 Task: Find a one-way flight from Sacramento to Jackson for 3 adults in First class, departing on May 3, with 1 carry-on bag and a price limit of ₹200,000.
Action: Mouse moved to (214, 150)
Screenshot: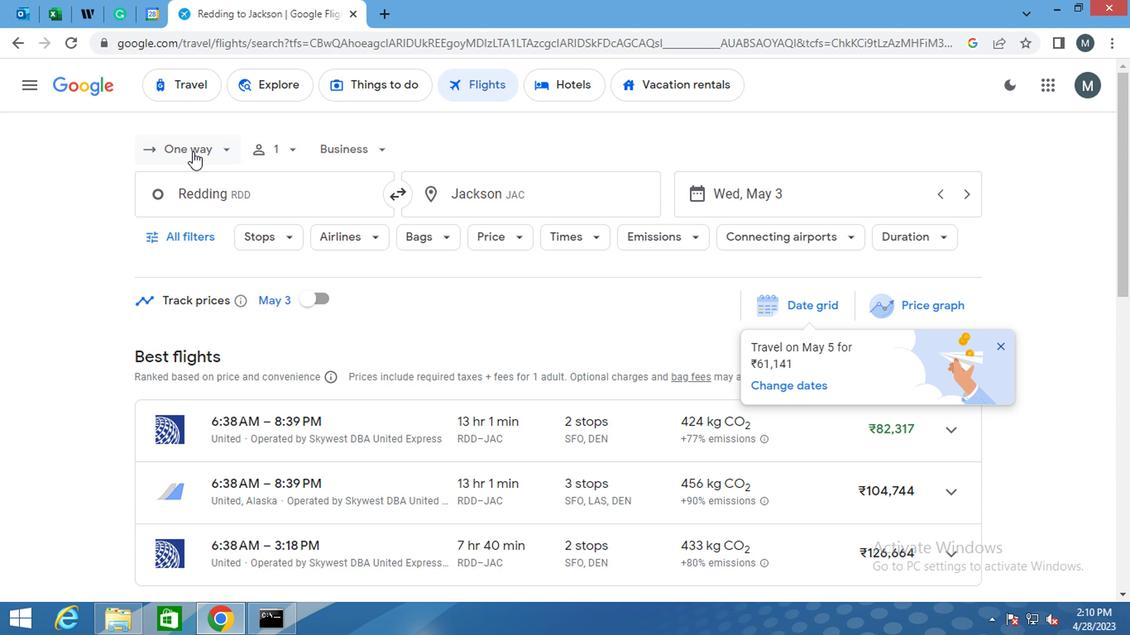 
Action: Mouse pressed left at (214, 150)
Screenshot: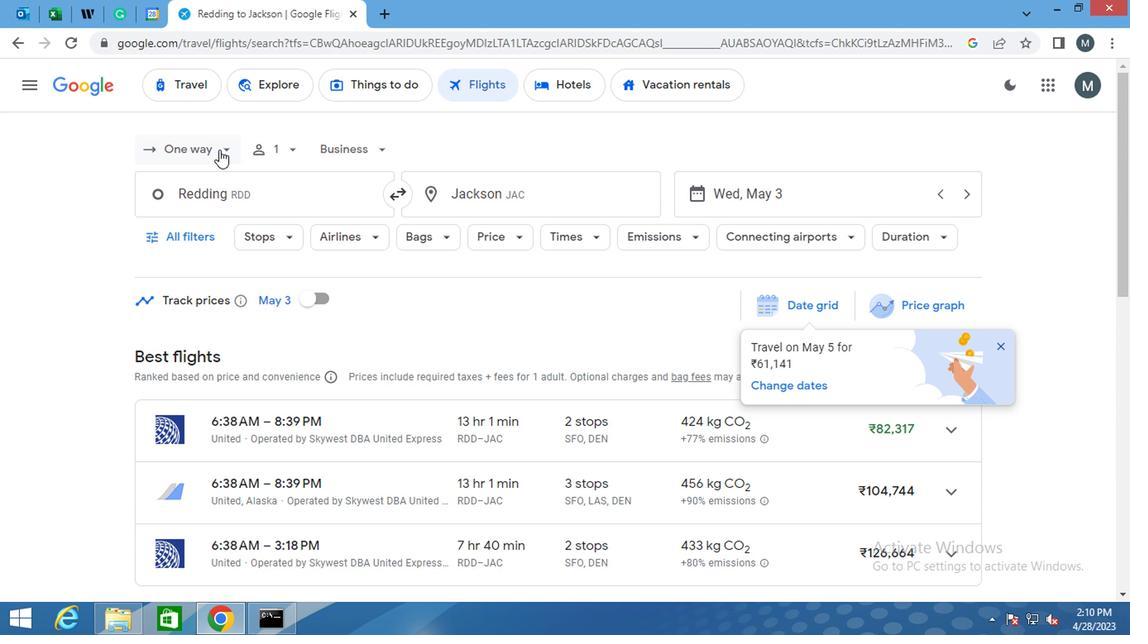 
Action: Mouse moved to (220, 230)
Screenshot: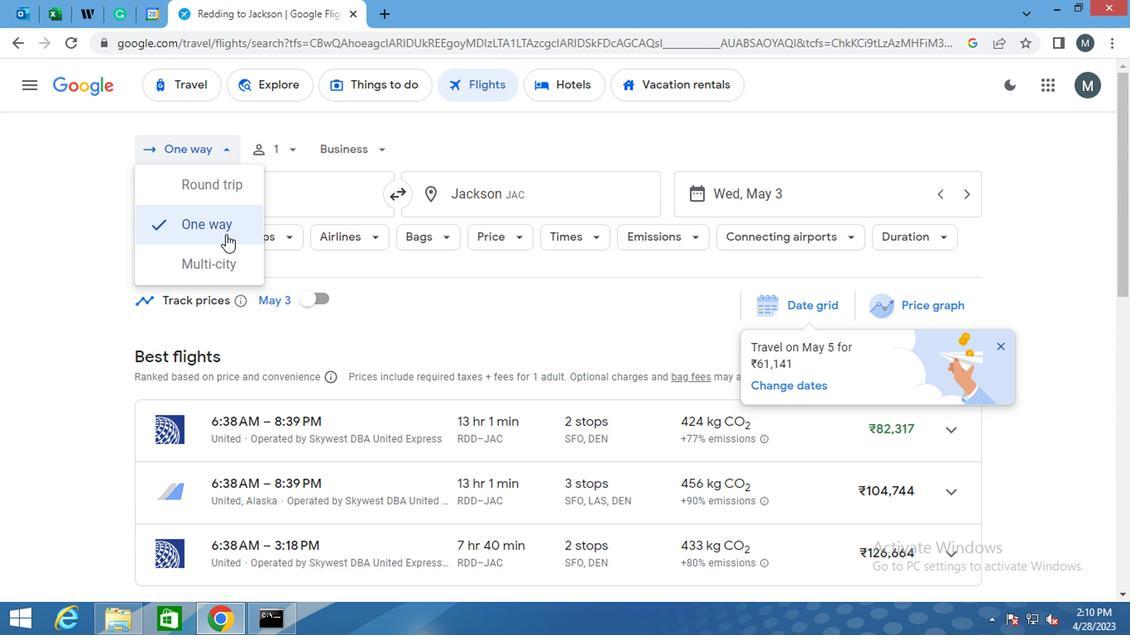 
Action: Mouse pressed left at (220, 230)
Screenshot: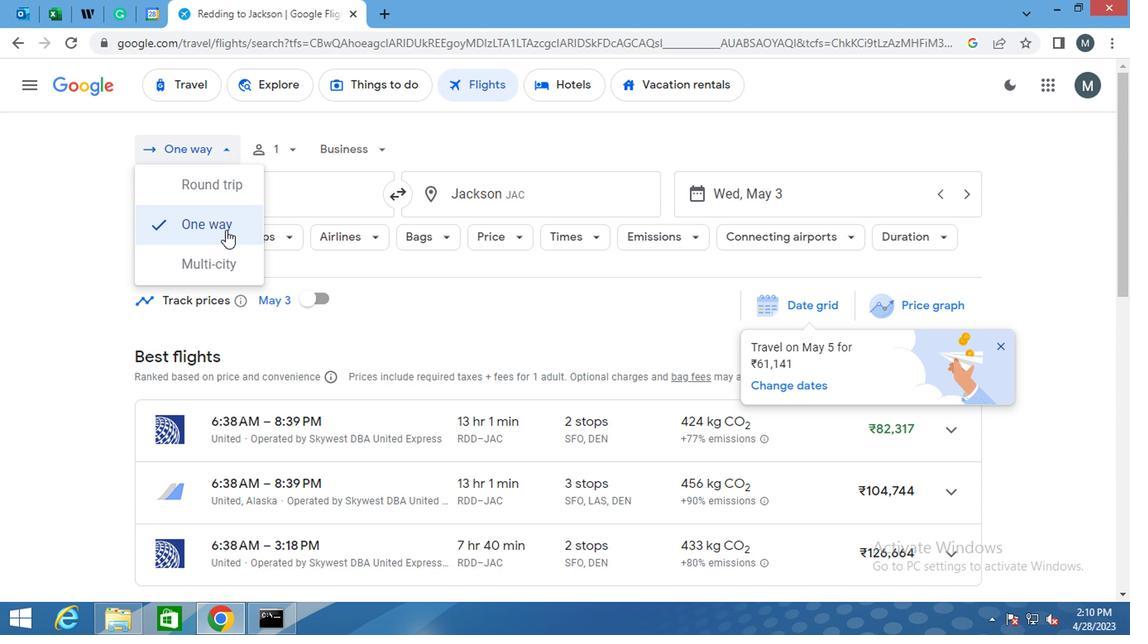 
Action: Mouse moved to (286, 148)
Screenshot: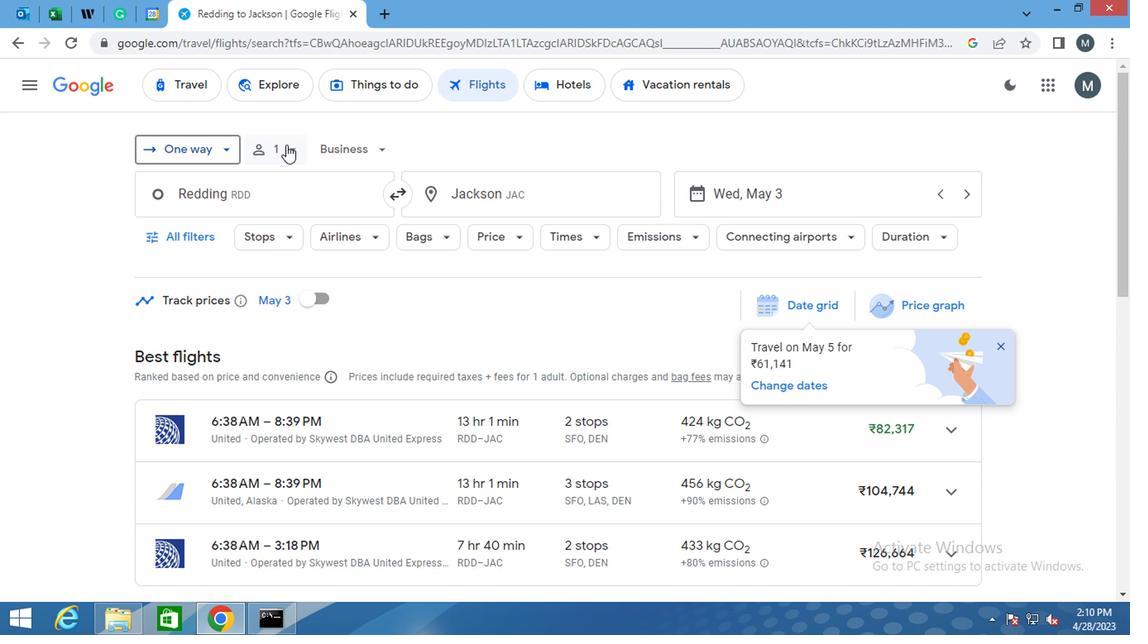 
Action: Mouse pressed left at (286, 148)
Screenshot: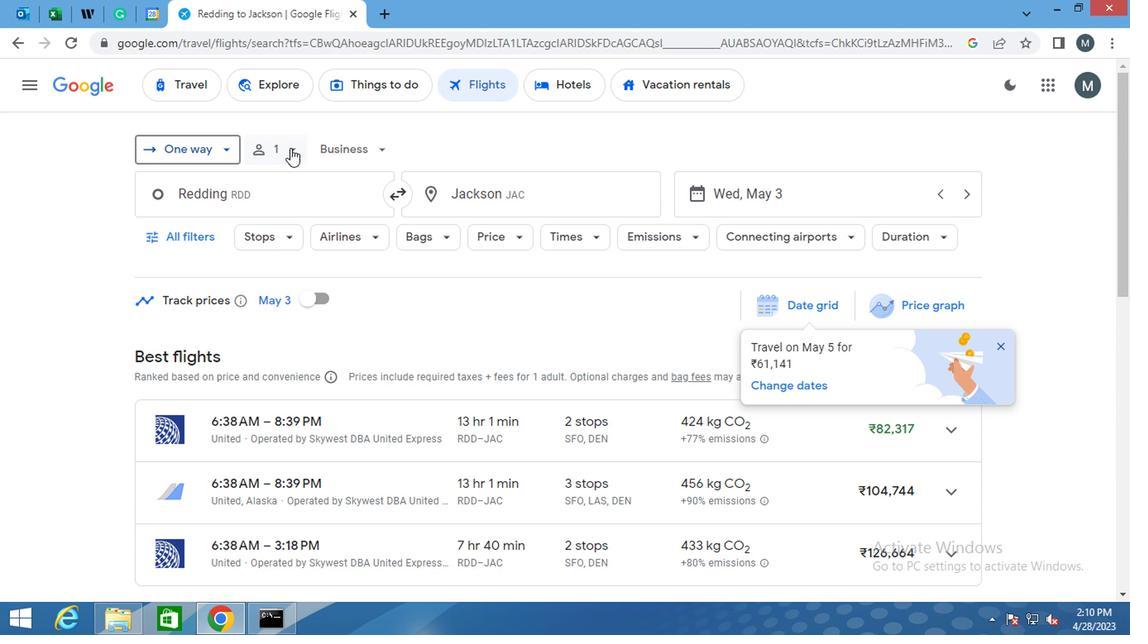 
Action: Mouse moved to (408, 196)
Screenshot: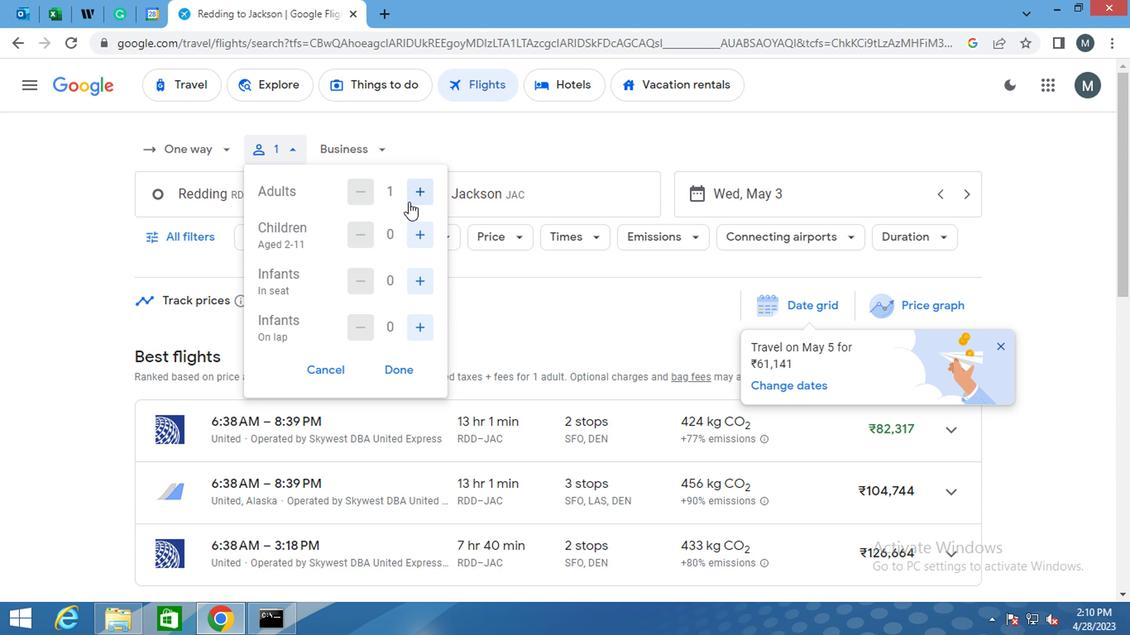 
Action: Mouse pressed left at (408, 196)
Screenshot: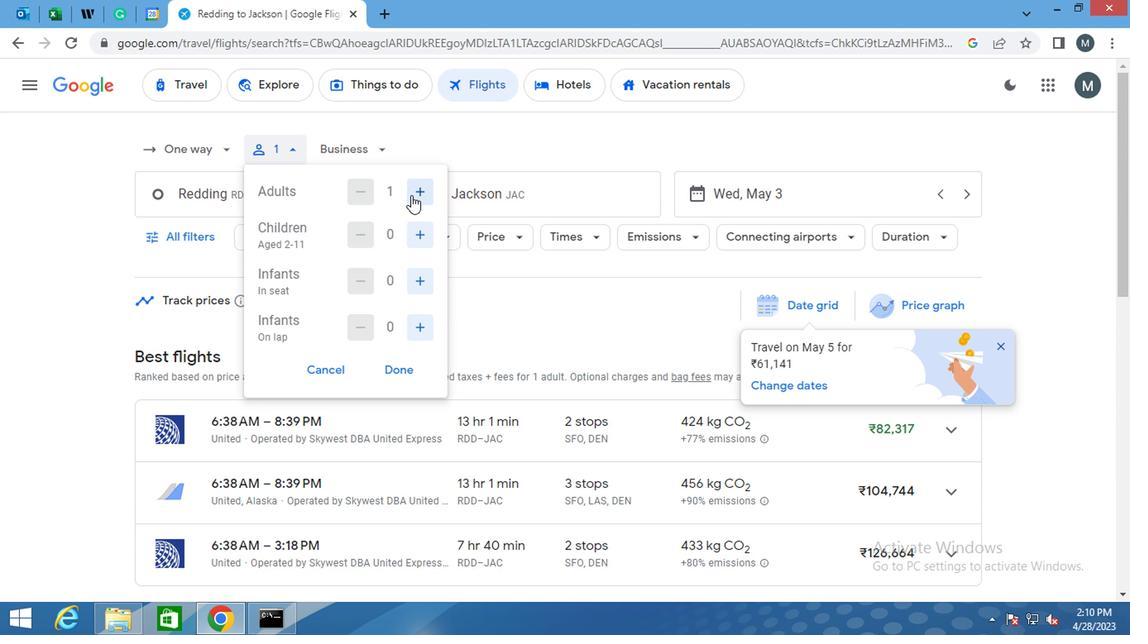 
Action: Mouse pressed left at (408, 196)
Screenshot: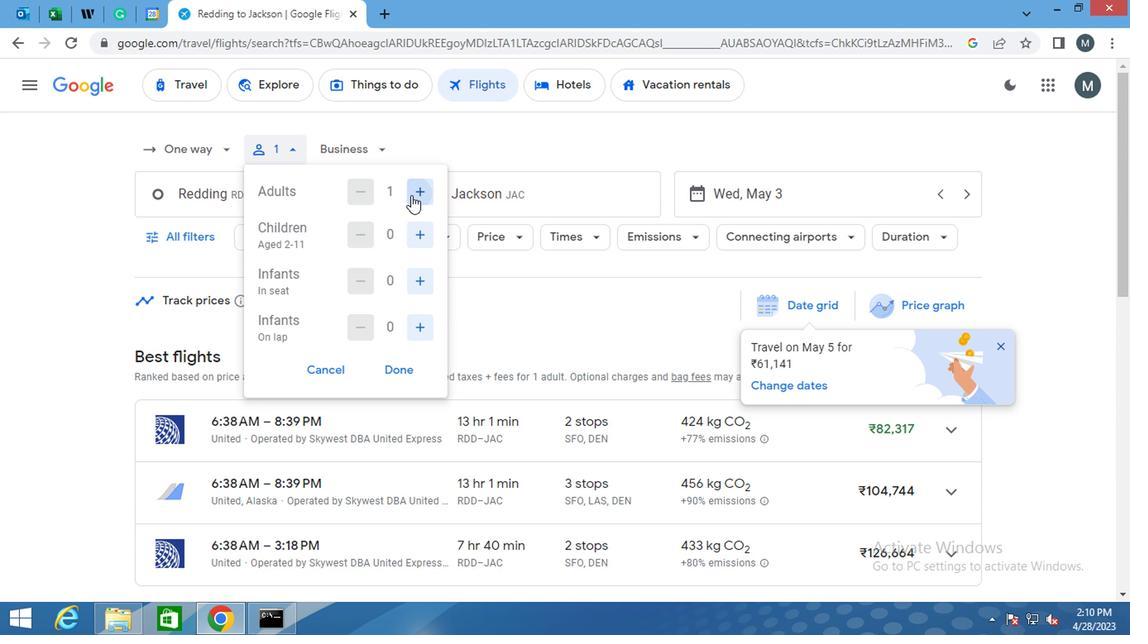 
Action: Mouse moved to (411, 367)
Screenshot: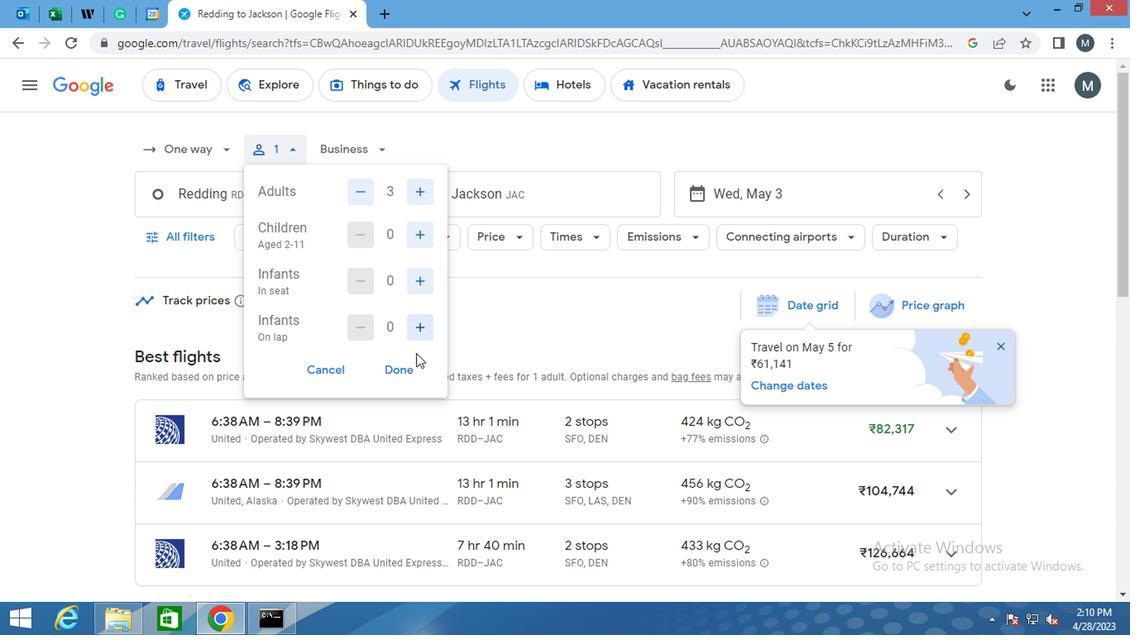
Action: Mouse pressed left at (411, 367)
Screenshot: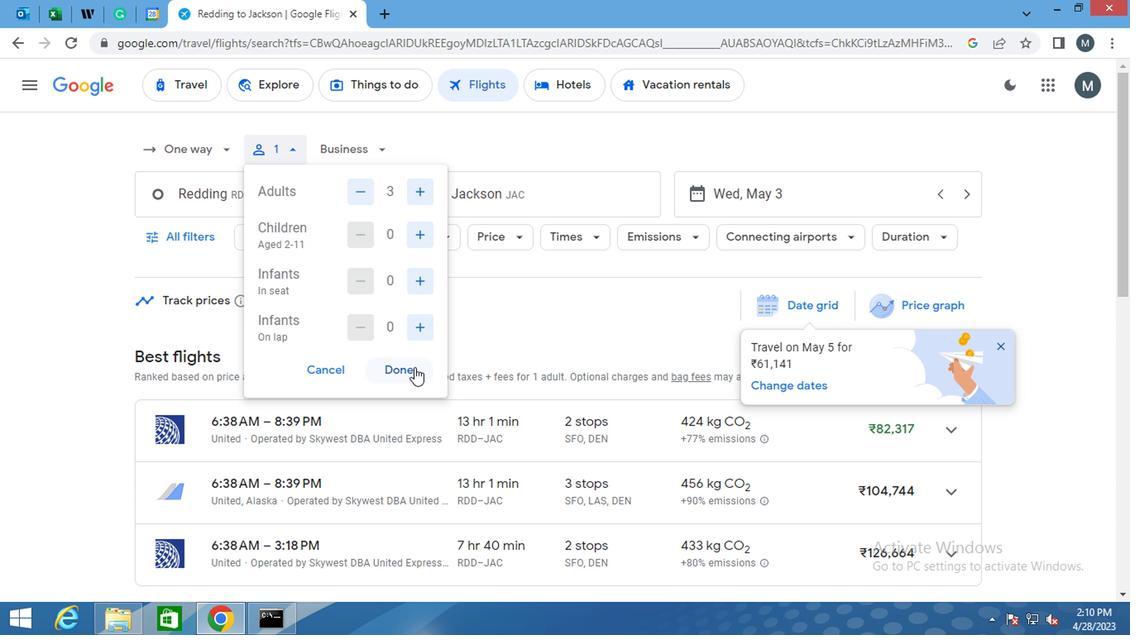 
Action: Mouse moved to (368, 153)
Screenshot: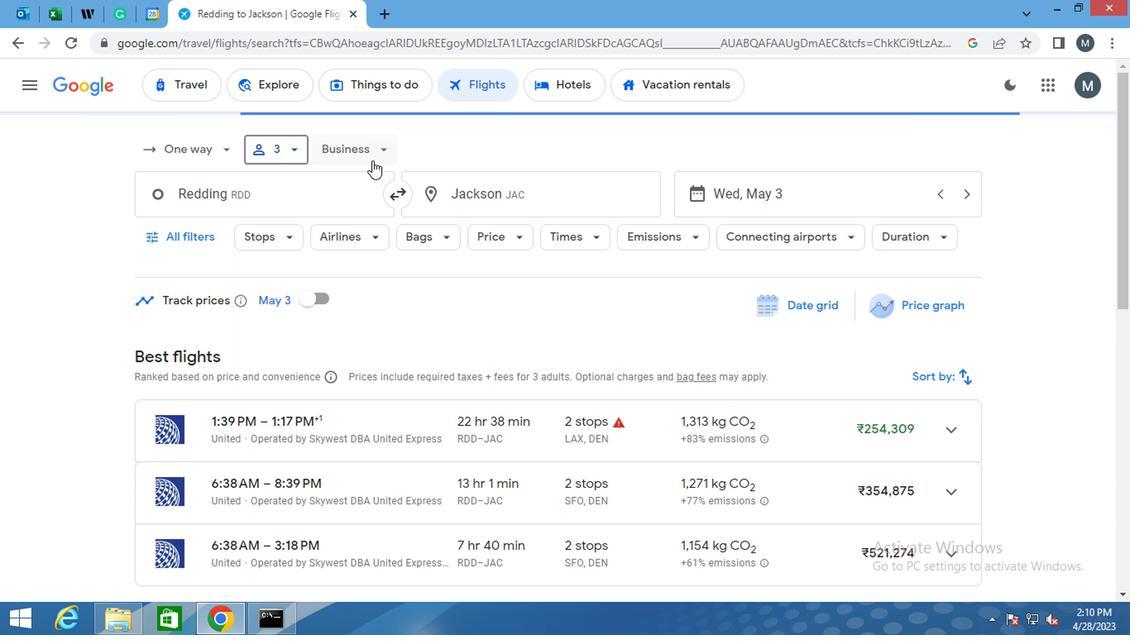 
Action: Mouse pressed left at (368, 153)
Screenshot: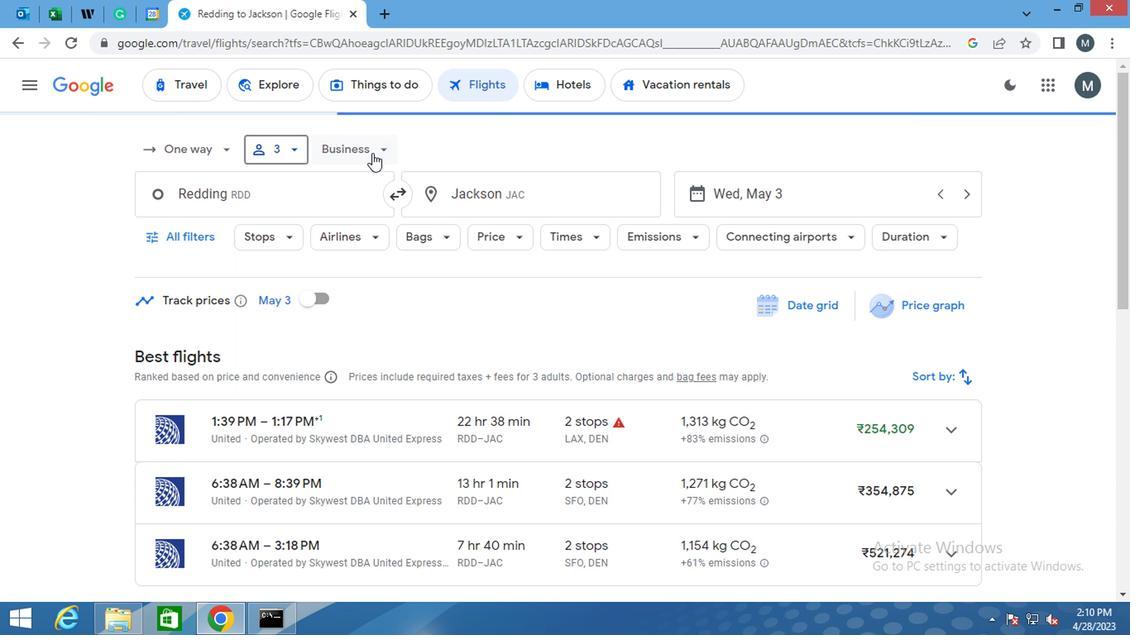 
Action: Mouse moved to (377, 297)
Screenshot: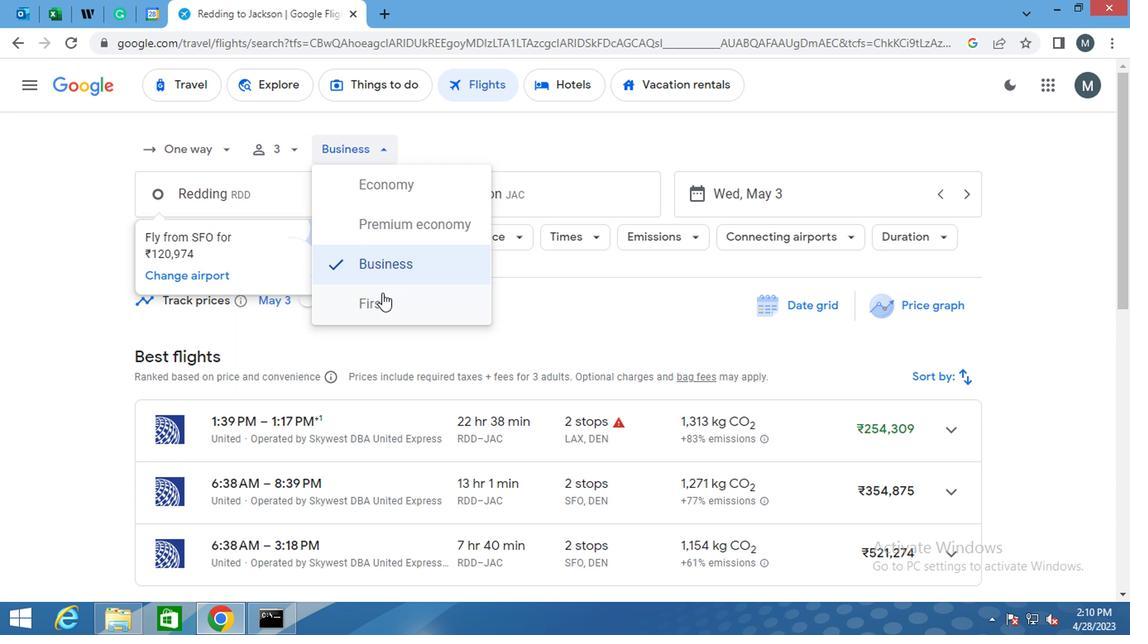 
Action: Mouse pressed left at (377, 297)
Screenshot: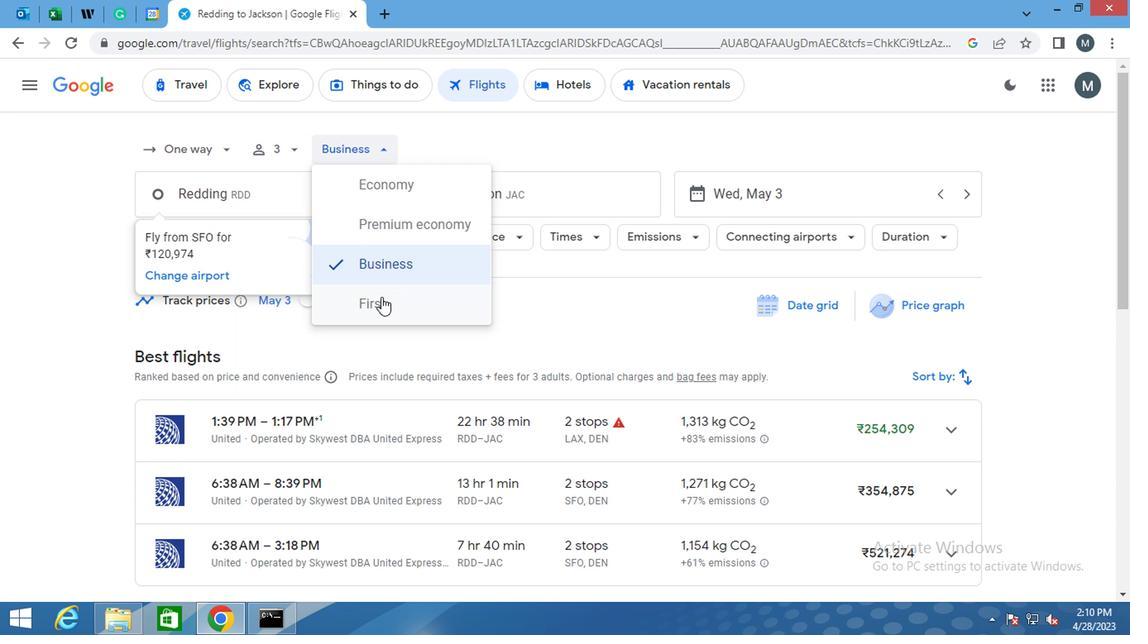 
Action: Mouse moved to (213, 197)
Screenshot: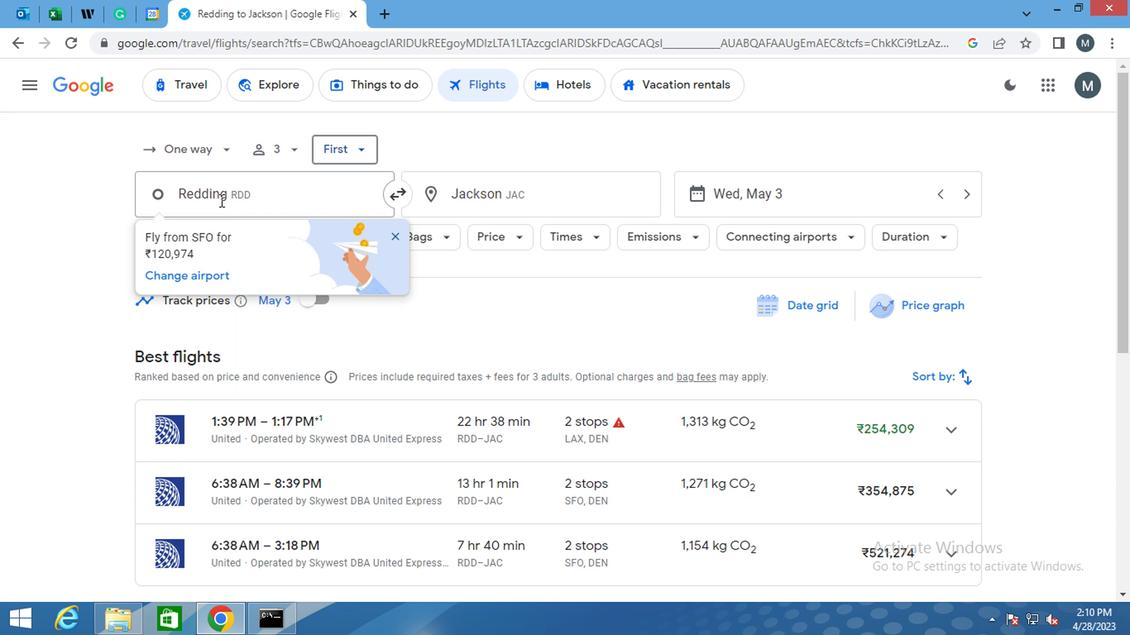 
Action: Mouse pressed left at (213, 197)
Screenshot: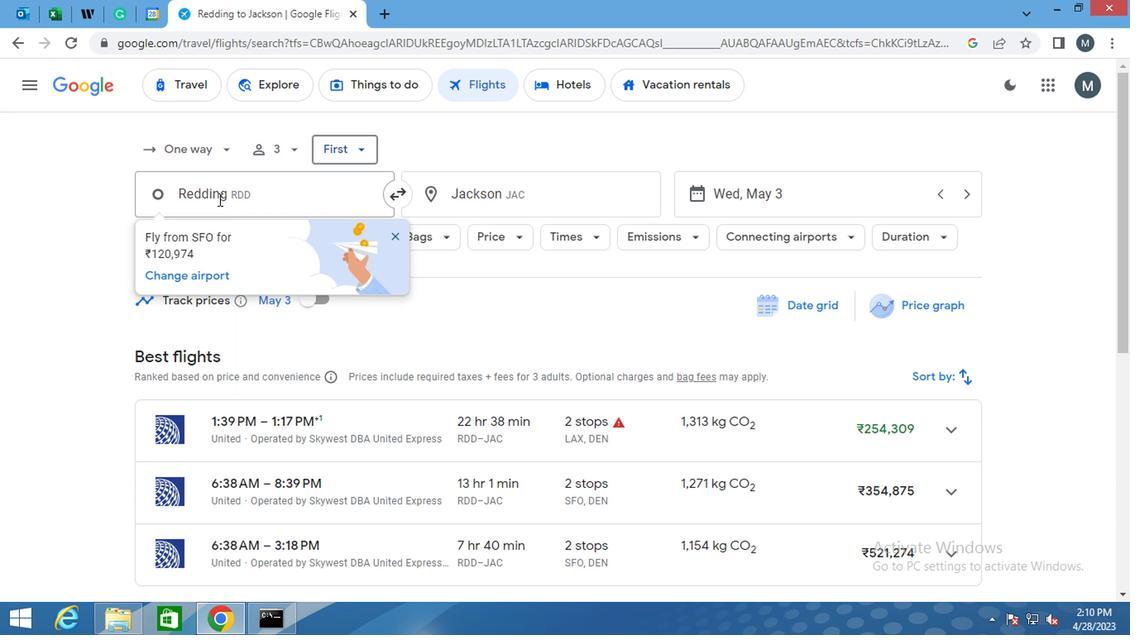 
Action: Mouse moved to (224, 218)
Screenshot: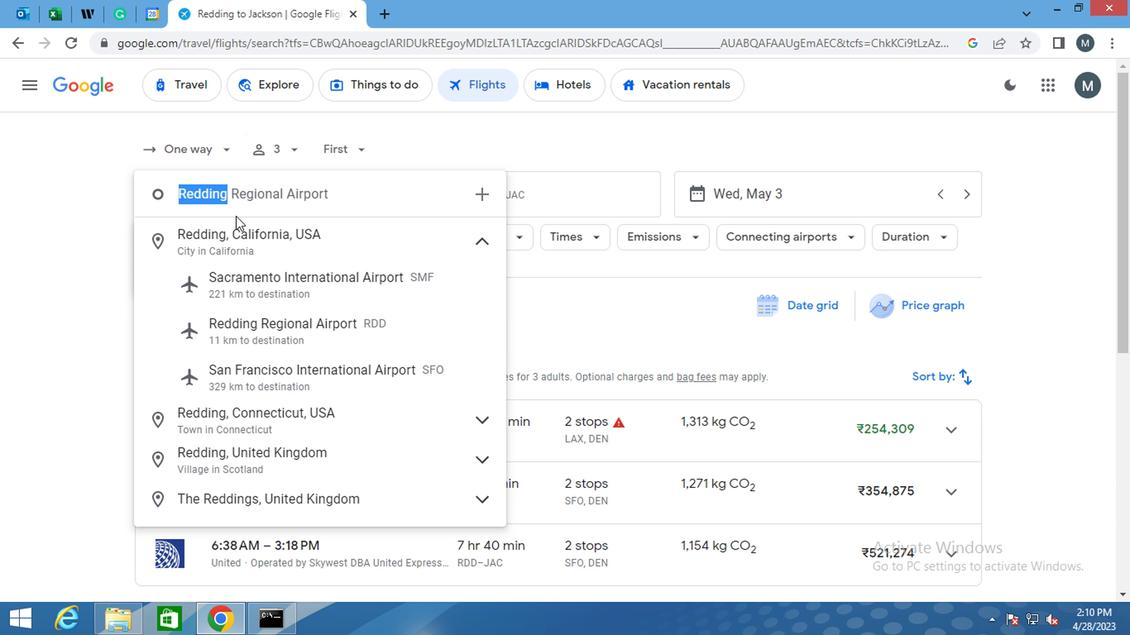 
Action: Key pressed <Key.shift>SACRMENTO<Key.space>N<Key.backspace>
Screenshot: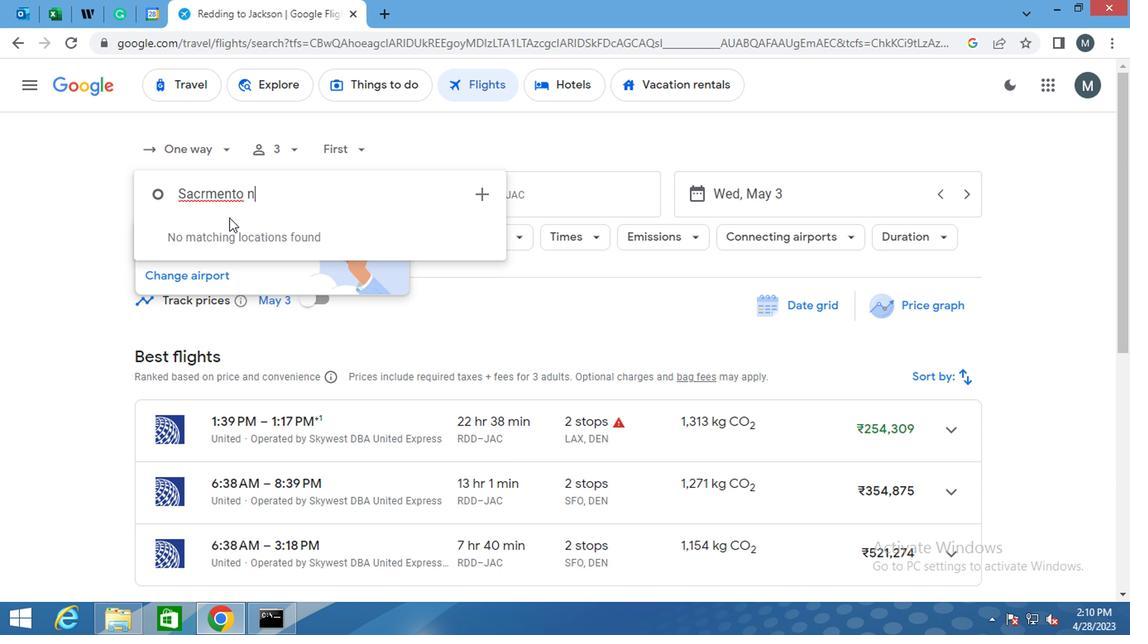 
Action: Mouse moved to (283, 293)
Screenshot: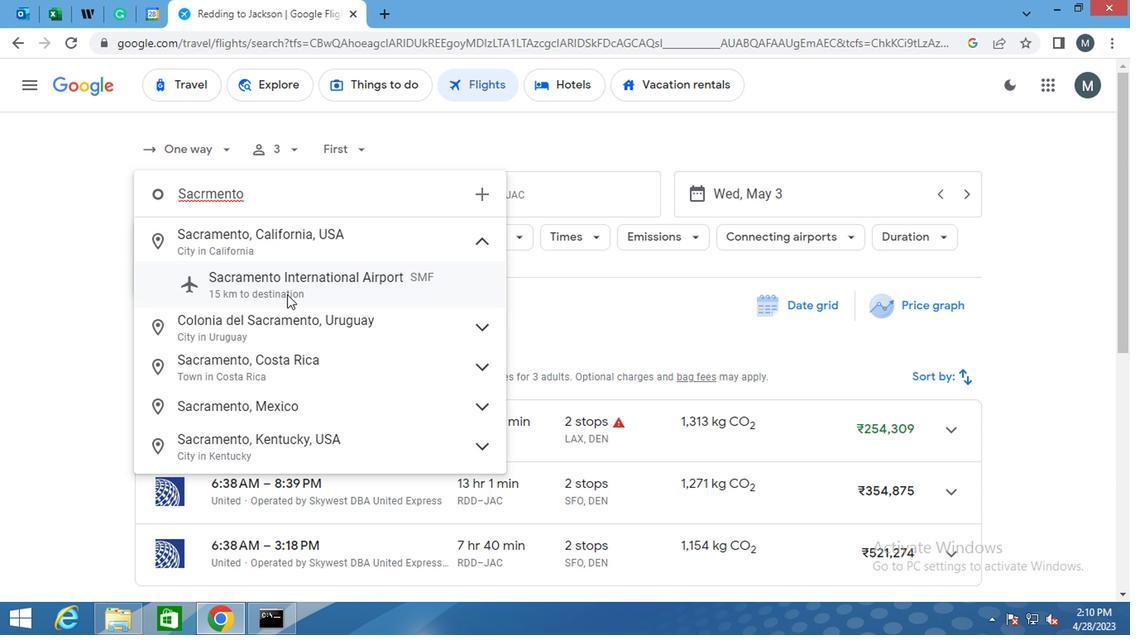 
Action: Mouse pressed left at (283, 293)
Screenshot: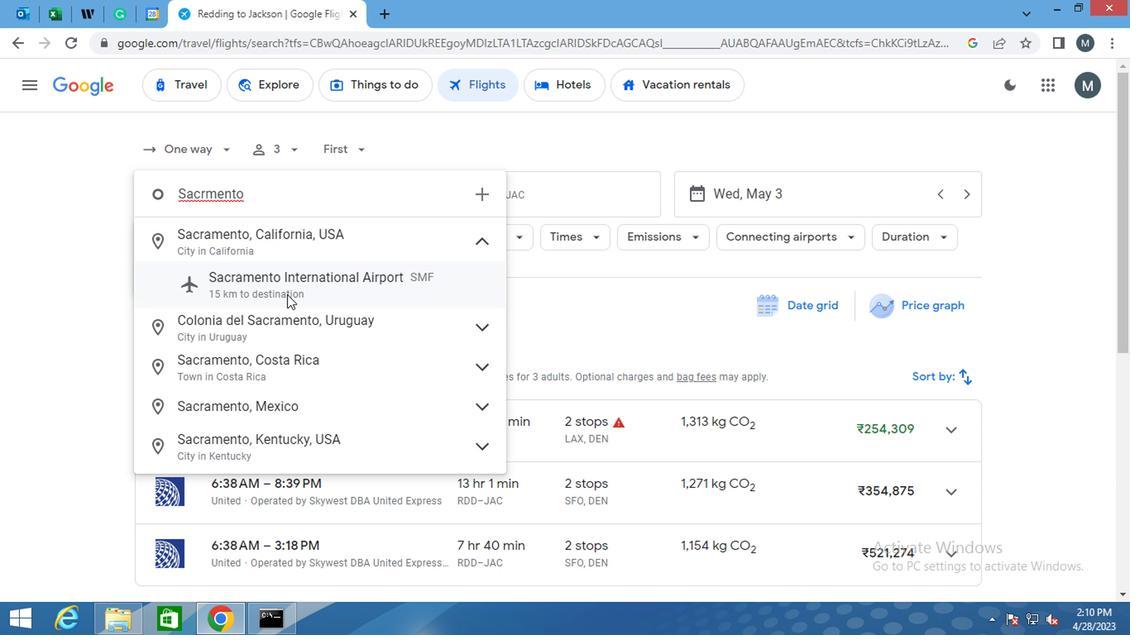 
Action: Mouse moved to (470, 194)
Screenshot: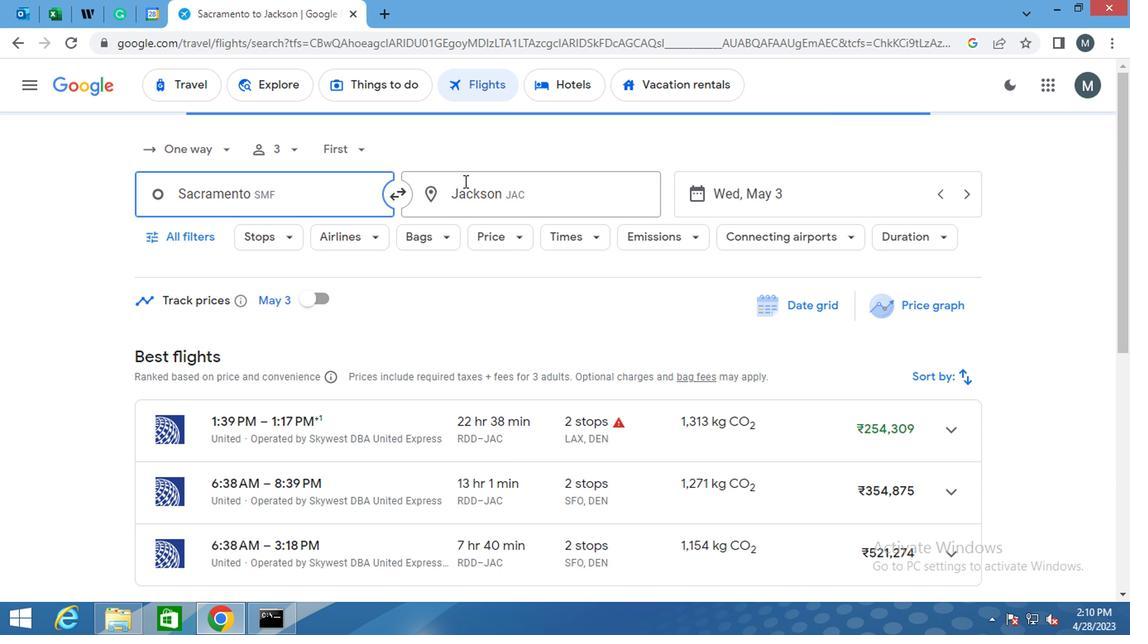 
Action: Mouse pressed left at (470, 194)
Screenshot: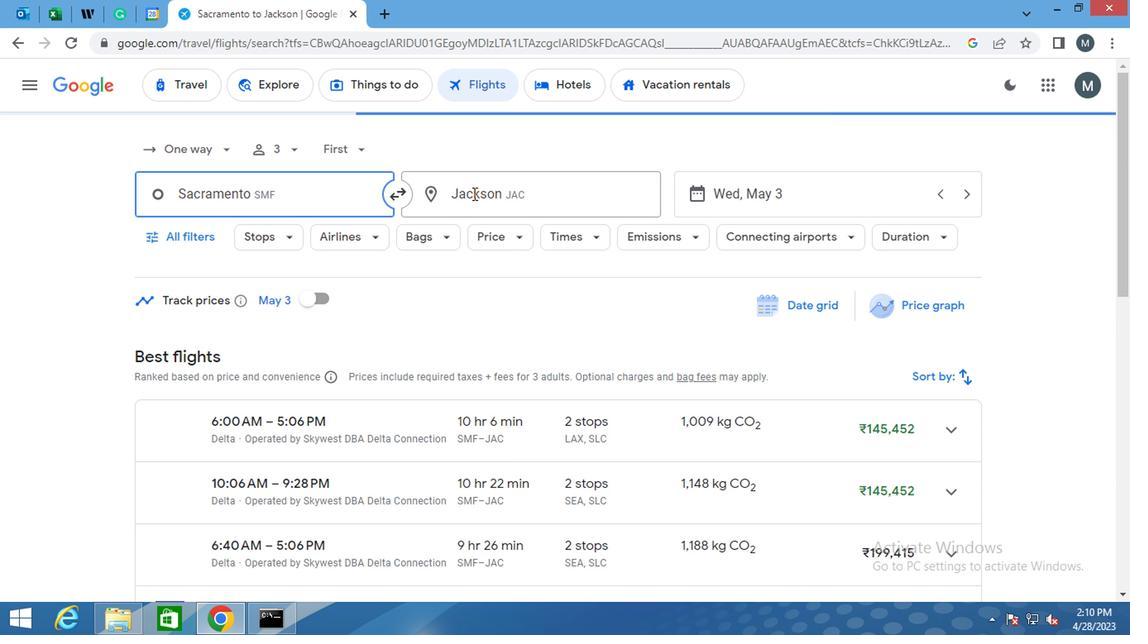 
Action: Mouse moved to (485, 207)
Screenshot: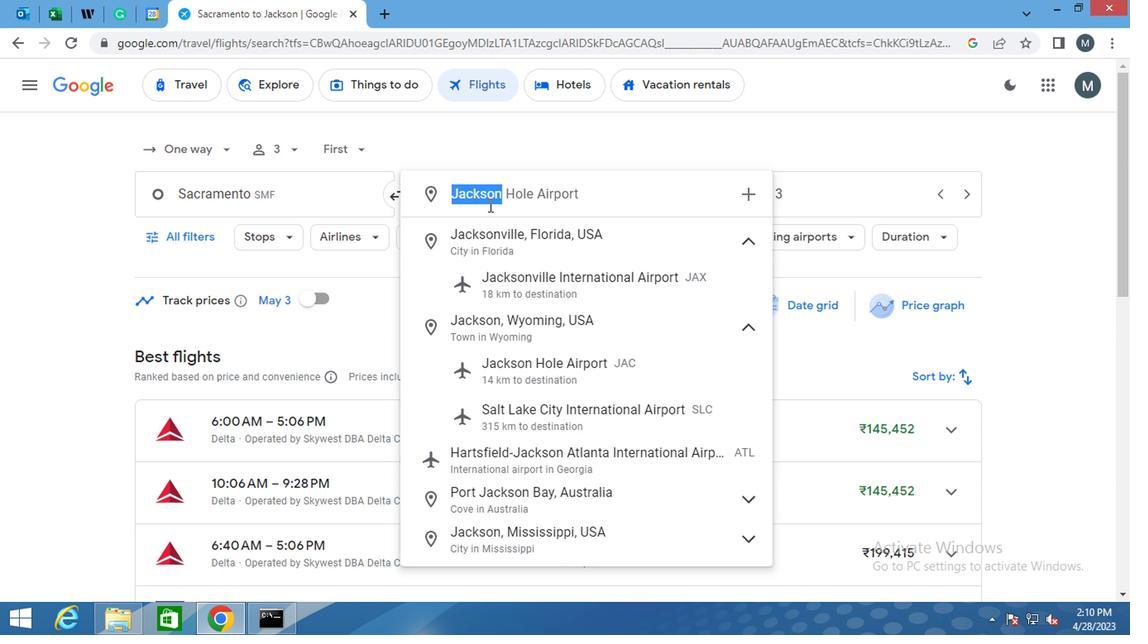 
Action: Key pressed <Key.shift>SPRINGFIELD<Key.space>L
Screenshot: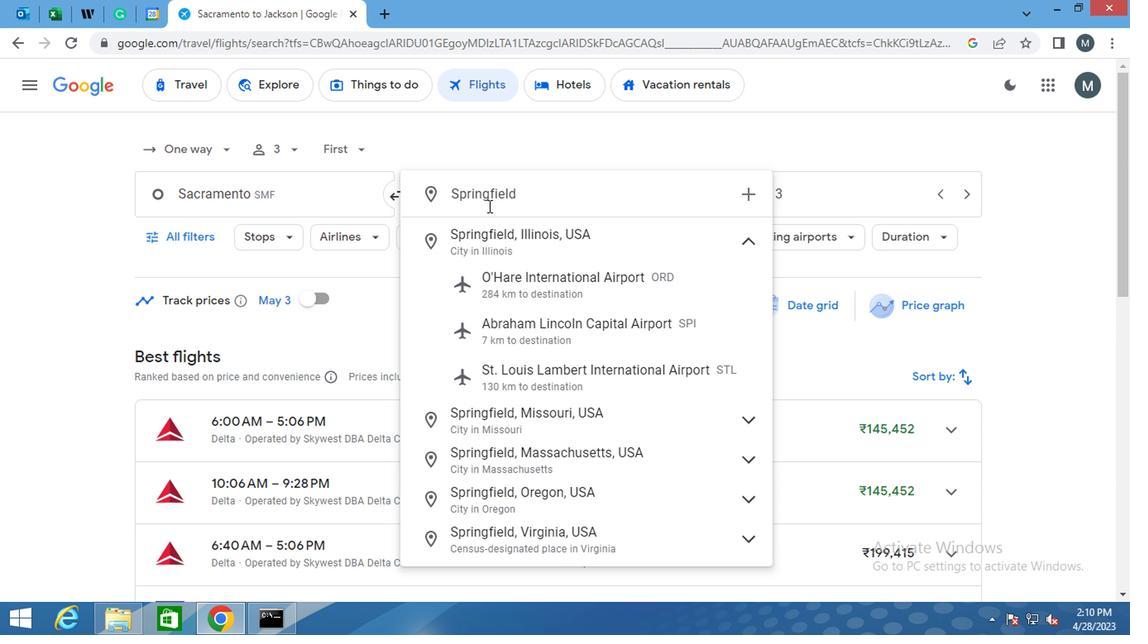 
Action: Mouse moved to (485, 207)
Screenshot: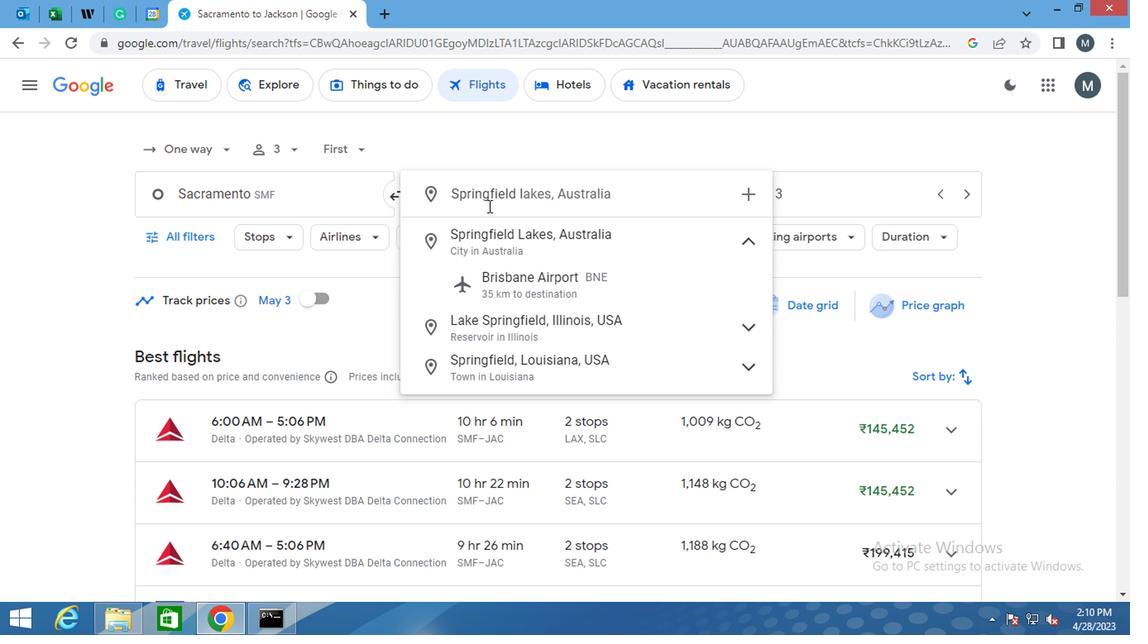
Action: Key pressed <Key.backspace>
Screenshot: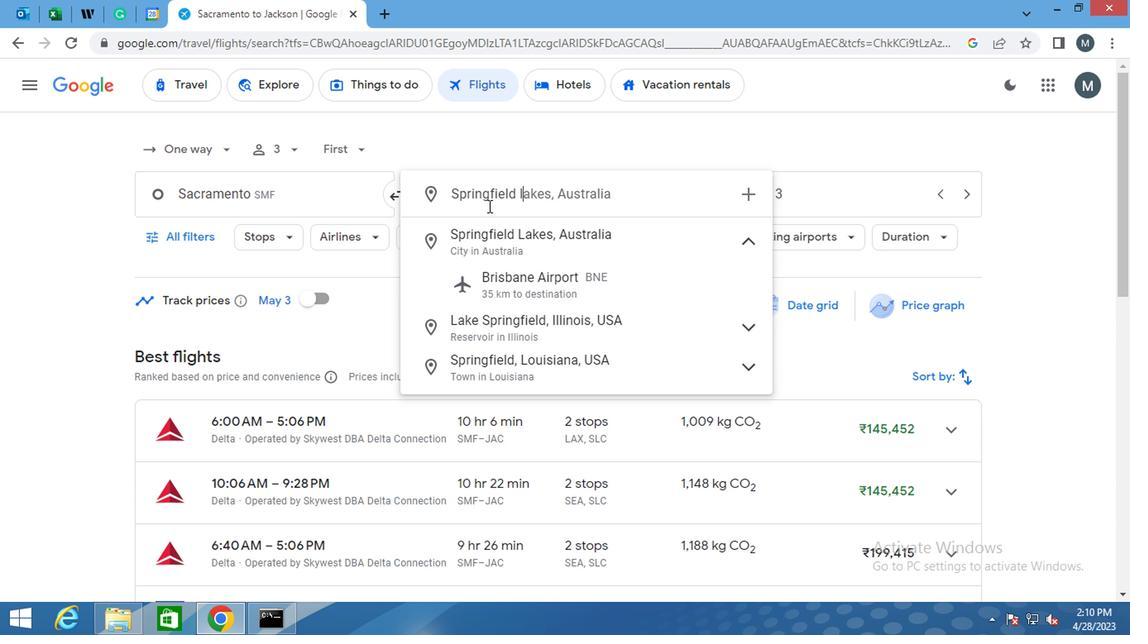 
Action: Mouse moved to (600, 336)
Screenshot: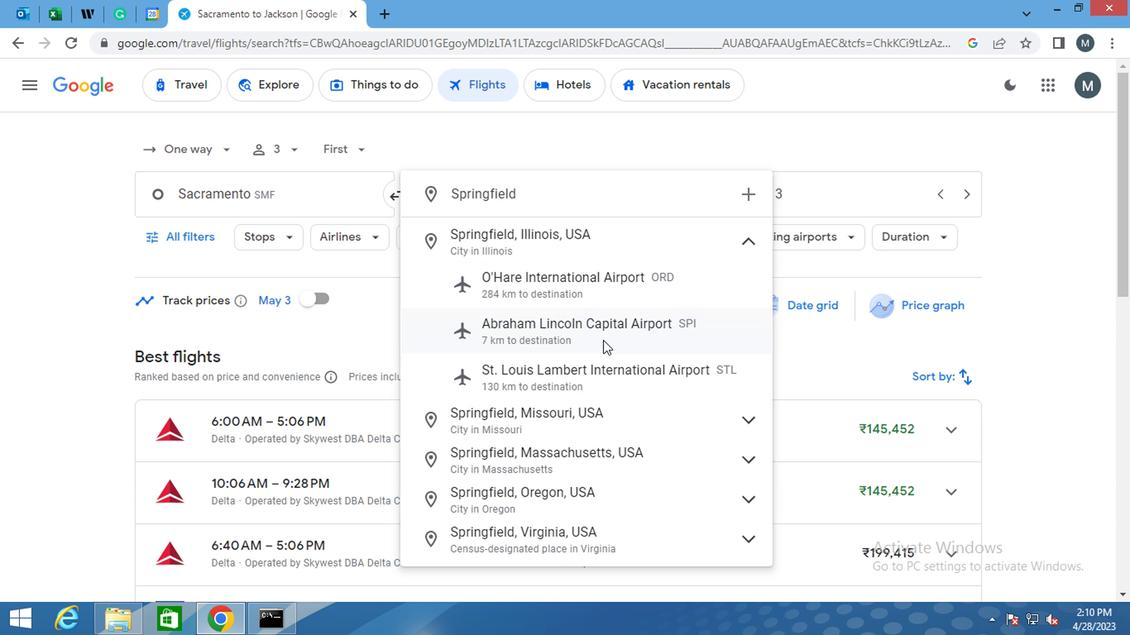 
Action: Mouse pressed left at (600, 336)
Screenshot: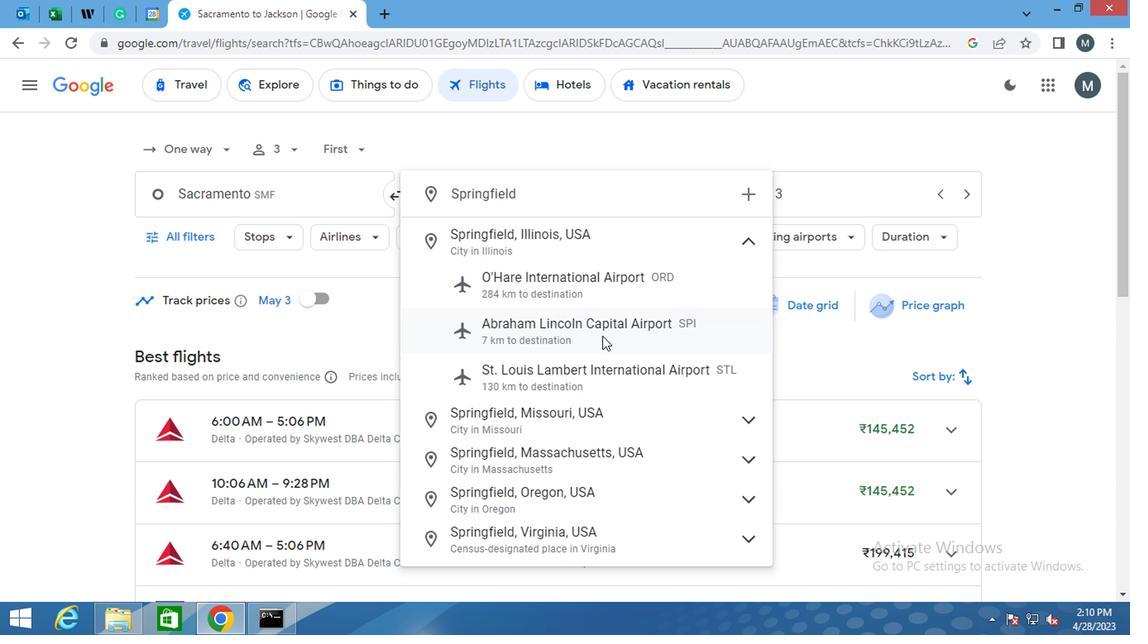
Action: Mouse moved to (769, 195)
Screenshot: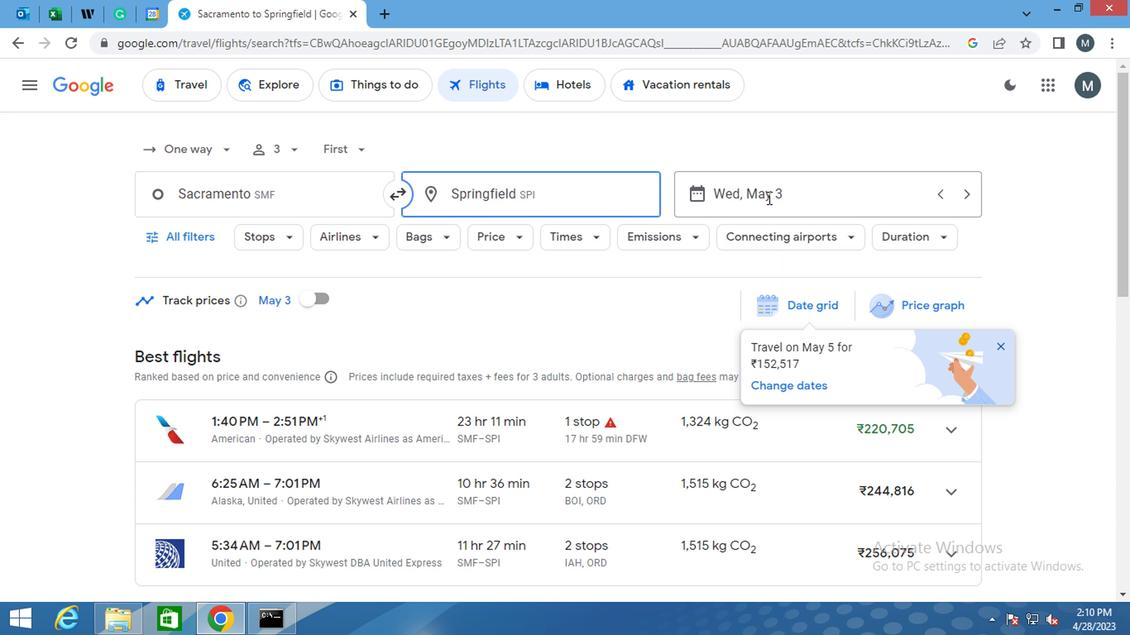 
Action: Mouse pressed left at (769, 195)
Screenshot: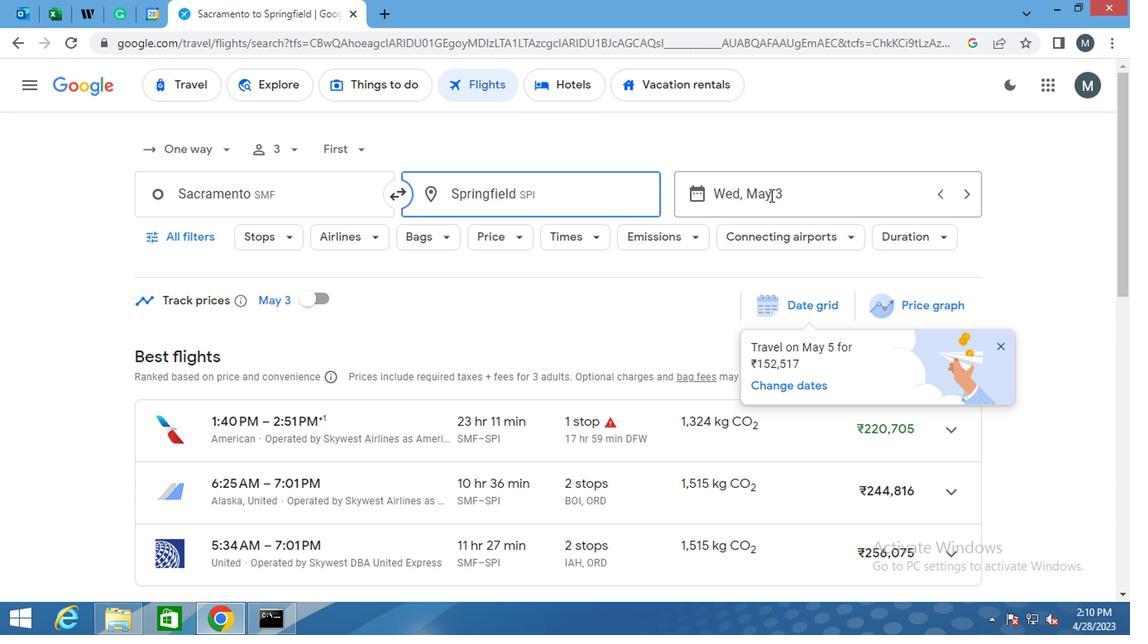 
Action: Mouse moved to (787, 289)
Screenshot: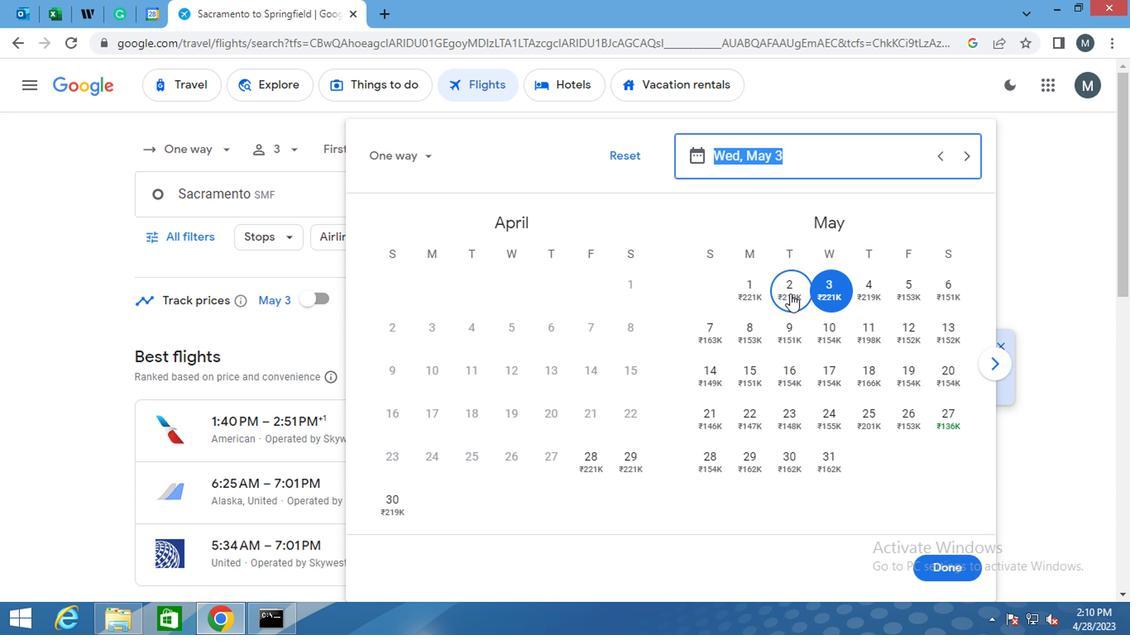 
Action: Mouse pressed left at (787, 289)
Screenshot: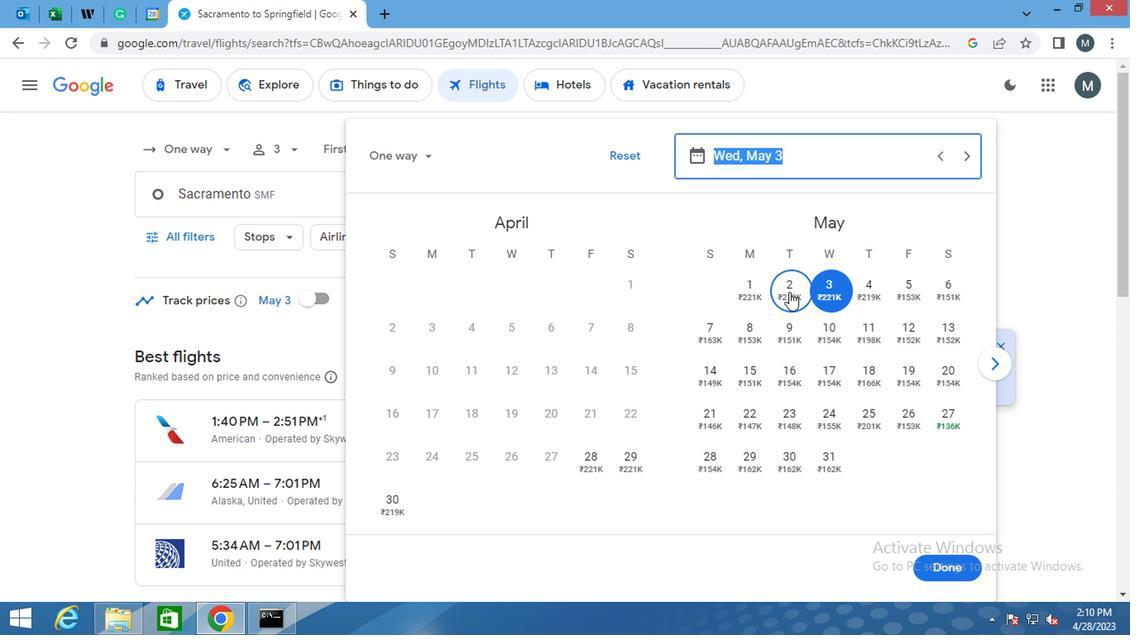 
Action: Mouse moved to (942, 561)
Screenshot: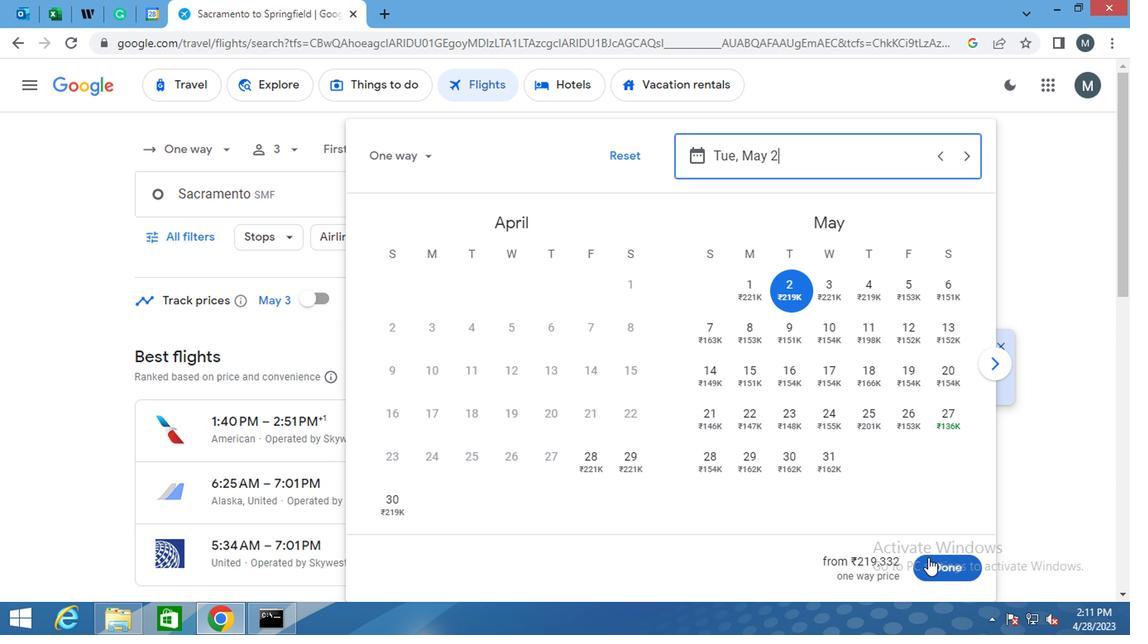 
Action: Mouse pressed left at (942, 561)
Screenshot: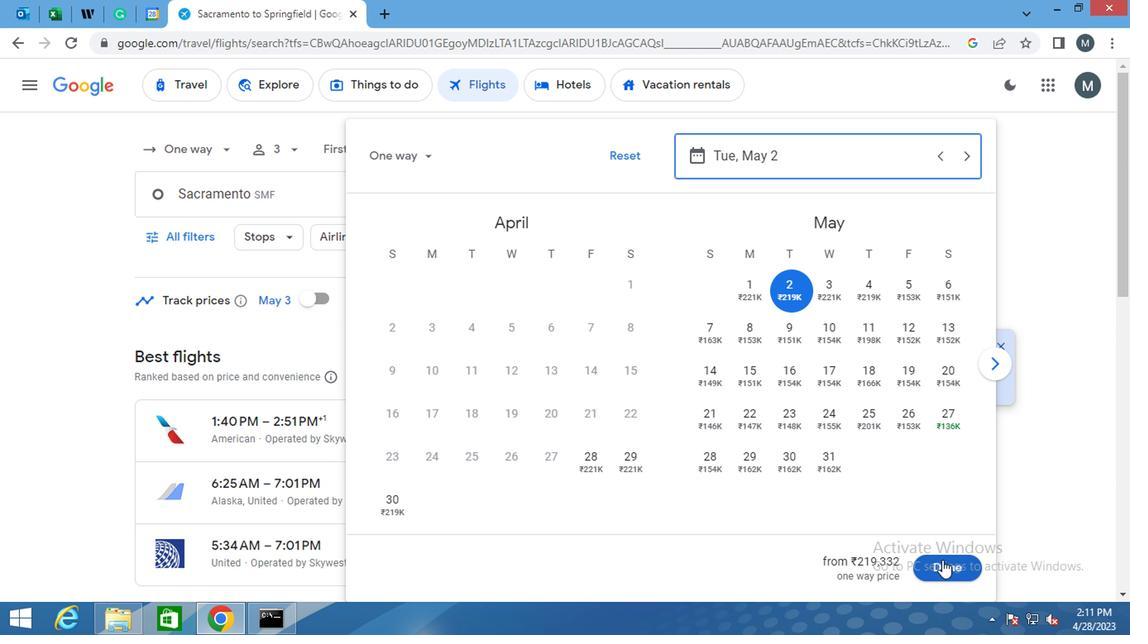 
Action: Mouse moved to (364, 265)
Screenshot: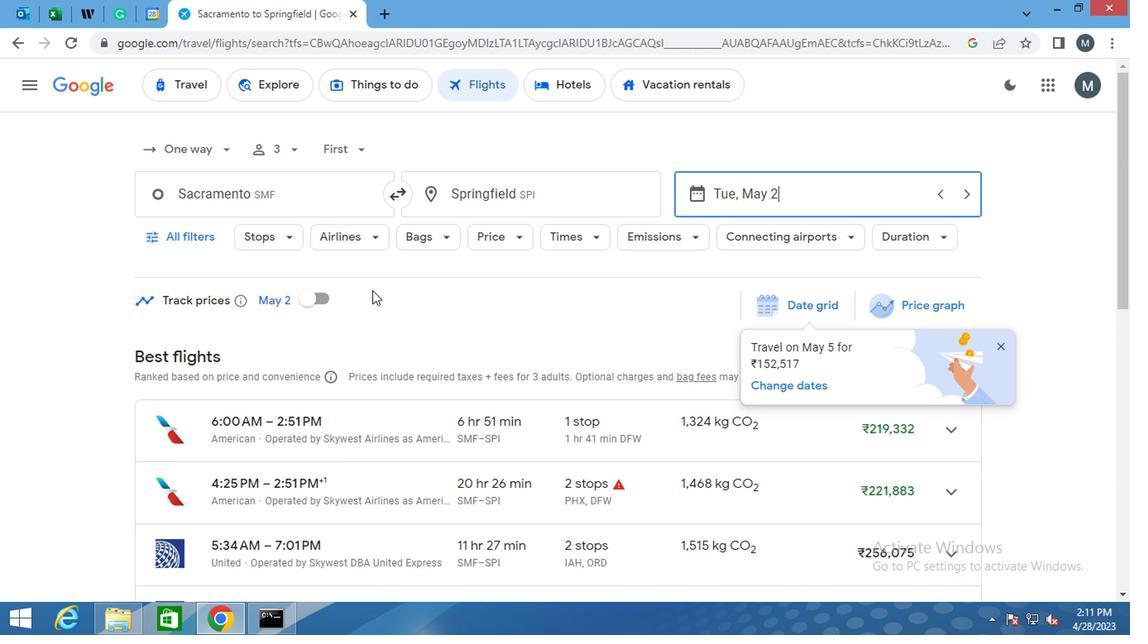 
Action: Mouse scrolled (364, 264) with delta (0, 0)
Screenshot: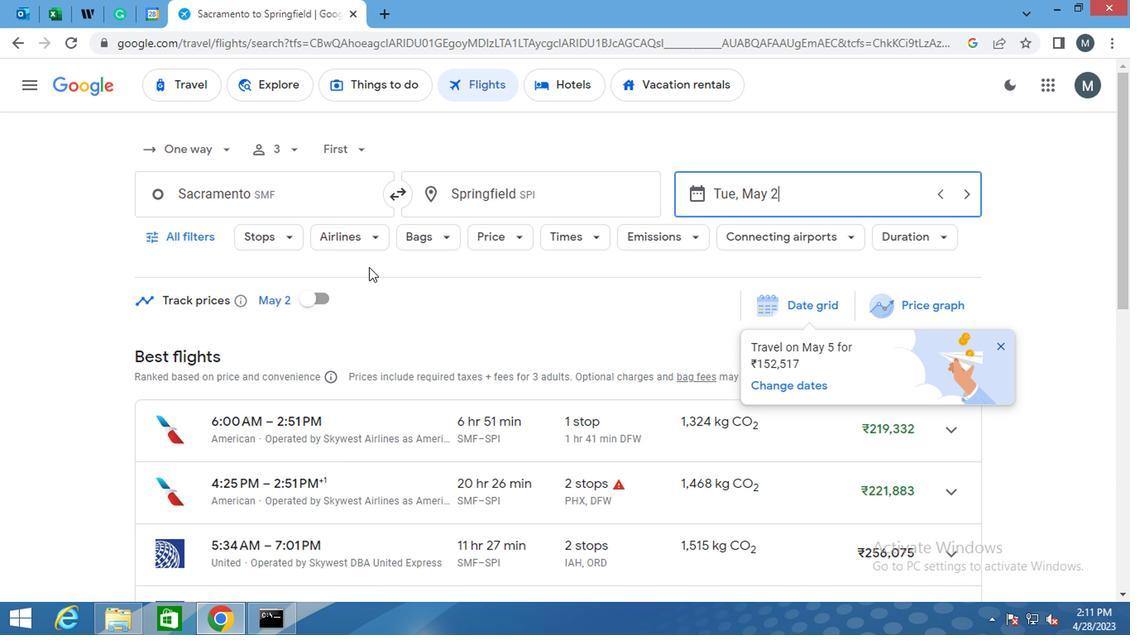
Action: Mouse moved to (354, 268)
Screenshot: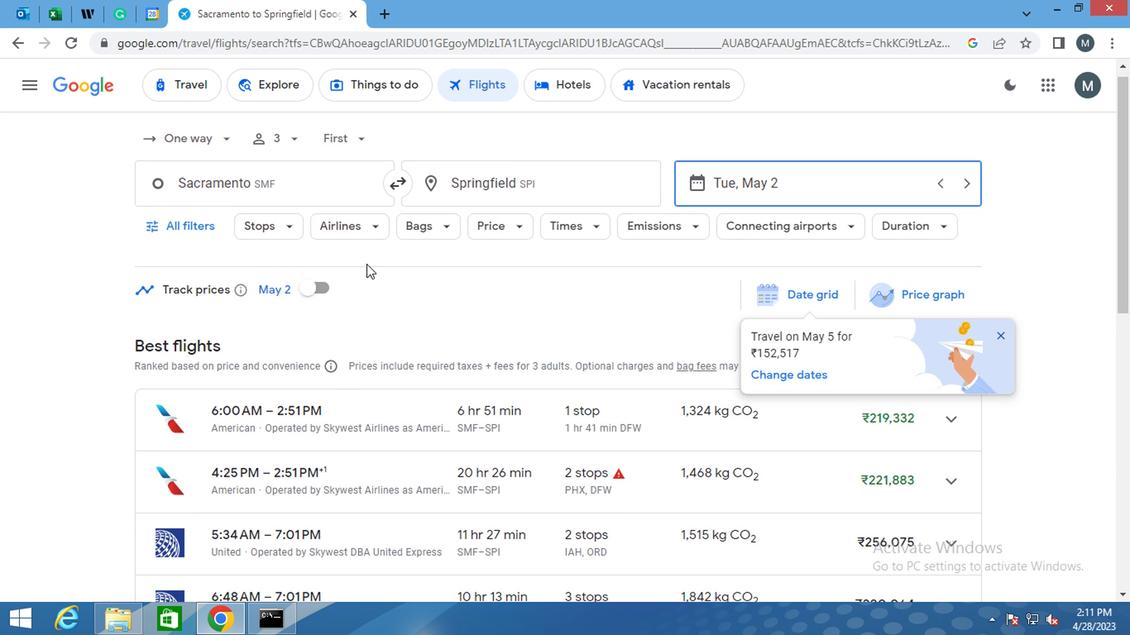 
Action: Mouse scrolled (354, 269) with delta (0, 0)
Screenshot: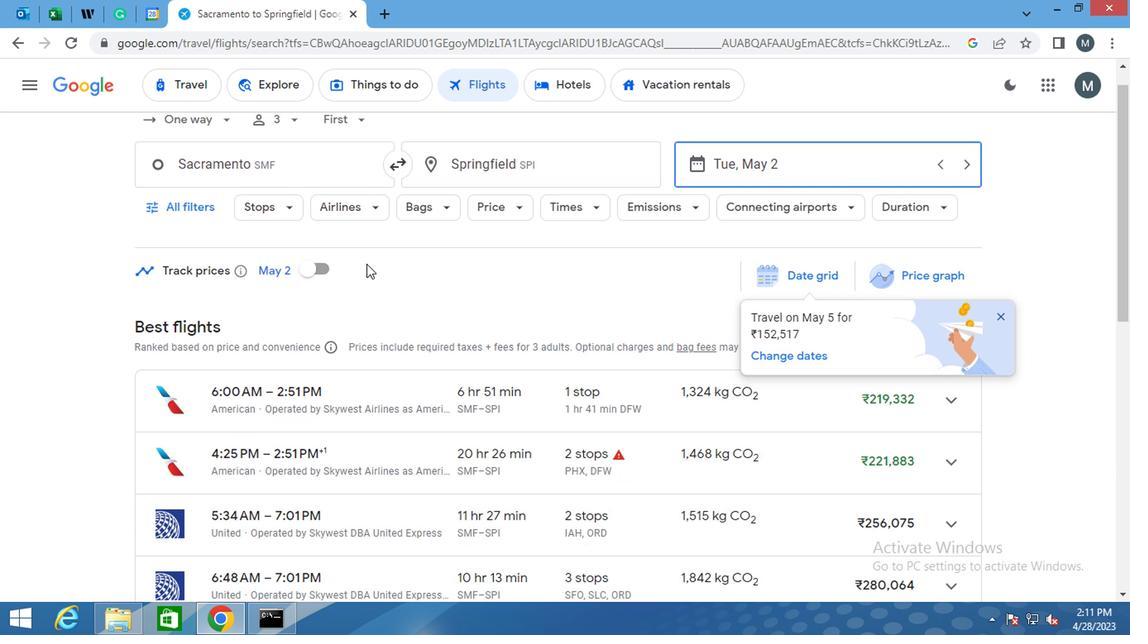 
Action: Mouse moved to (351, 269)
Screenshot: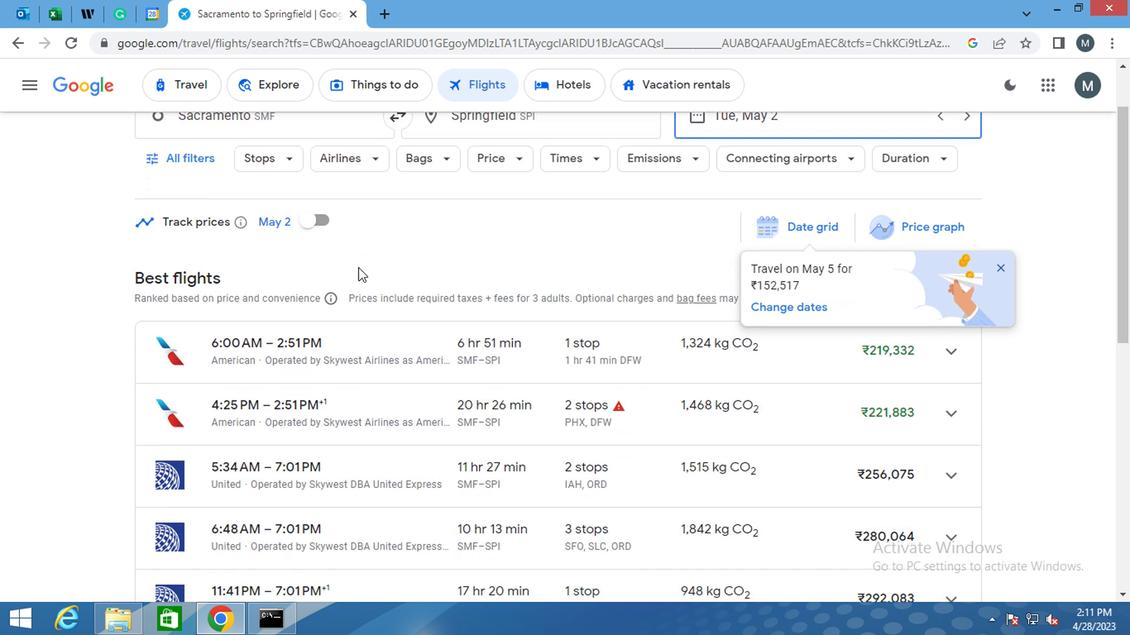 
Action: Mouse scrolled (351, 270) with delta (0, 1)
Screenshot: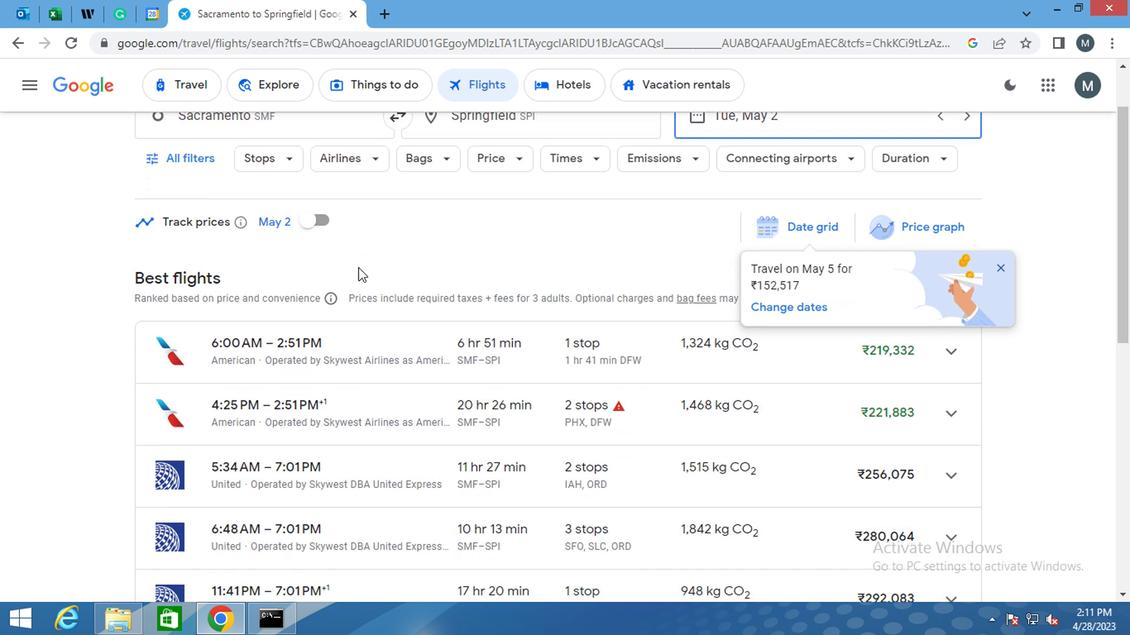 
Action: Mouse moved to (200, 236)
Screenshot: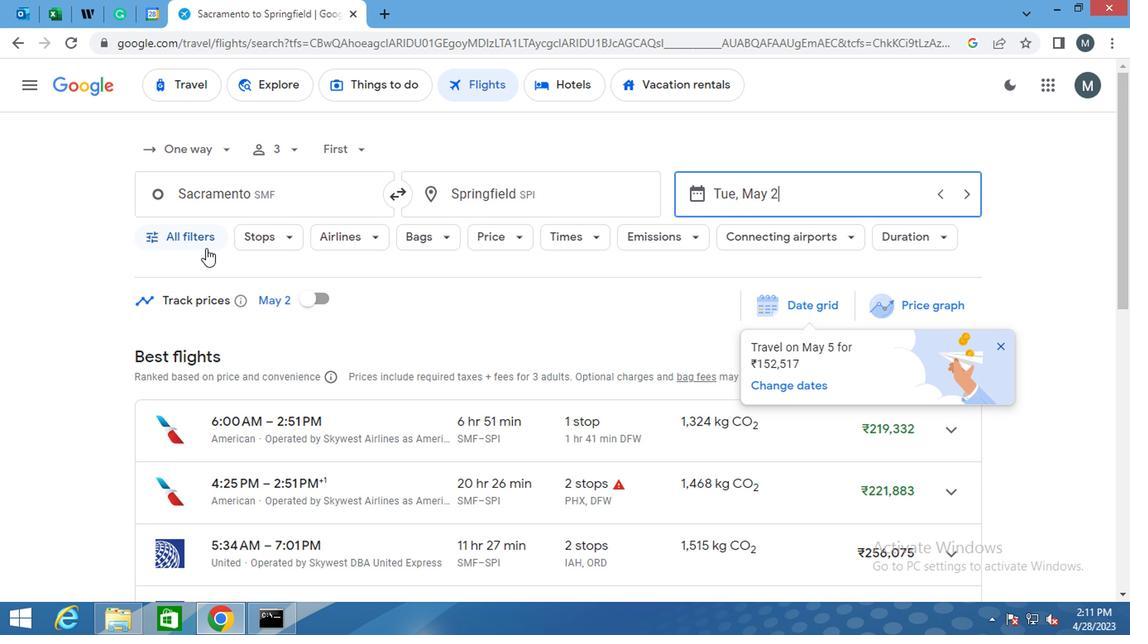 
Action: Mouse pressed left at (200, 236)
Screenshot: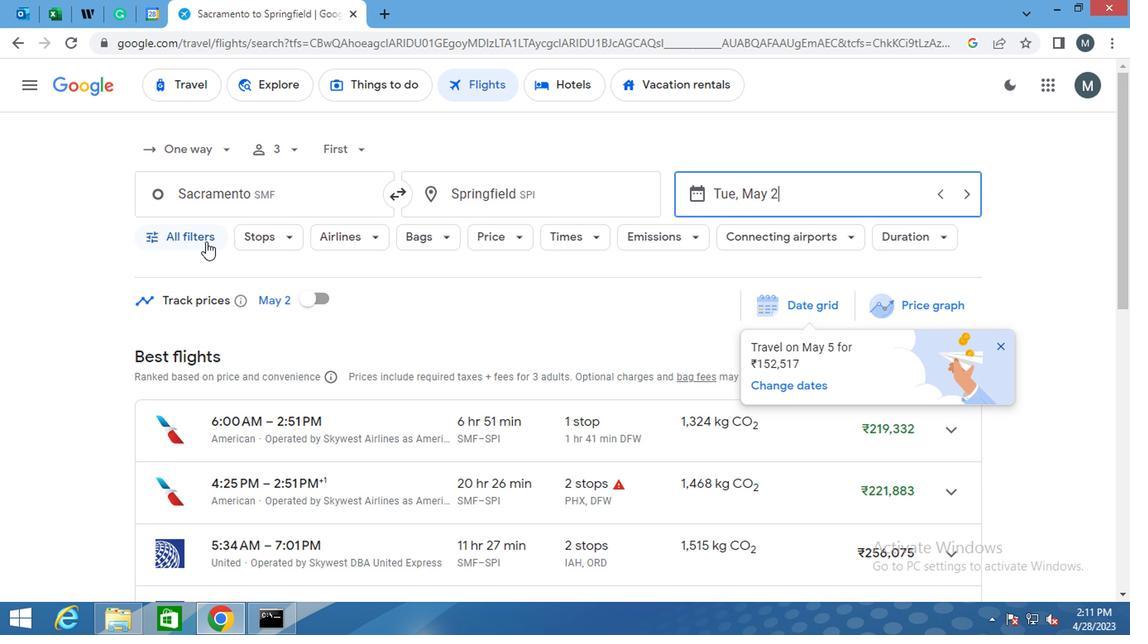 
Action: Mouse moved to (234, 345)
Screenshot: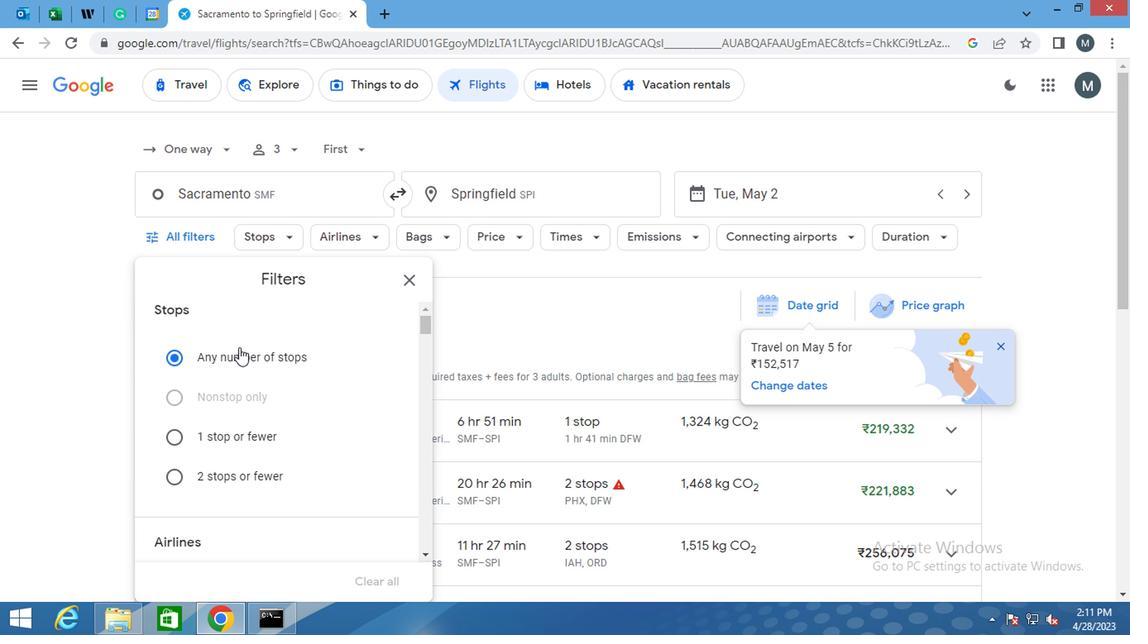 
Action: Mouse scrolled (234, 344) with delta (0, 0)
Screenshot: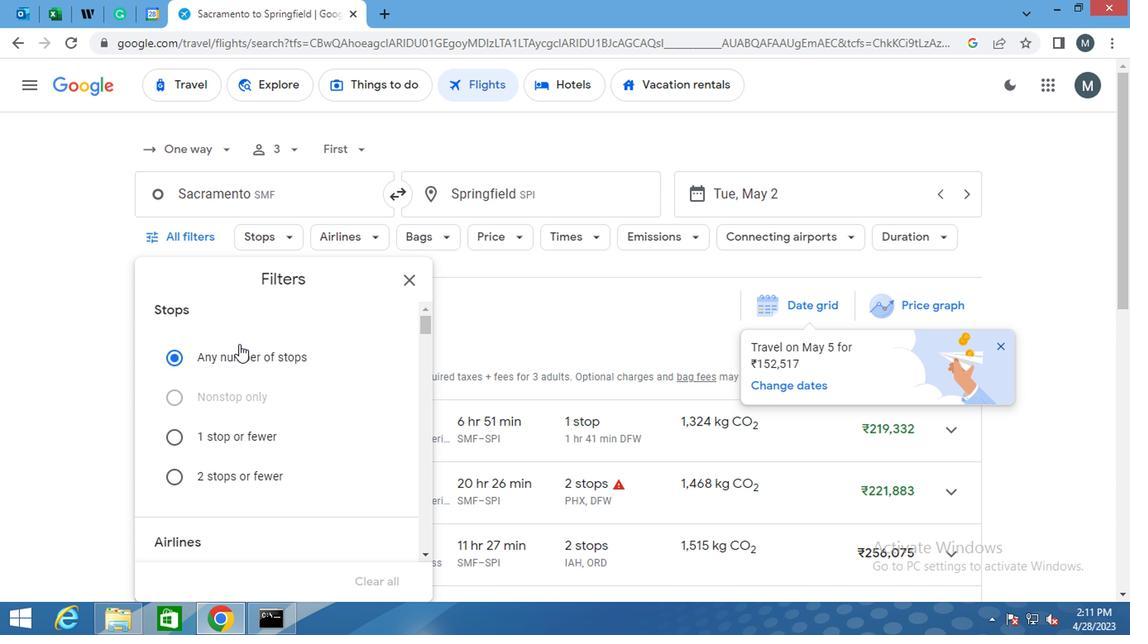 
Action: Mouse moved to (237, 350)
Screenshot: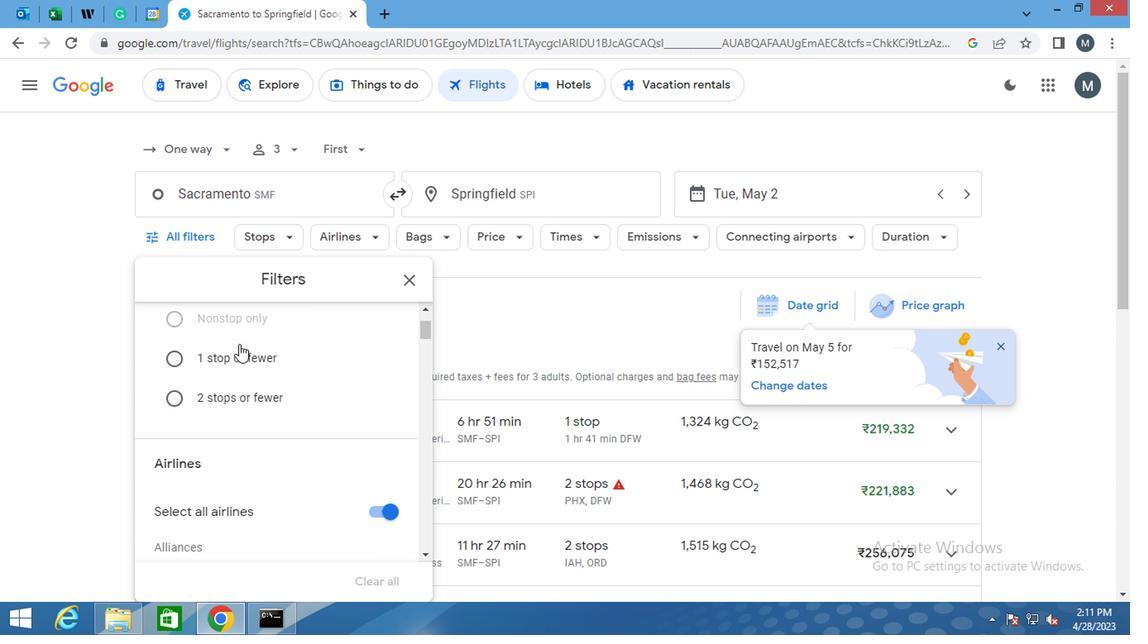 
Action: Mouse scrolled (237, 349) with delta (0, -1)
Screenshot: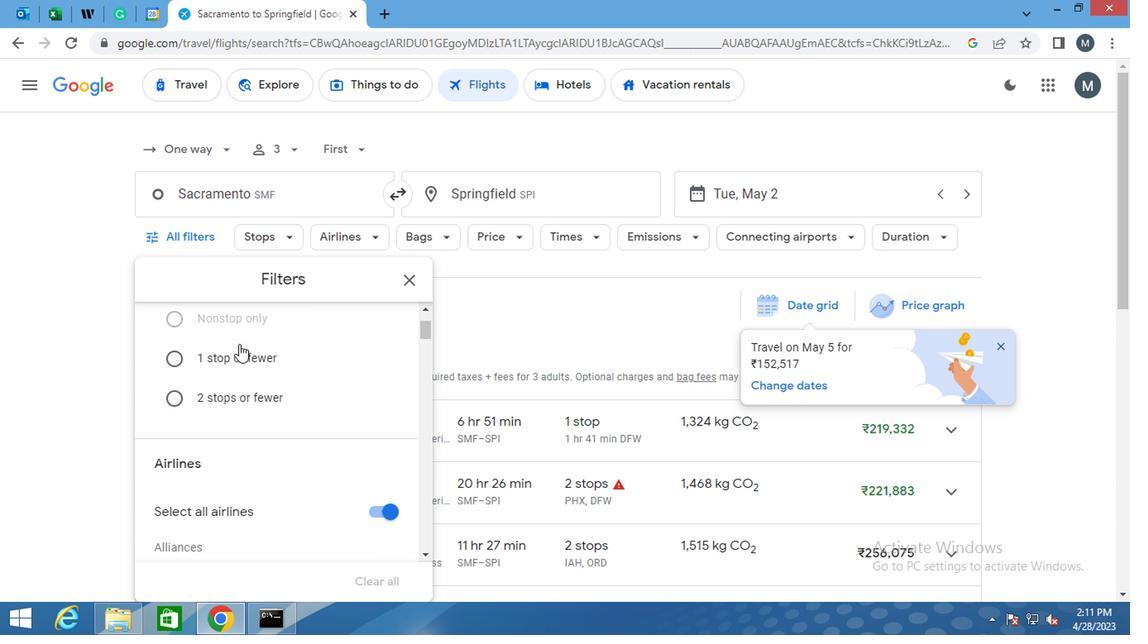 
Action: Mouse moved to (374, 426)
Screenshot: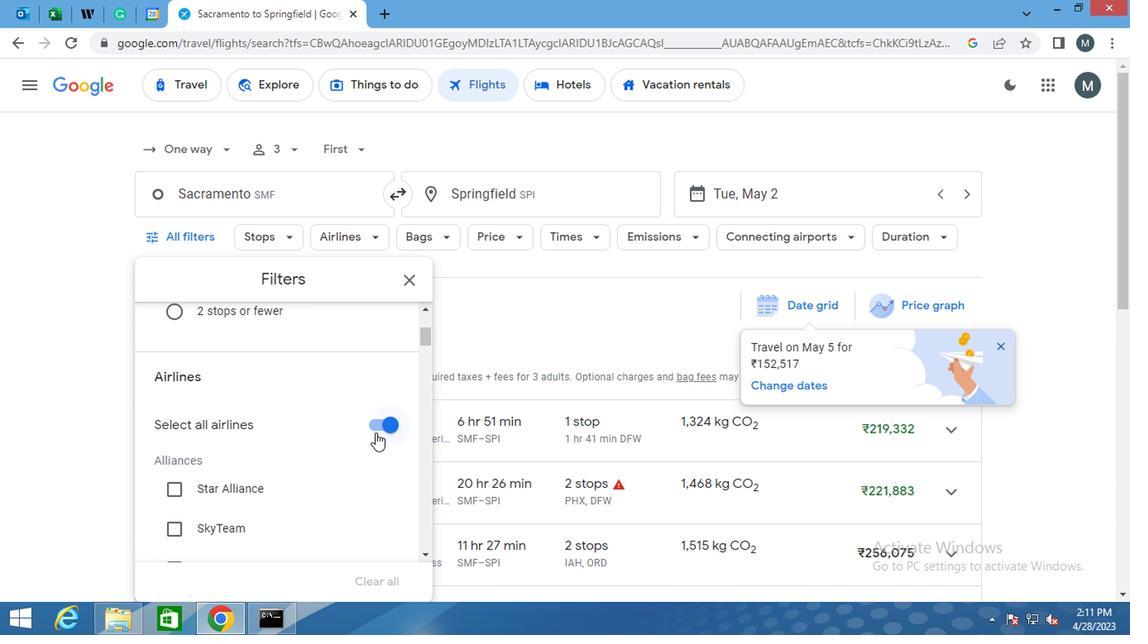 
Action: Mouse pressed left at (374, 426)
Screenshot: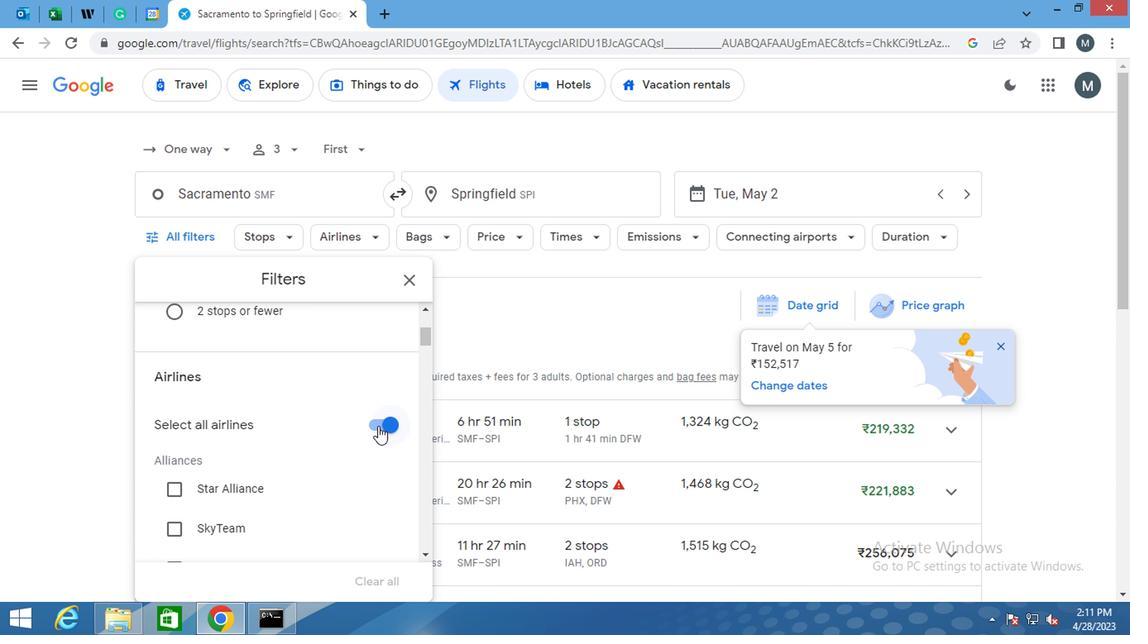 
Action: Mouse moved to (293, 428)
Screenshot: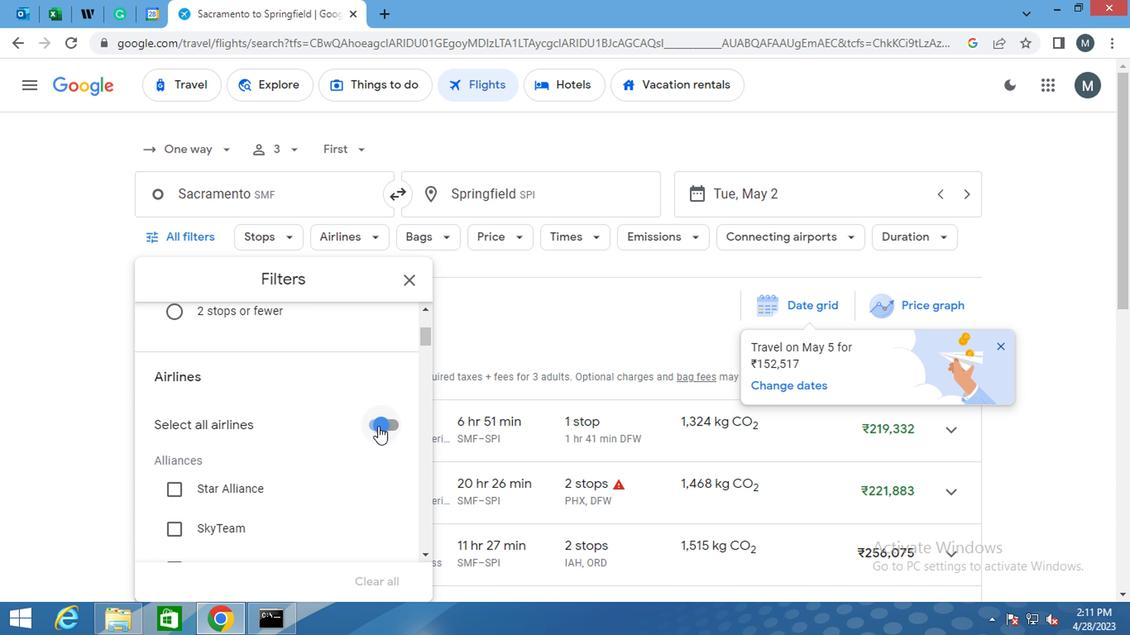 
Action: Mouse scrolled (293, 426) with delta (0, -1)
Screenshot: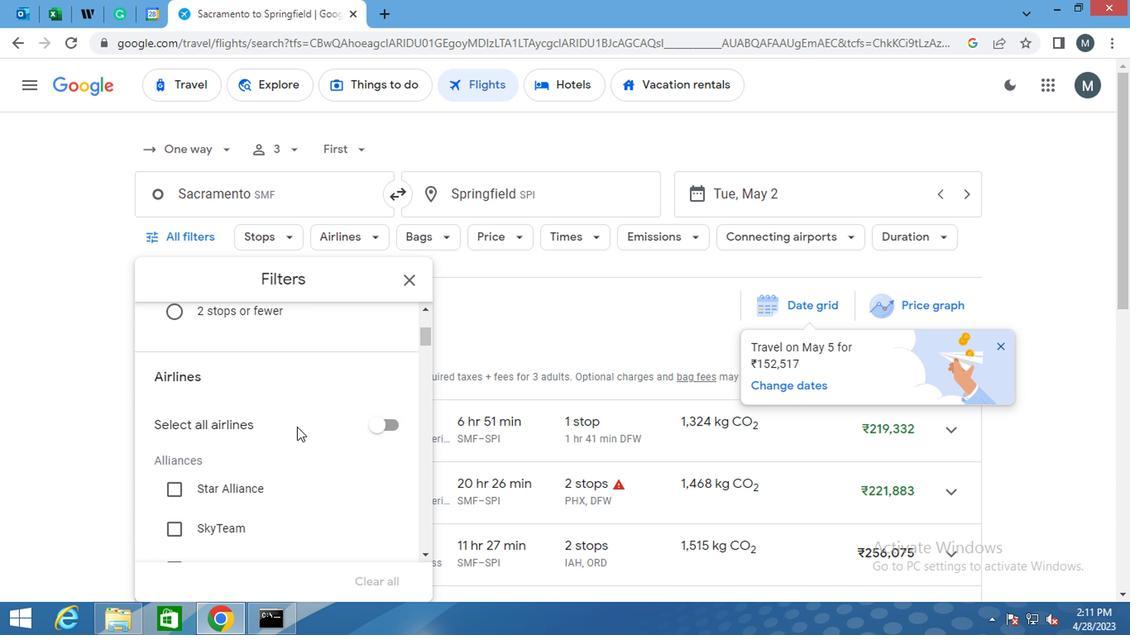 
Action: Mouse moved to (270, 429)
Screenshot: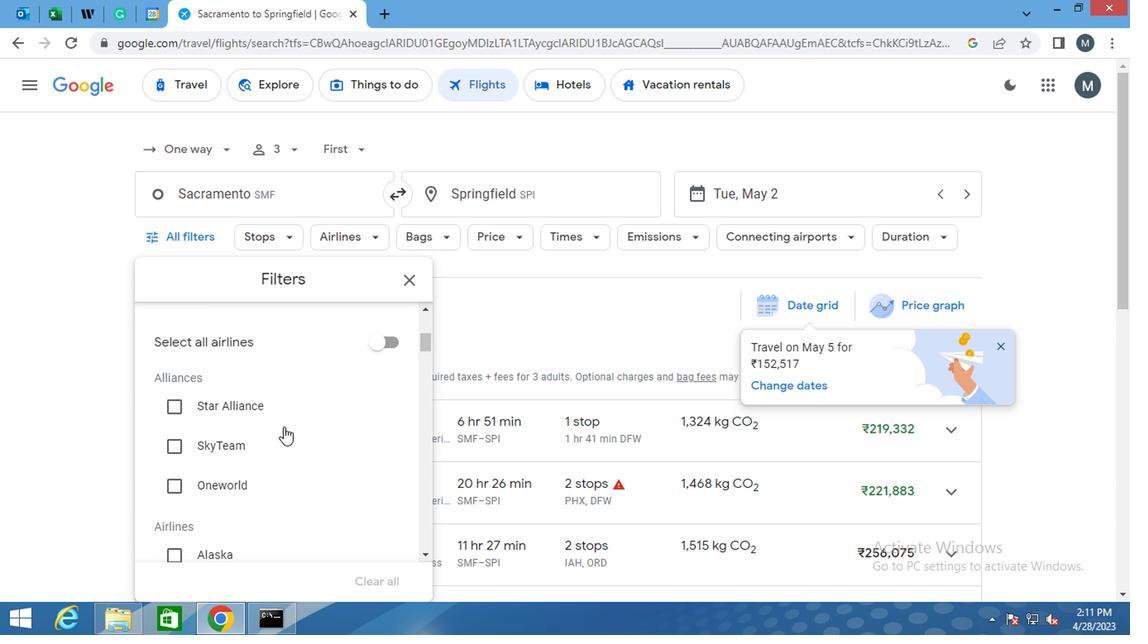 
Action: Mouse scrolled (270, 428) with delta (0, 0)
Screenshot: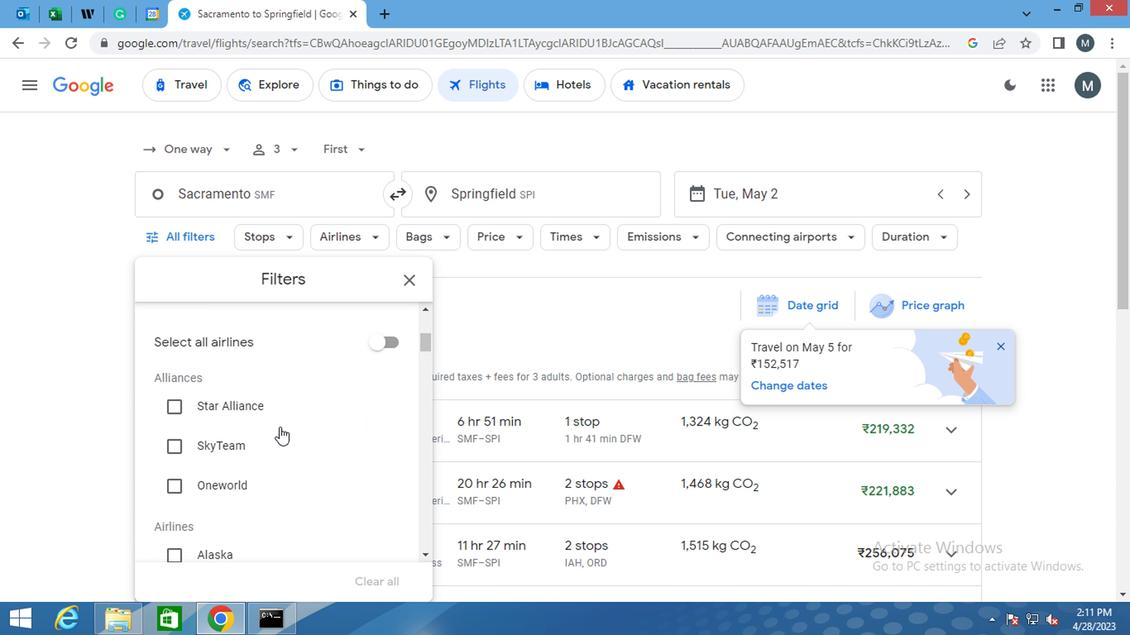 
Action: Mouse moved to (247, 436)
Screenshot: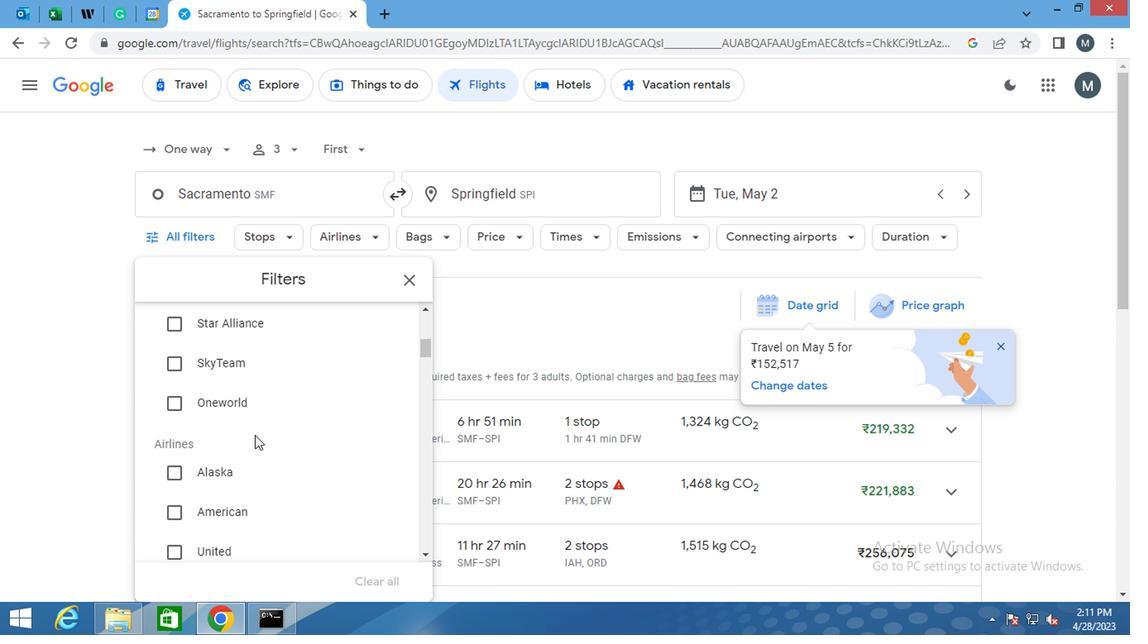 
Action: Mouse scrolled (247, 436) with delta (0, 0)
Screenshot: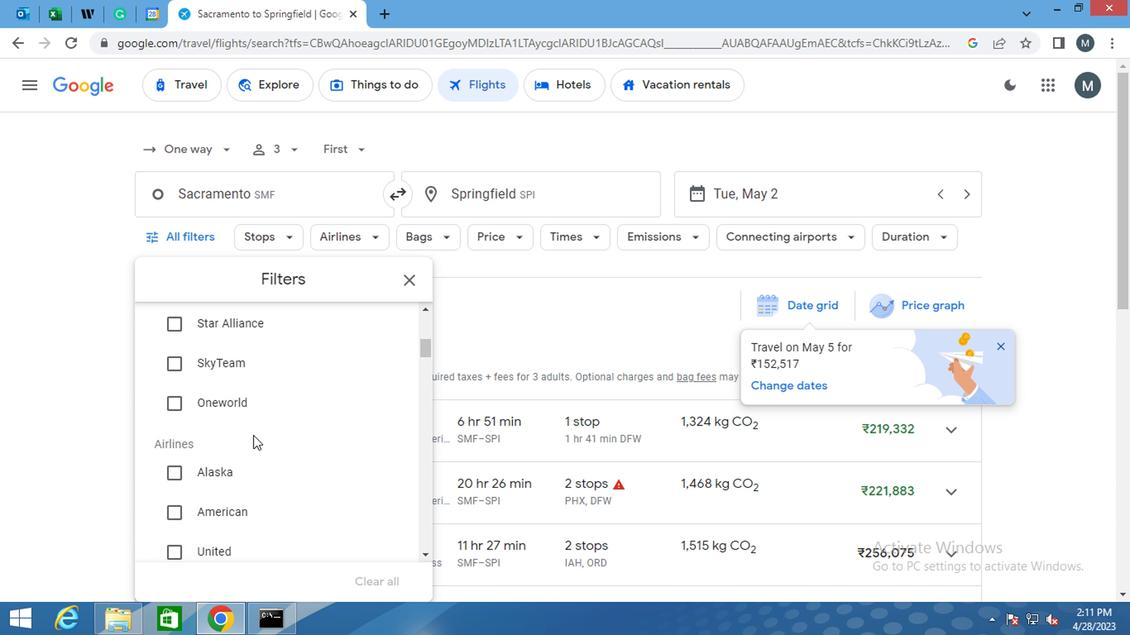 
Action: Mouse moved to (247, 437)
Screenshot: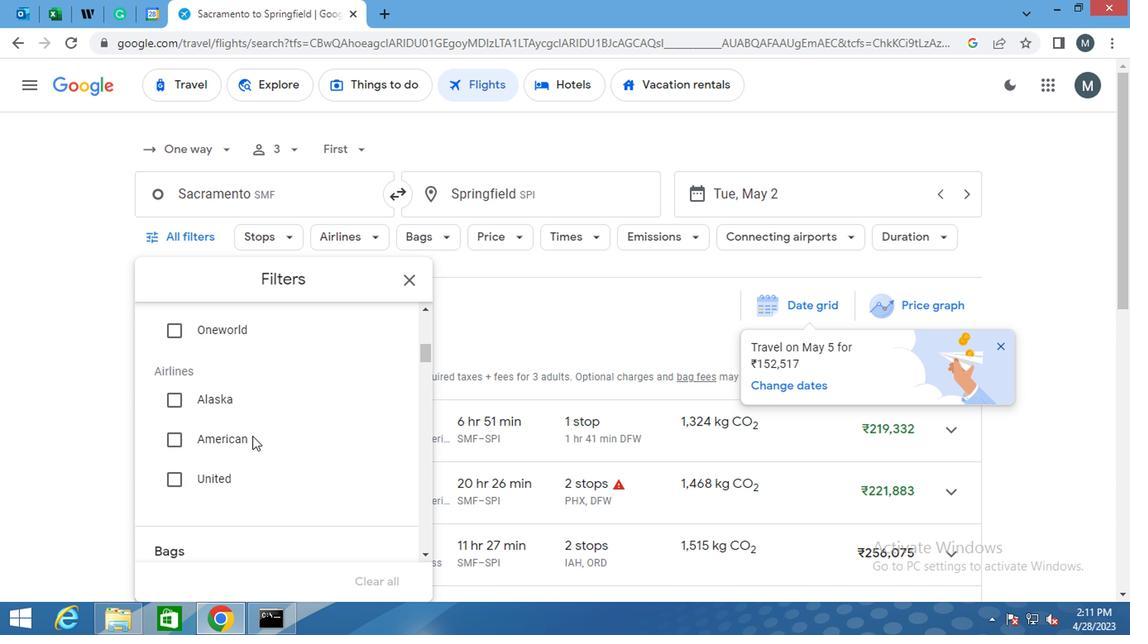 
Action: Mouse scrolled (247, 436) with delta (0, 0)
Screenshot: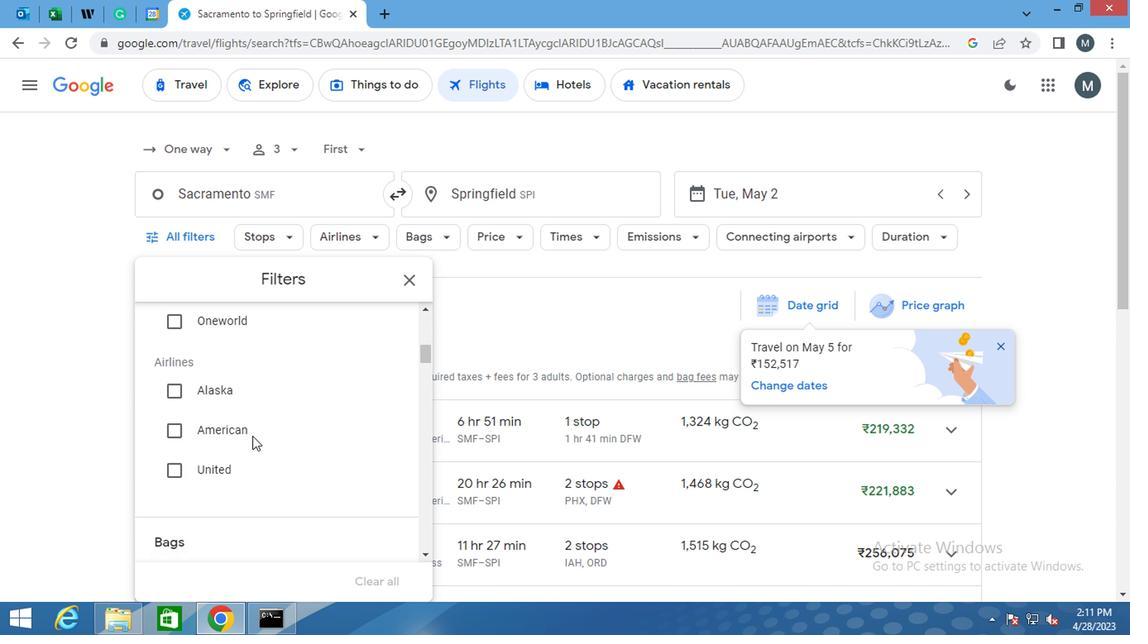 
Action: Mouse moved to (246, 437)
Screenshot: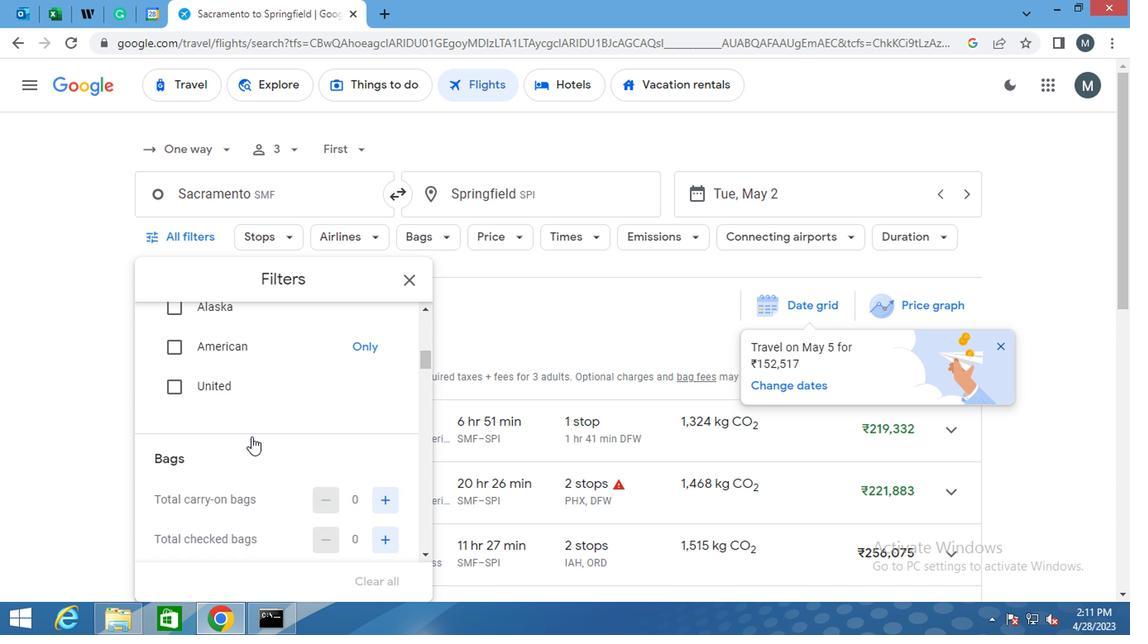 
Action: Mouse scrolled (246, 436) with delta (0, 0)
Screenshot: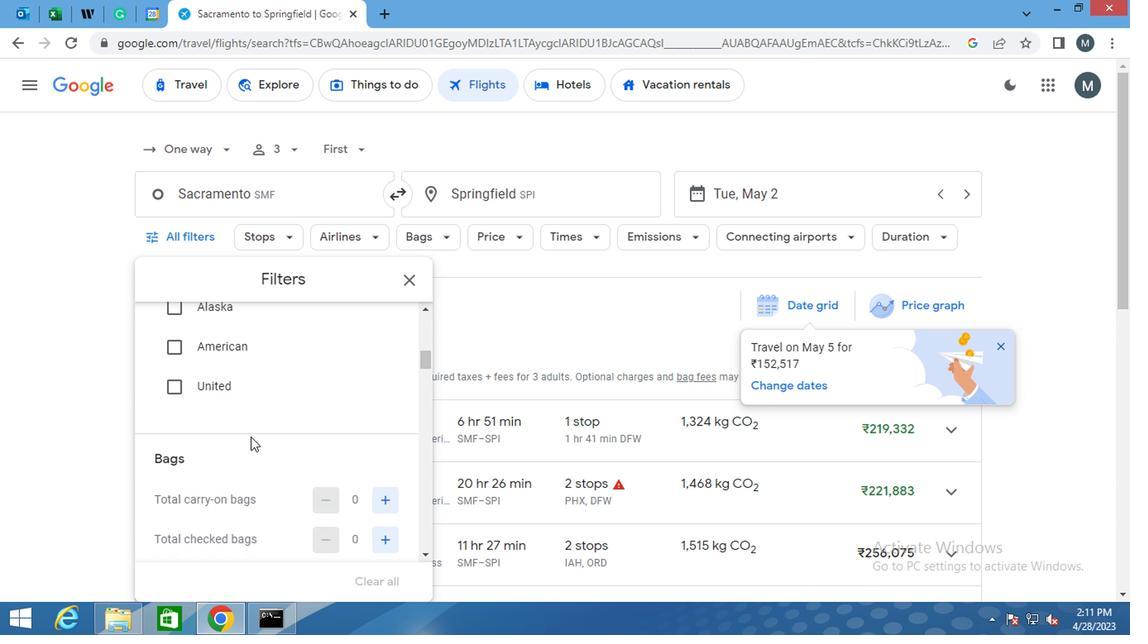 
Action: Mouse moved to (259, 420)
Screenshot: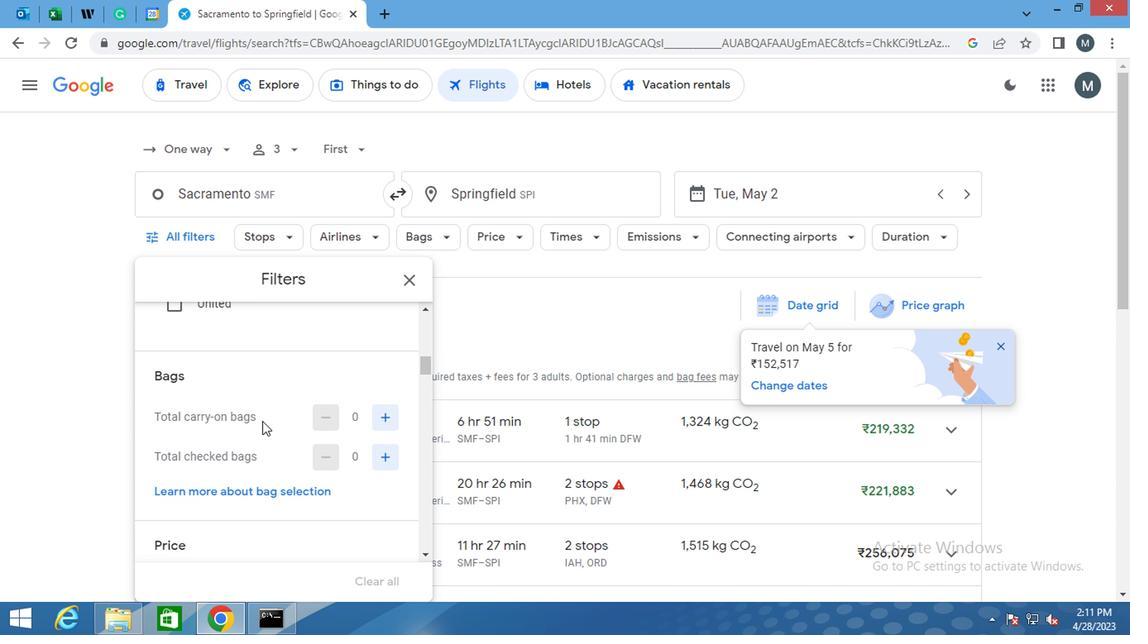 
Action: Mouse scrolled (259, 419) with delta (0, 0)
Screenshot: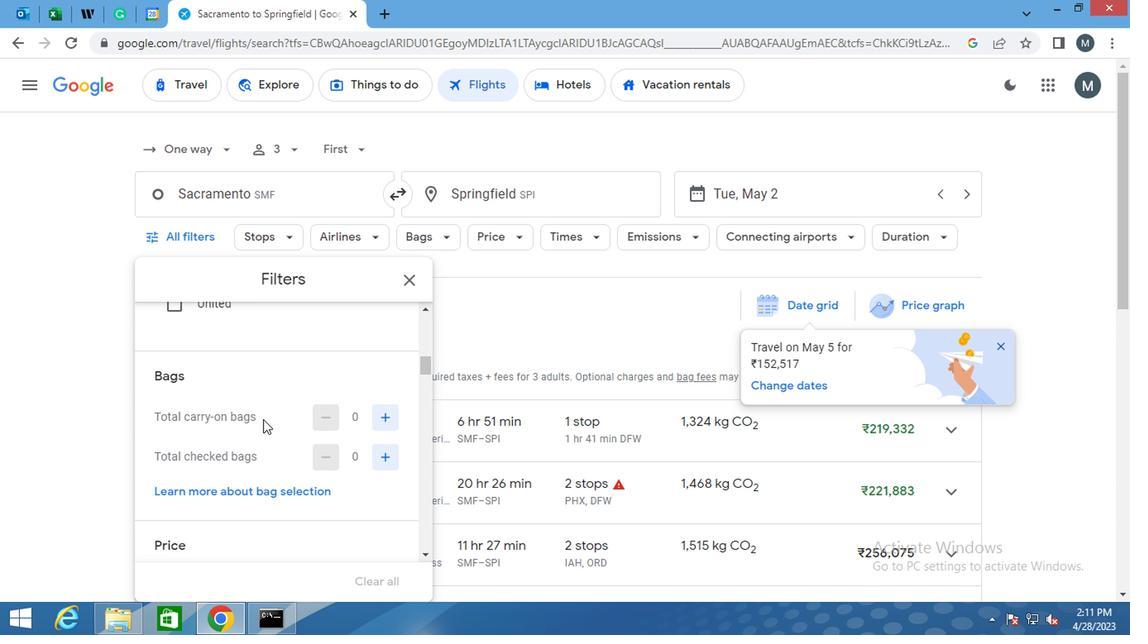 
Action: Mouse moved to (383, 338)
Screenshot: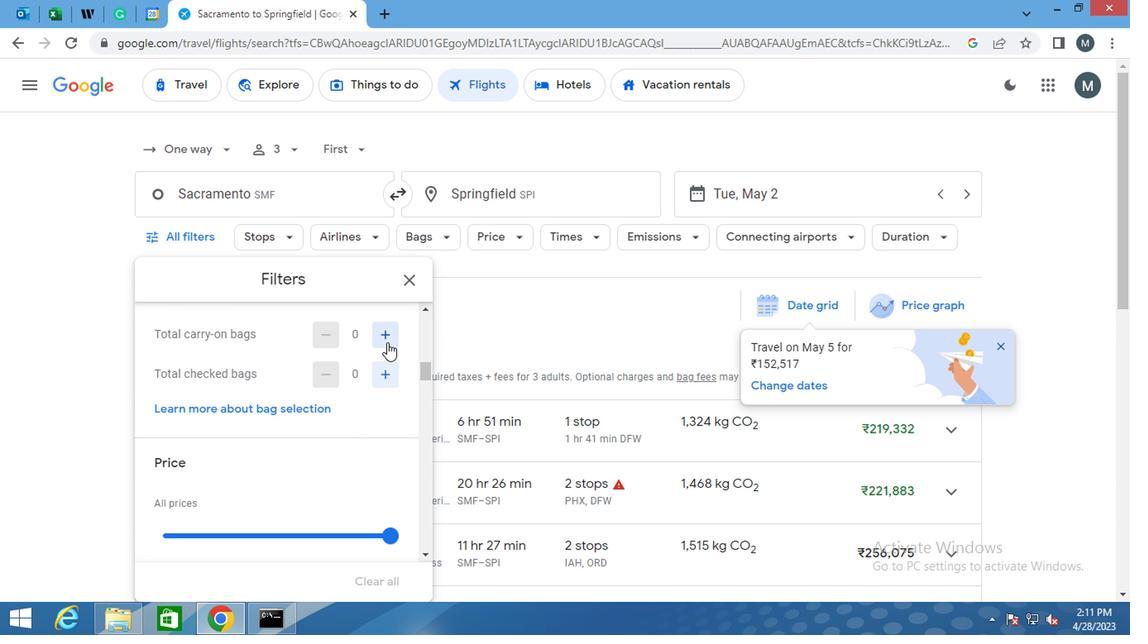 
Action: Mouse pressed left at (383, 338)
Screenshot: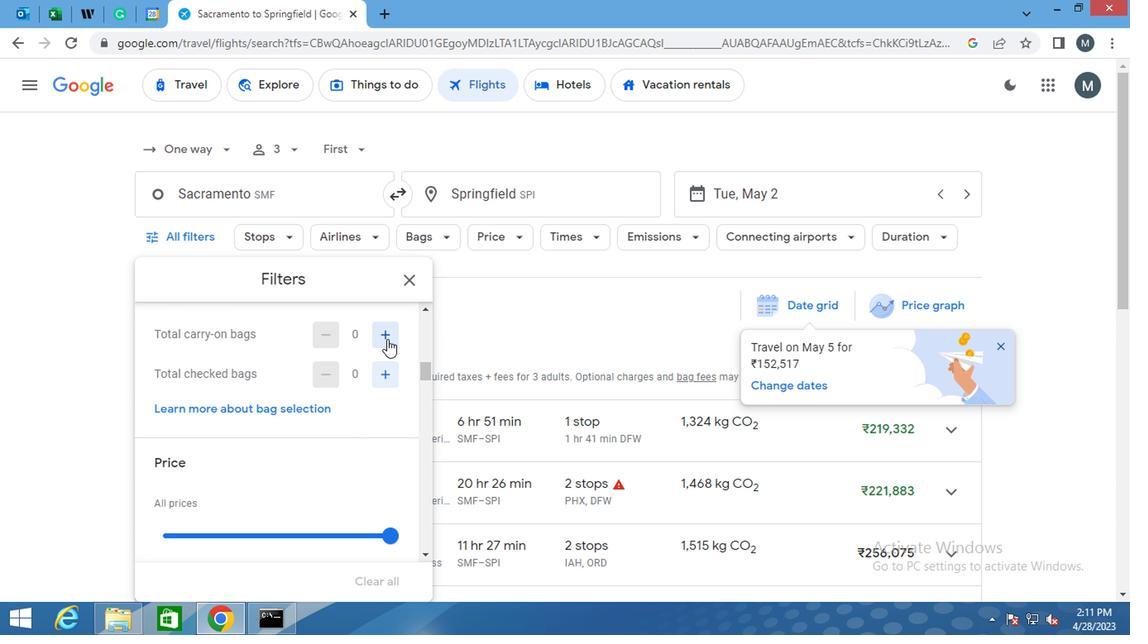 
Action: Mouse moved to (353, 372)
Screenshot: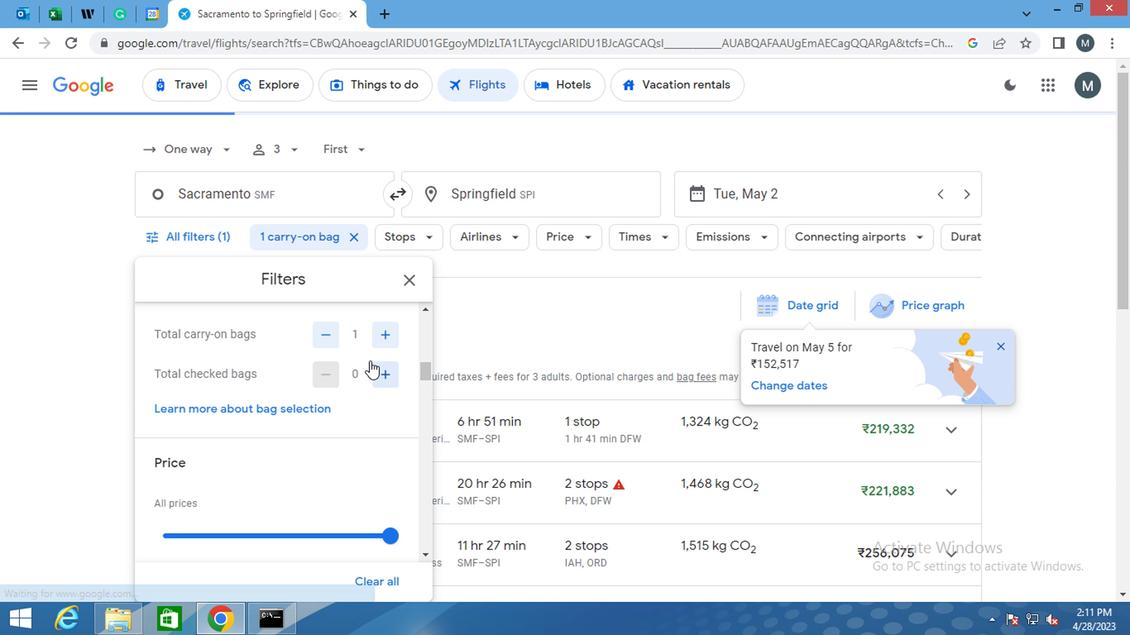 
Action: Mouse scrolled (353, 371) with delta (0, 0)
Screenshot: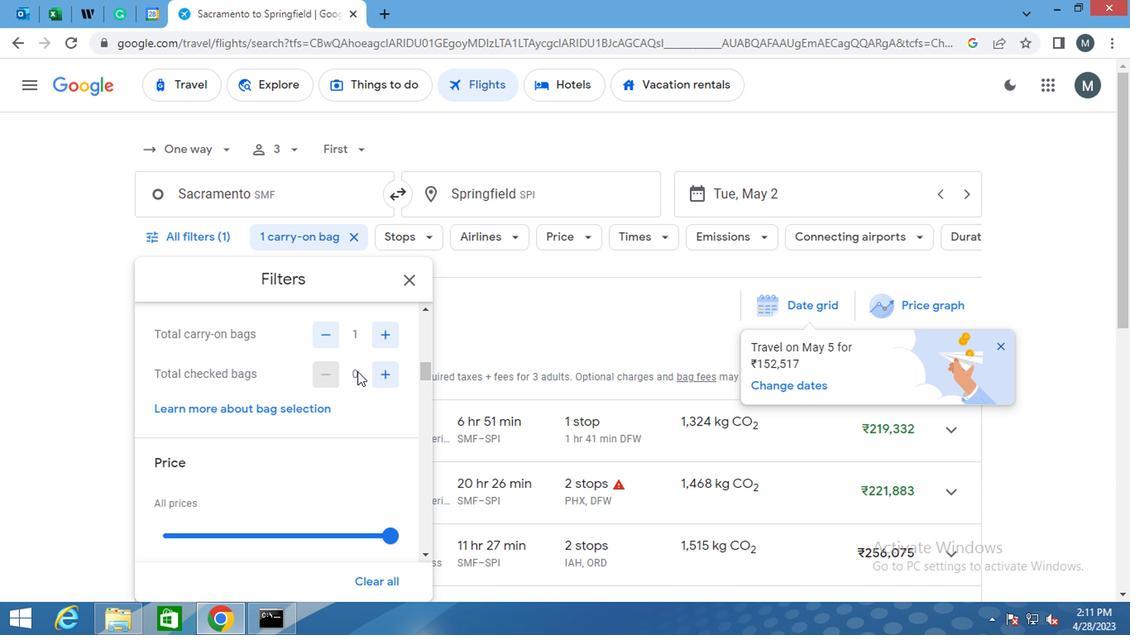 
Action: Mouse moved to (296, 449)
Screenshot: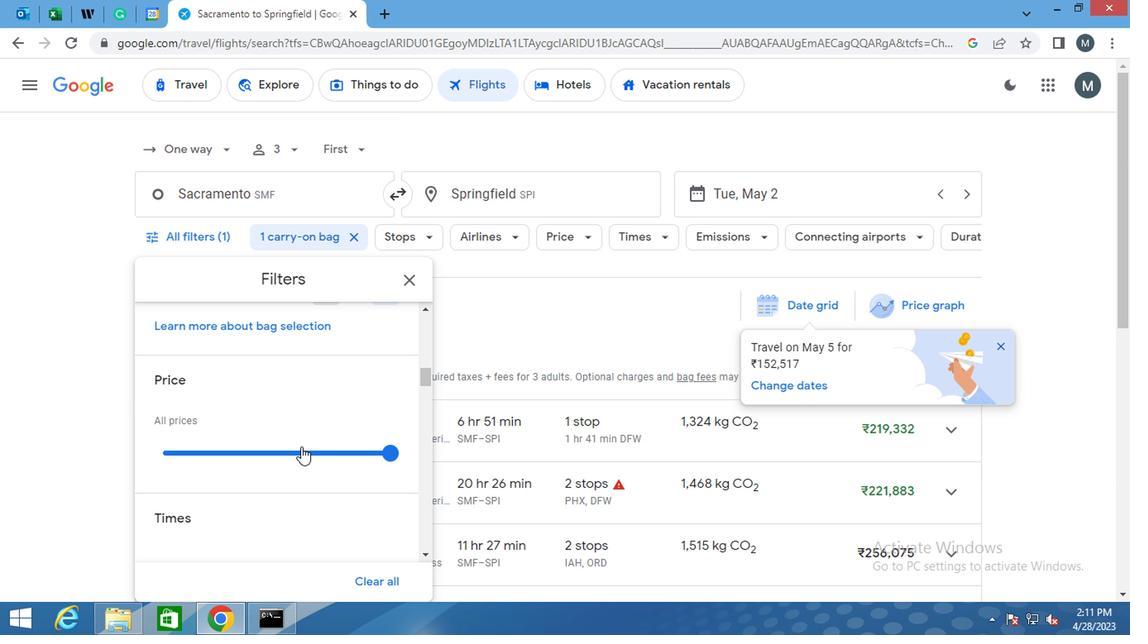 
Action: Mouse pressed left at (296, 449)
Screenshot: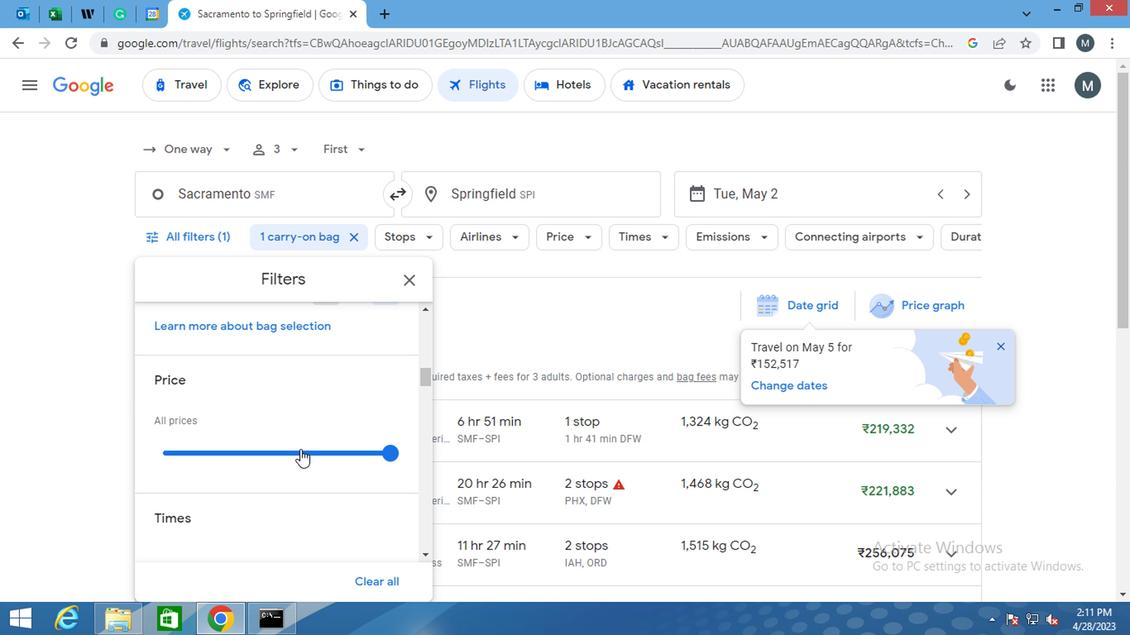 
Action: Mouse pressed left at (296, 449)
Screenshot: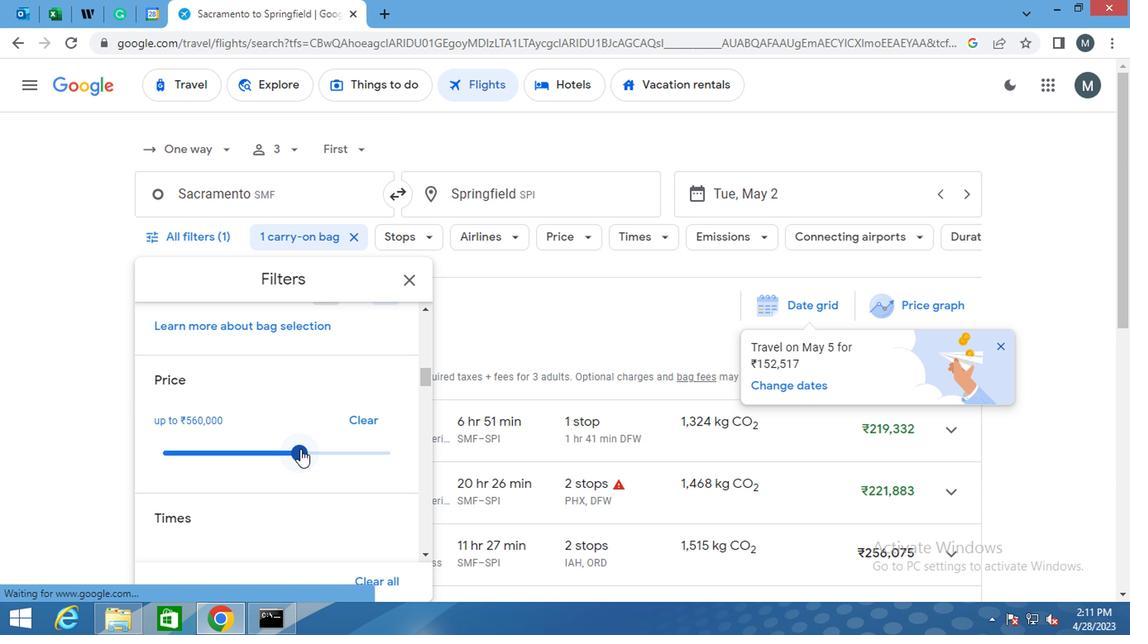 
Action: Mouse moved to (273, 413)
Screenshot: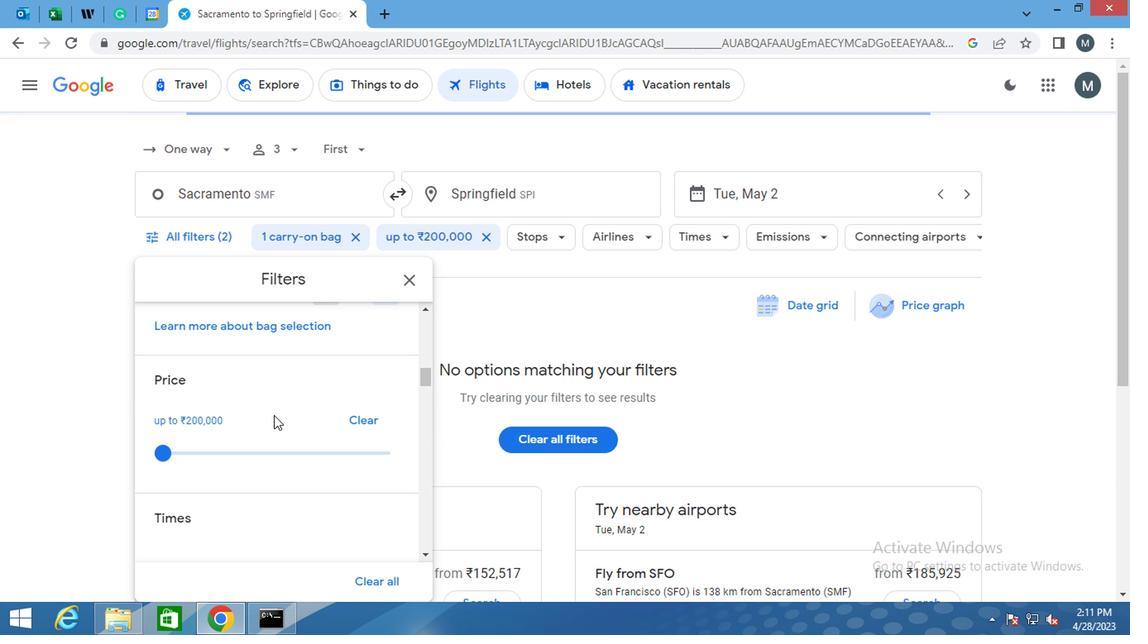 
Action: Mouse scrolled (273, 412) with delta (0, -1)
Screenshot: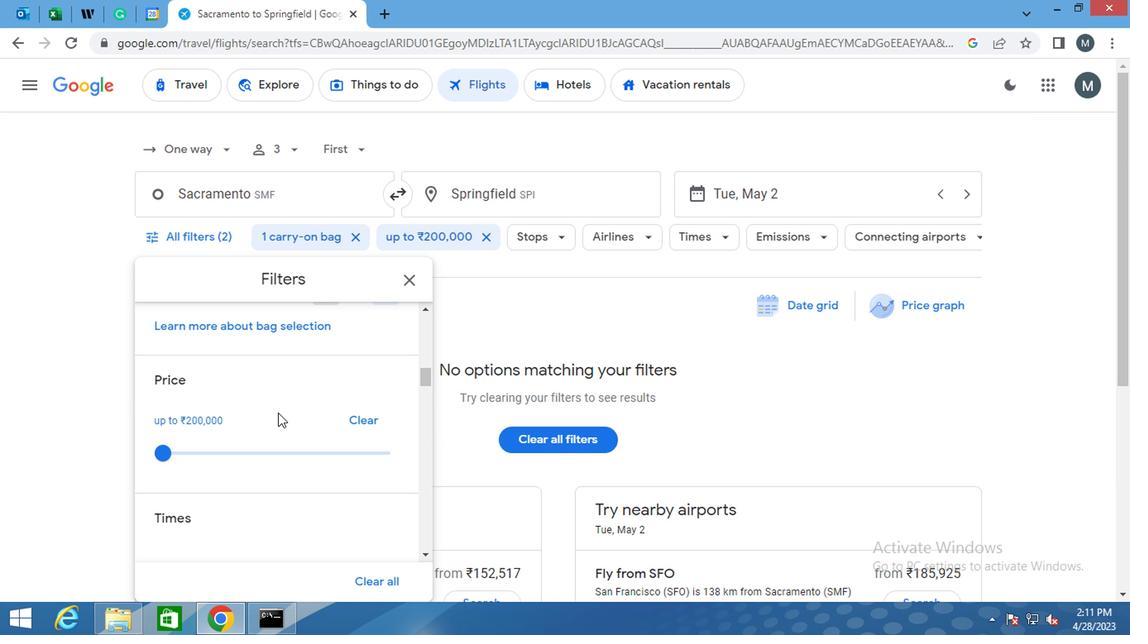 
Action: Mouse moved to (273, 414)
Screenshot: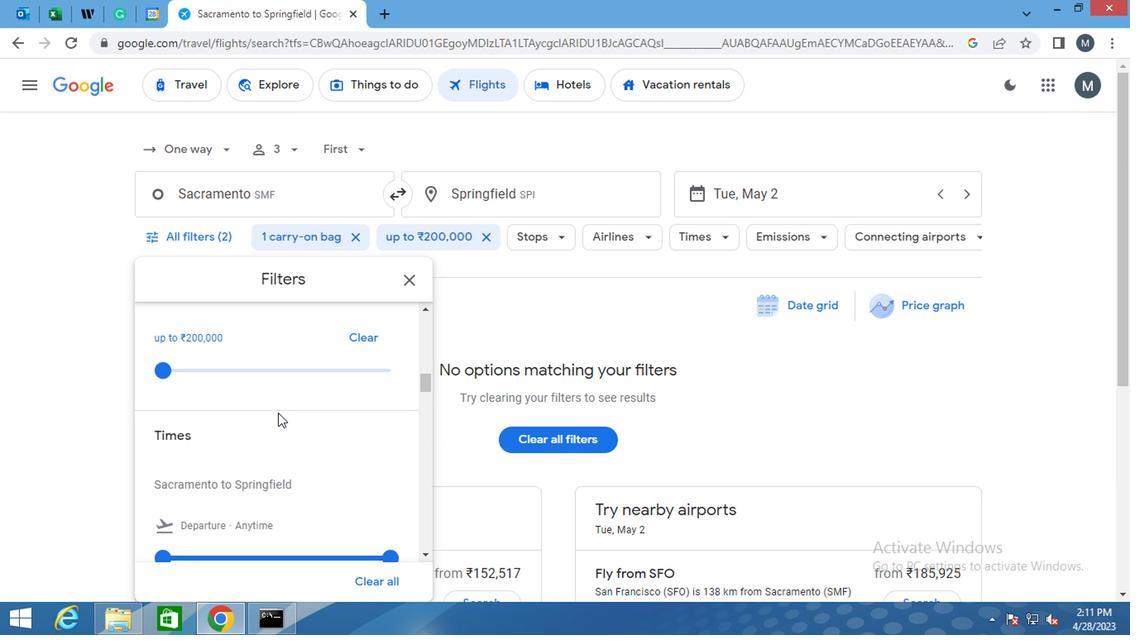 
Action: Mouse scrolled (273, 413) with delta (0, 0)
Screenshot: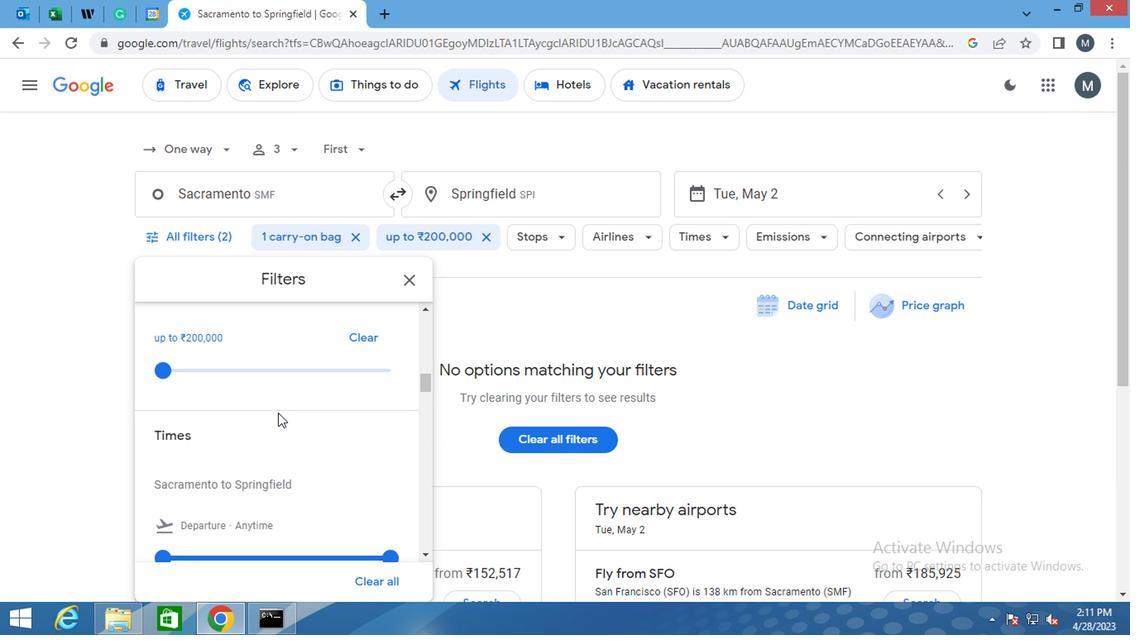 
Action: Mouse moved to (237, 472)
Screenshot: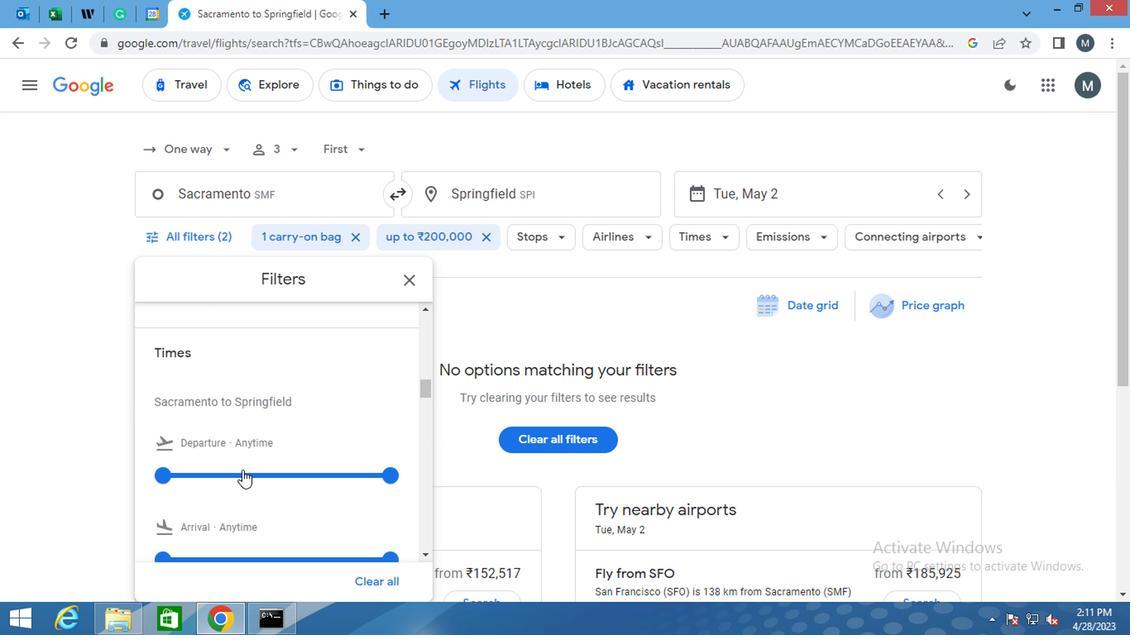 
Action: Mouse pressed left at (237, 472)
Screenshot: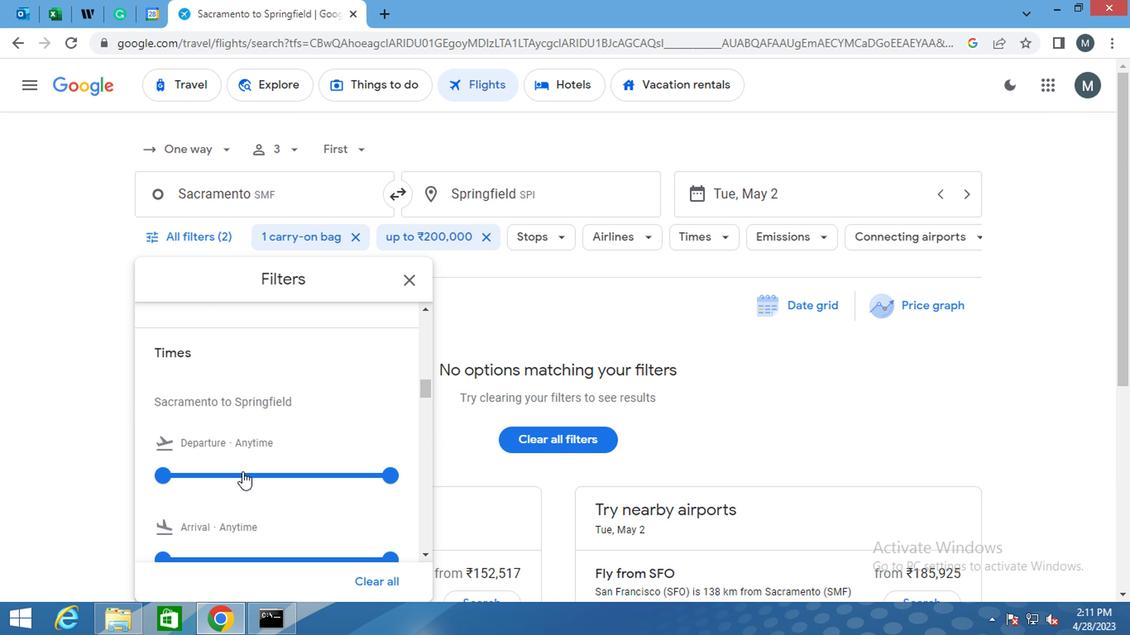 
Action: Mouse moved to (231, 473)
Screenshot: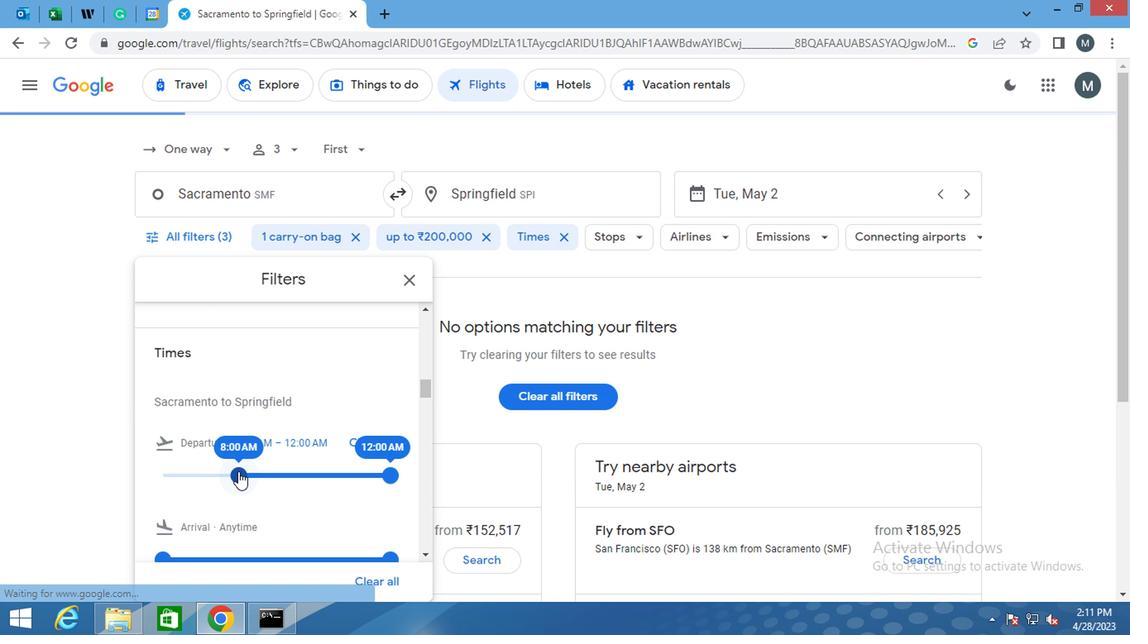 
Action: Mouse pressed left at (231, 473)
Screenshot: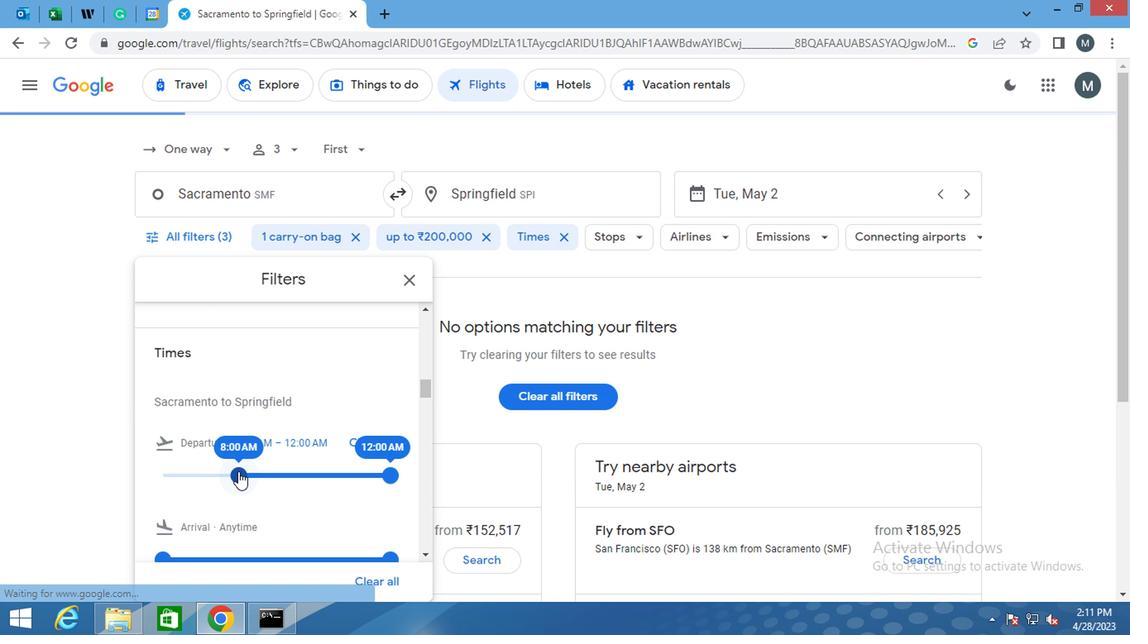 
Action: Mouse moved to (377, 479)
Screenshot: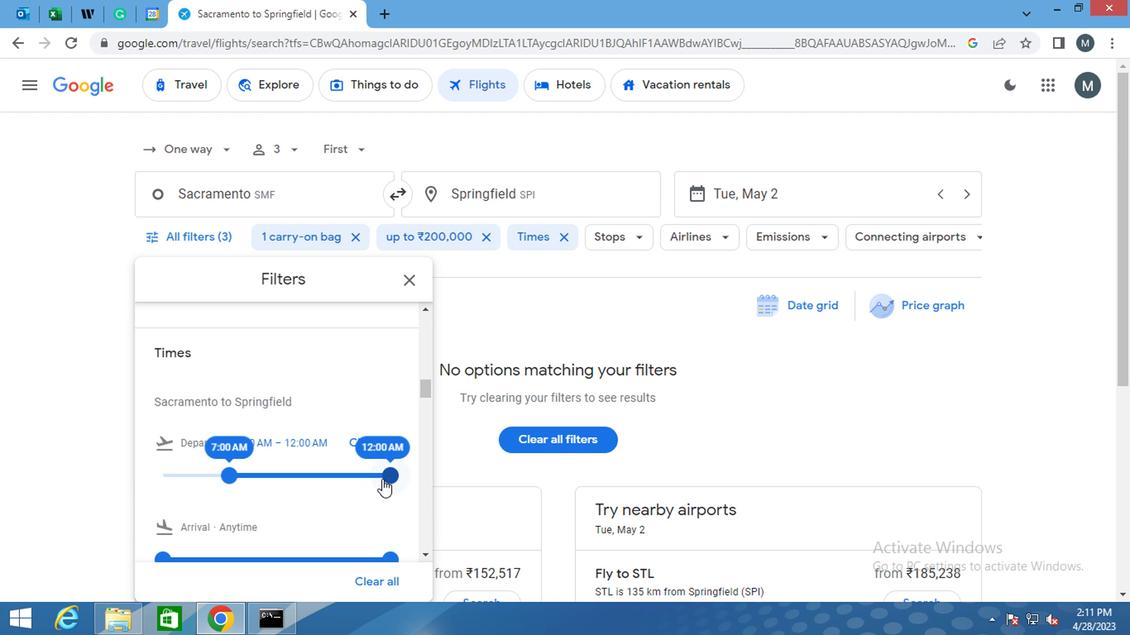 
Action: Mouse pressed left at (377, 479)
Screenshot: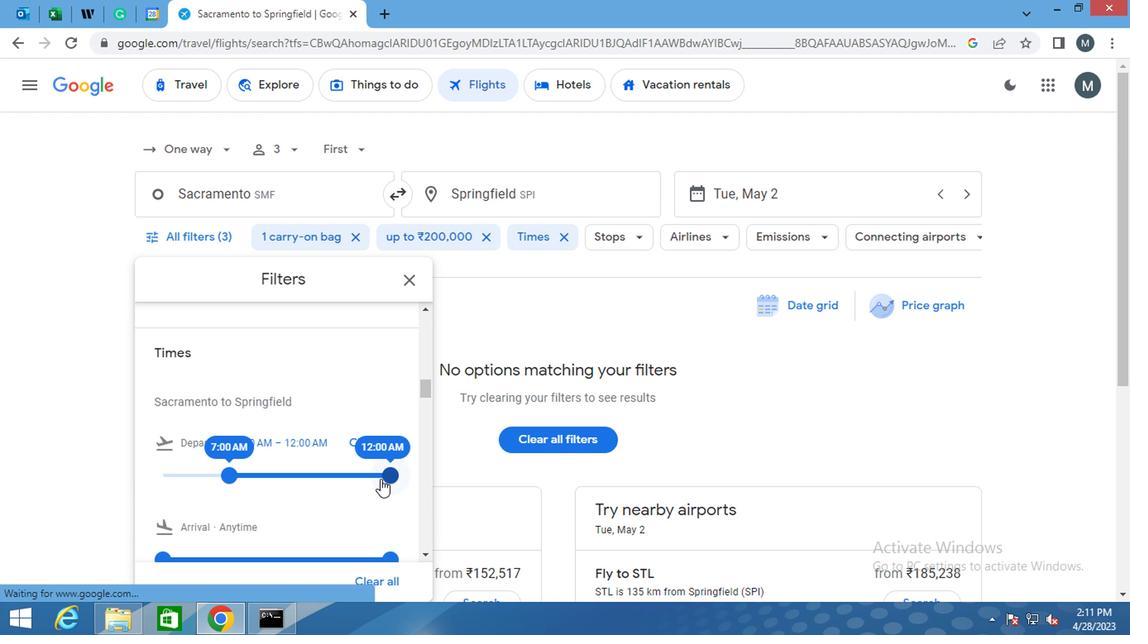 
Action: Mouse moved to (307, 440)
Screenshot: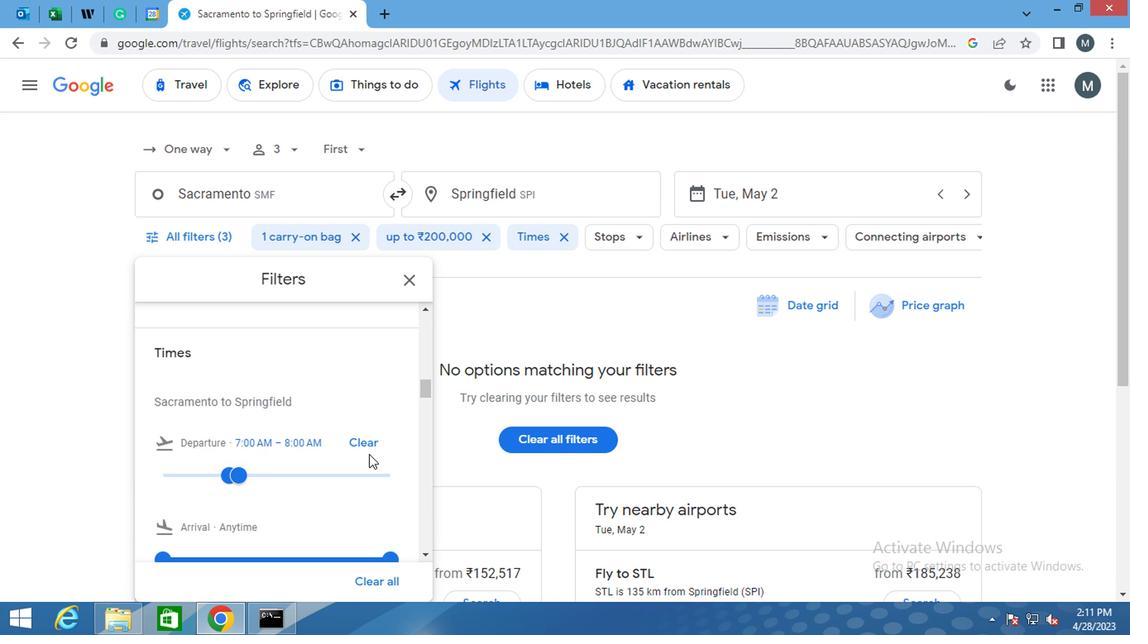 
Action: Mouse scrolled (307, 440) with delta (0, 0)
Screenshot: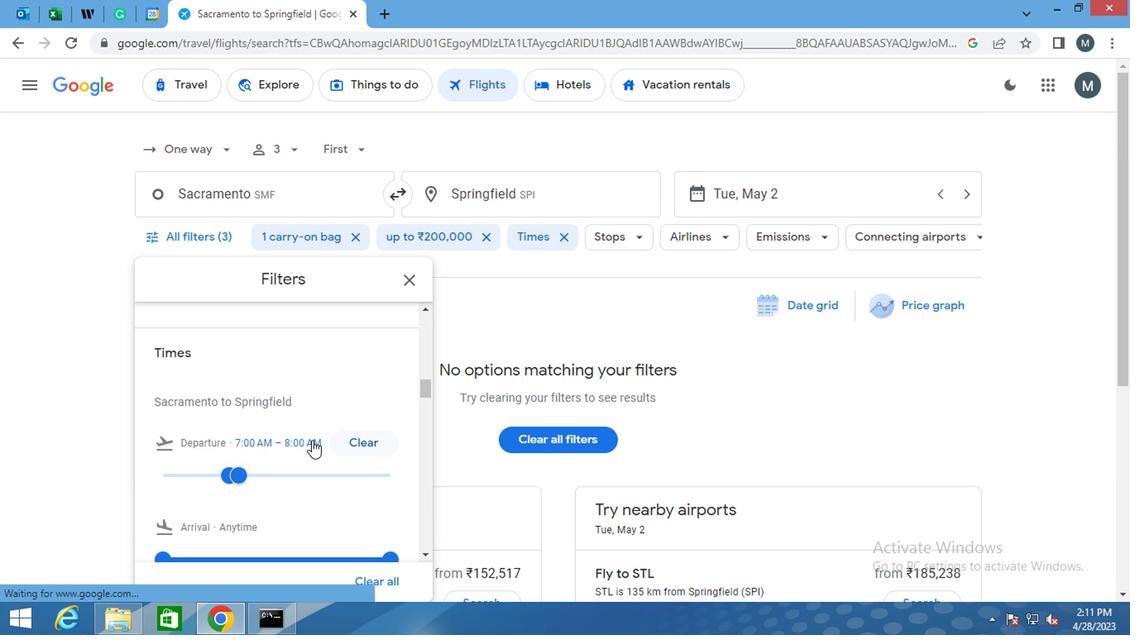 
Action: Mouse scrolled (307, 440) with delta (0, 0)
Screenshot: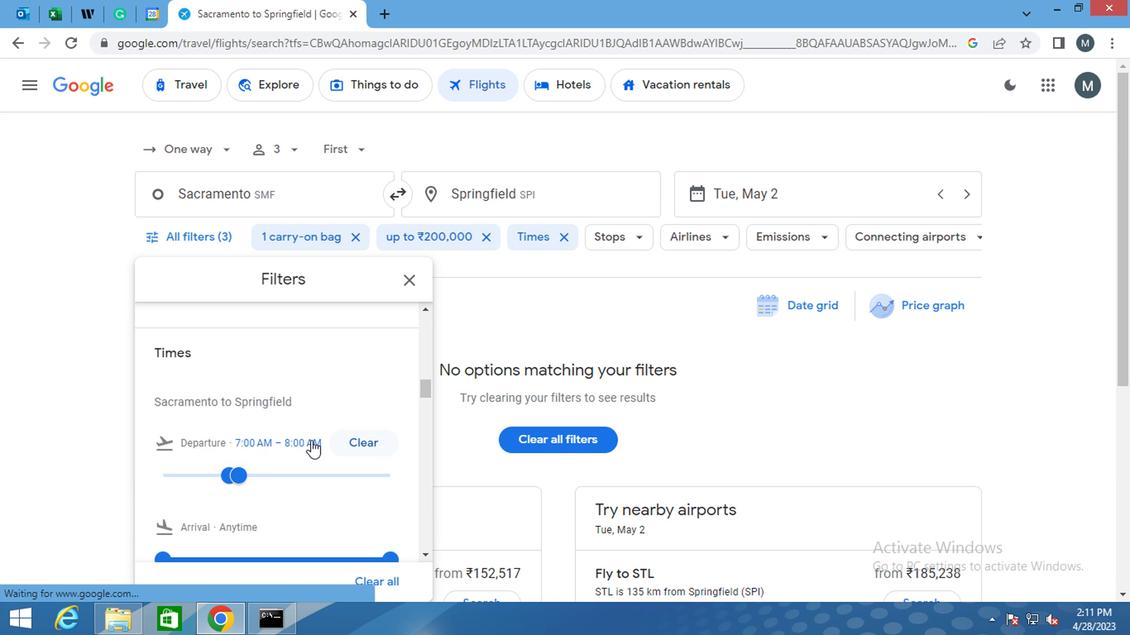 
Action: Mouse scrolled (307, 440) with delta (0, 0)
Screenshot: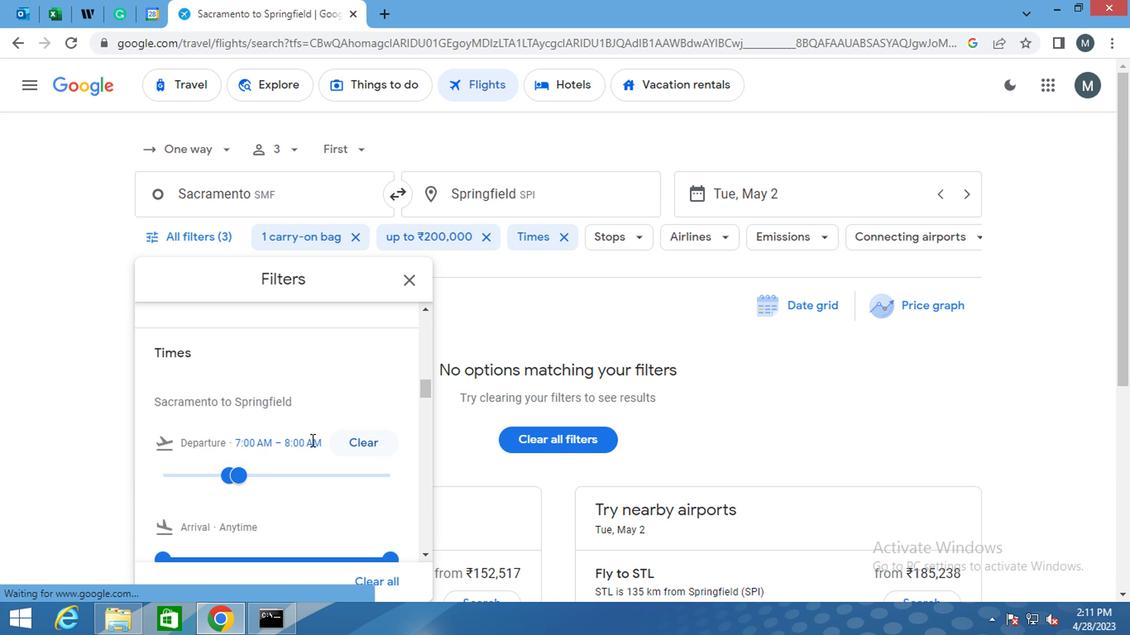 
Action: Mouse moved to (303, 441)
Screenshot: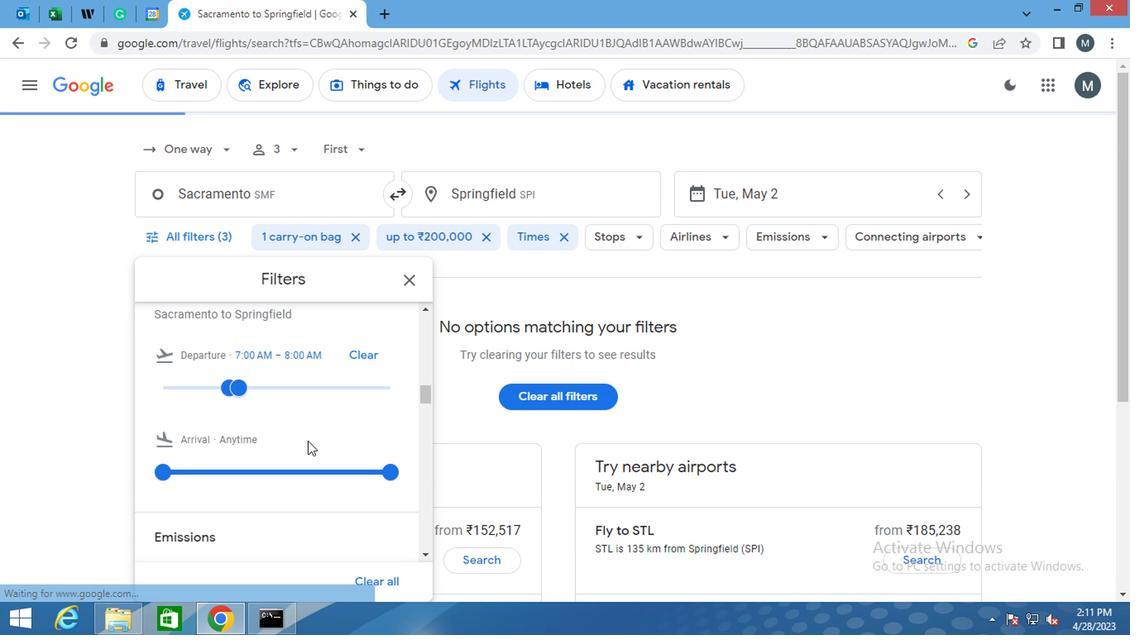 
Action: Mouse scrolled (303, 440) with delta (0, 0)
Screenshot: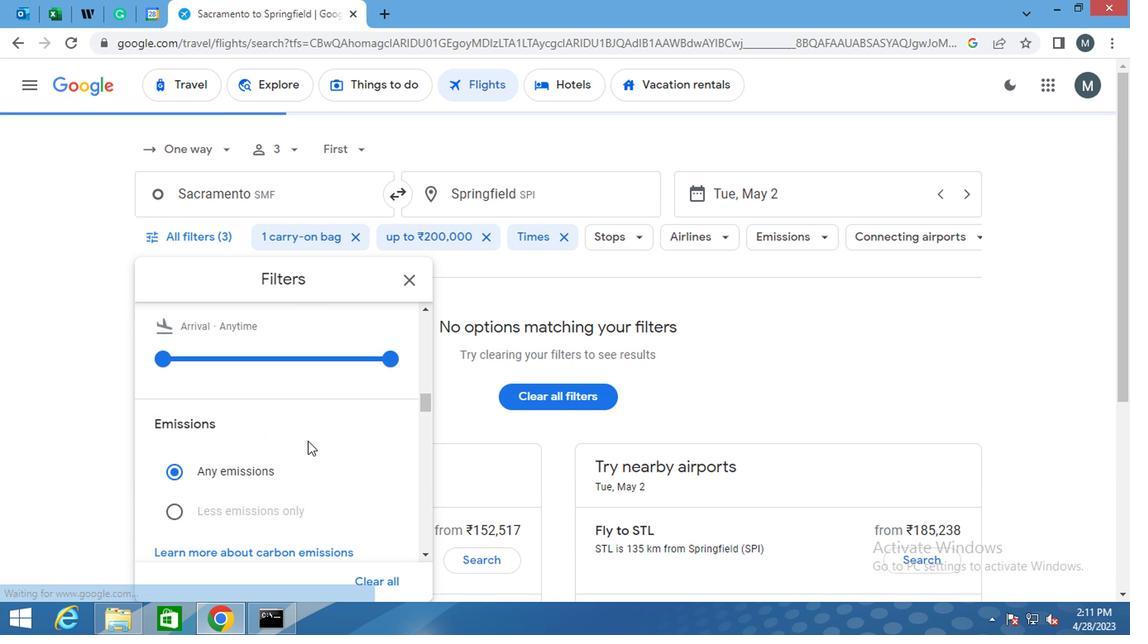 
Action: Mouse scrolled (303, 440) with delta (0, 0)
Screenshot: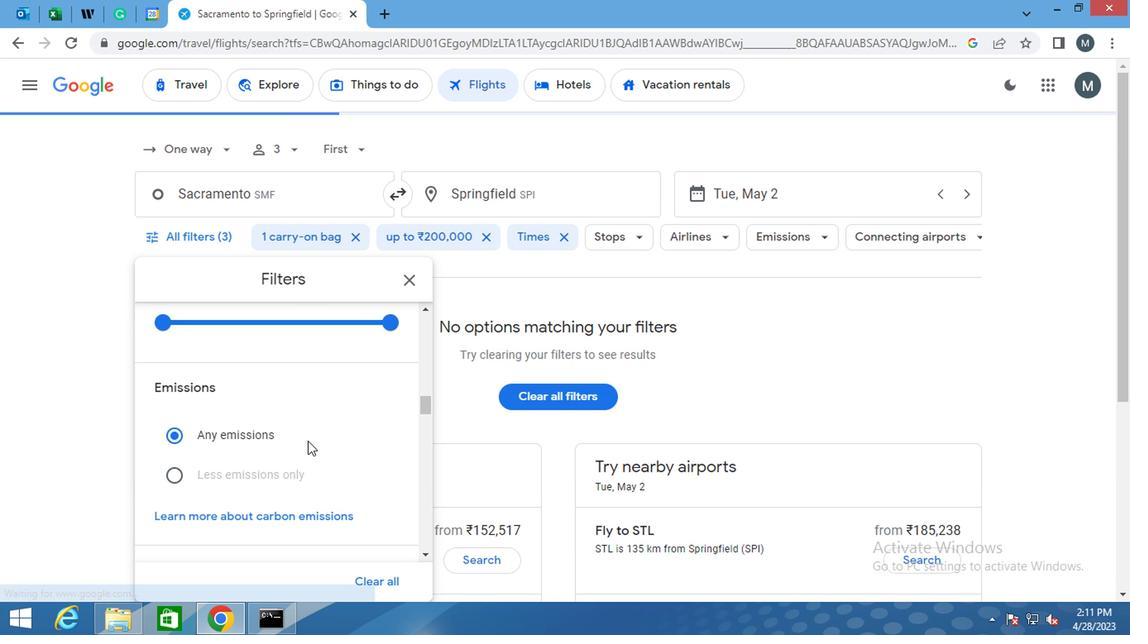 
Action: Mouse moved to (303, 445)
Screenshot: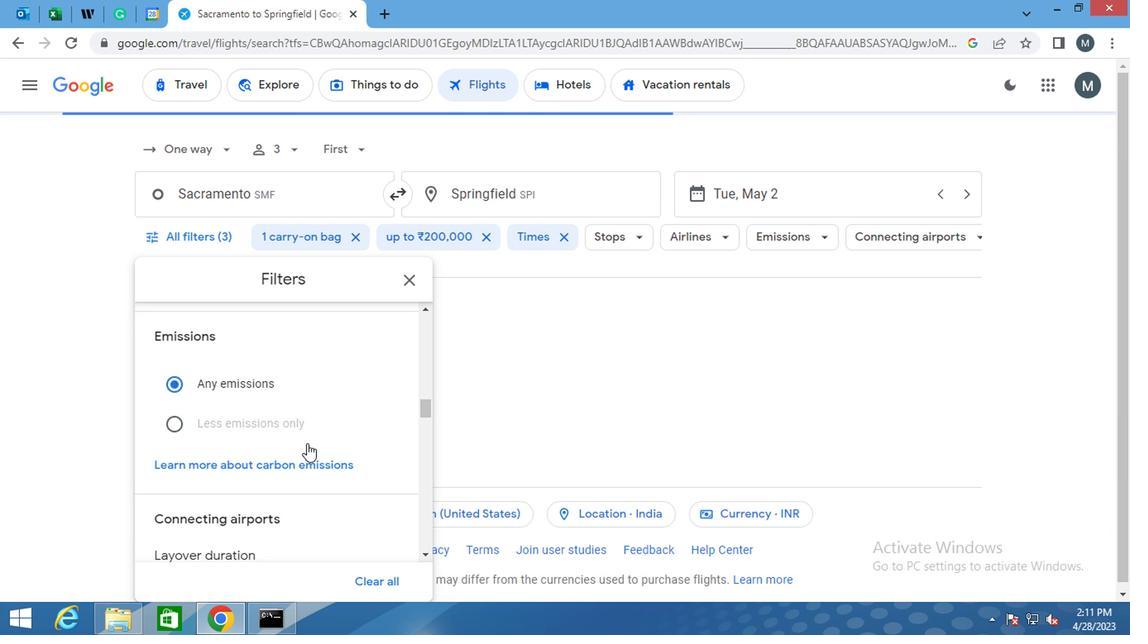 
Action: Mouse scrolled (303, 444) with delta (0, 0)
Screenshot: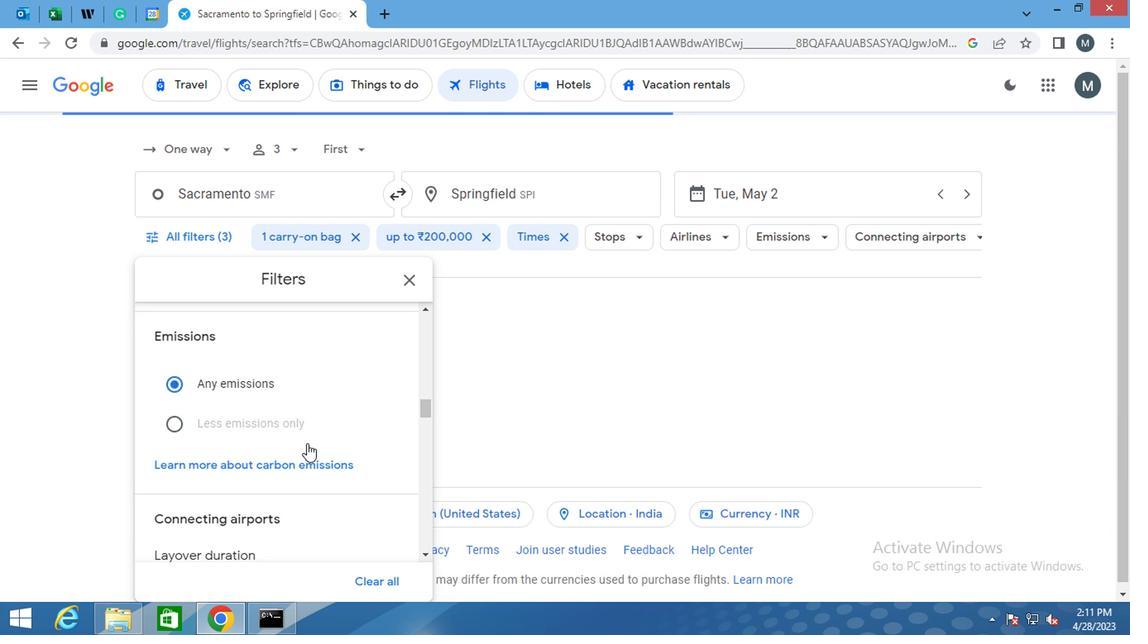 
Action: Mouse scrolled (303, 444) with delta (0, 0)
Screenshot: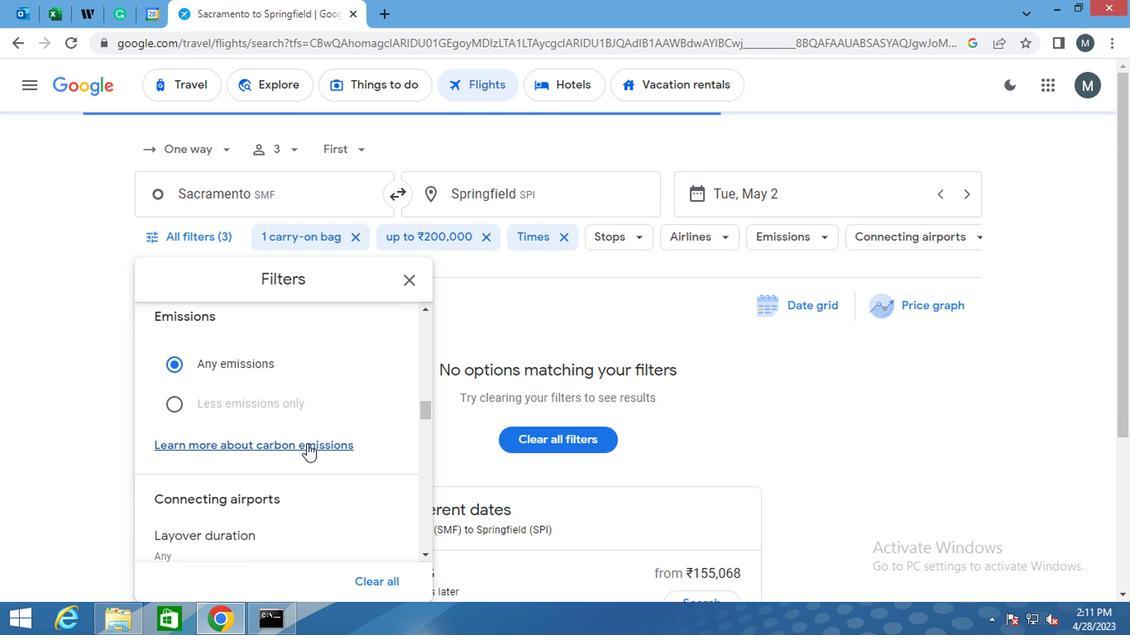 
Action: Mouse scrolled (303, 444) with delta (0, 0)
Screenshot: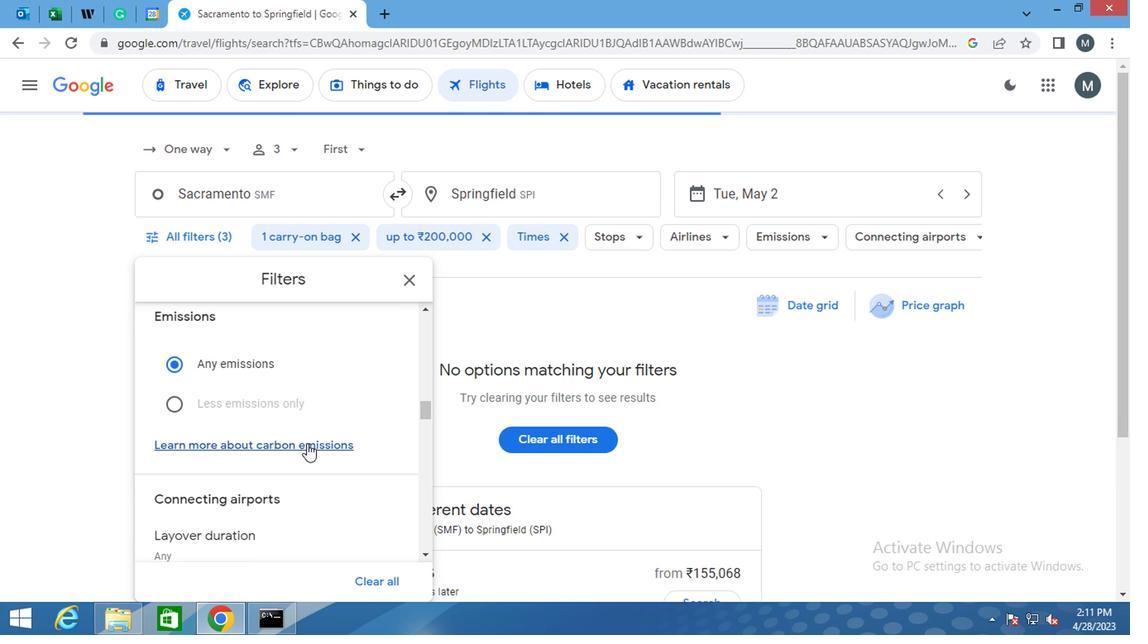 
Action: Mouse moved to (301, 446)
Screenshot: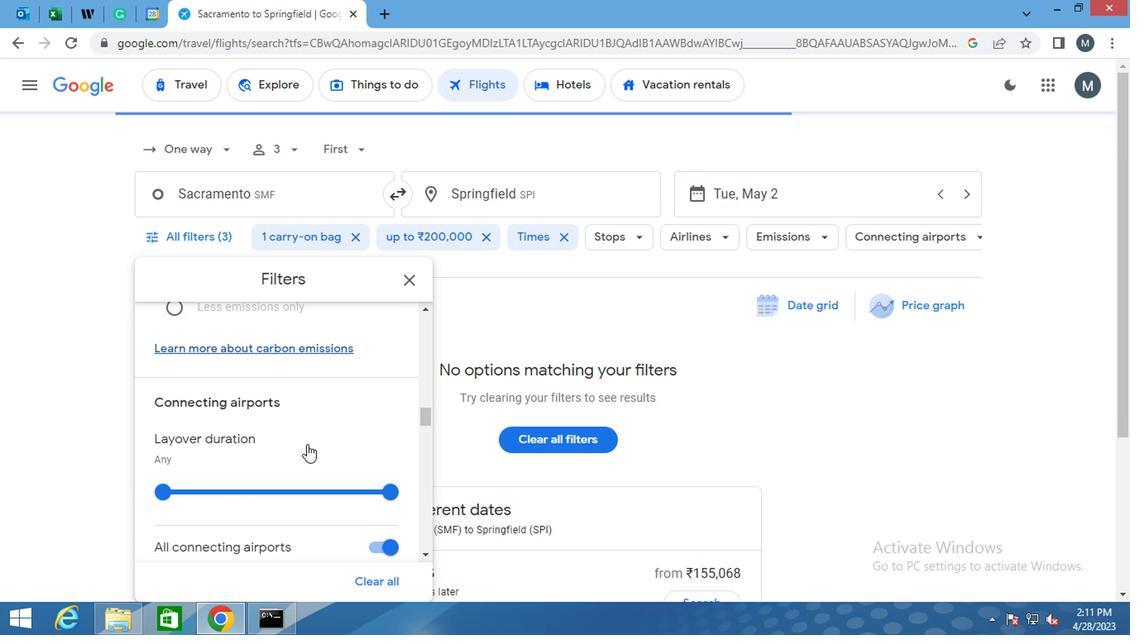 
Action: Mouse scrolled (301, 445) with delta (0, -1)
Screenshot: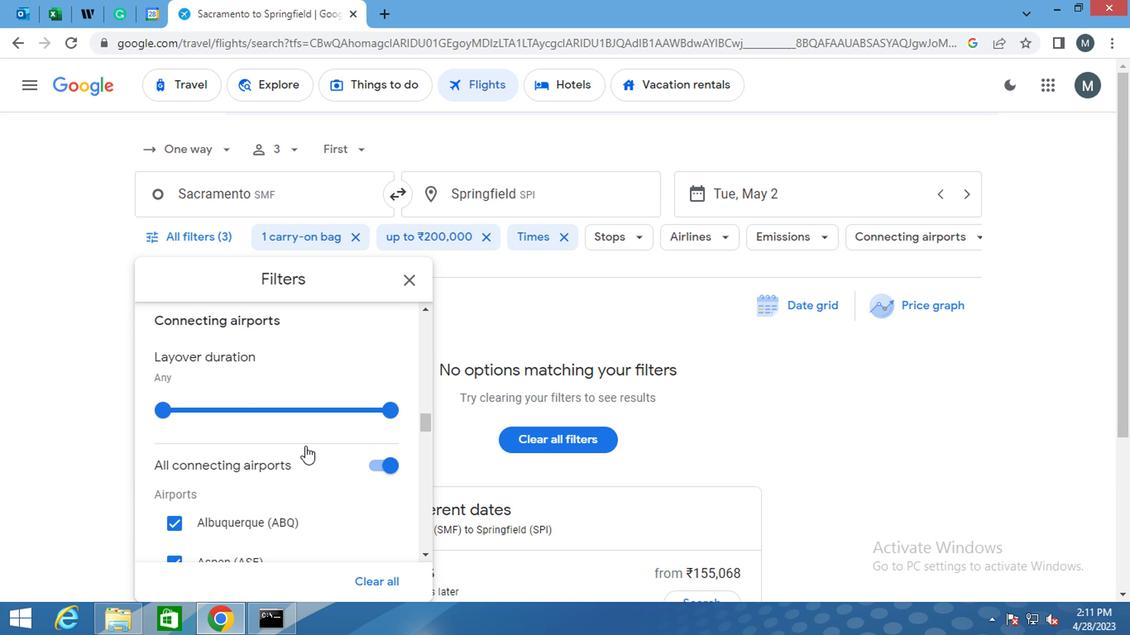 
Action: Mouse scrolled (301, 445) with delta (0, -1)
Screenshot: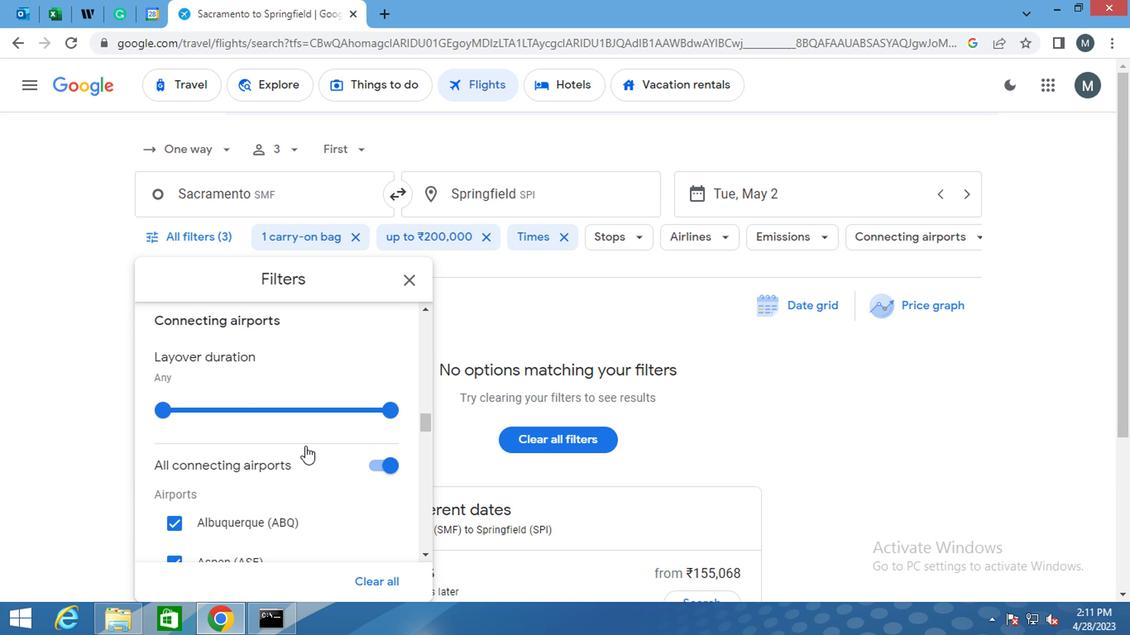 
Action: Mouse scrolled (301, 445) with delta (0, -1)
Screenshot: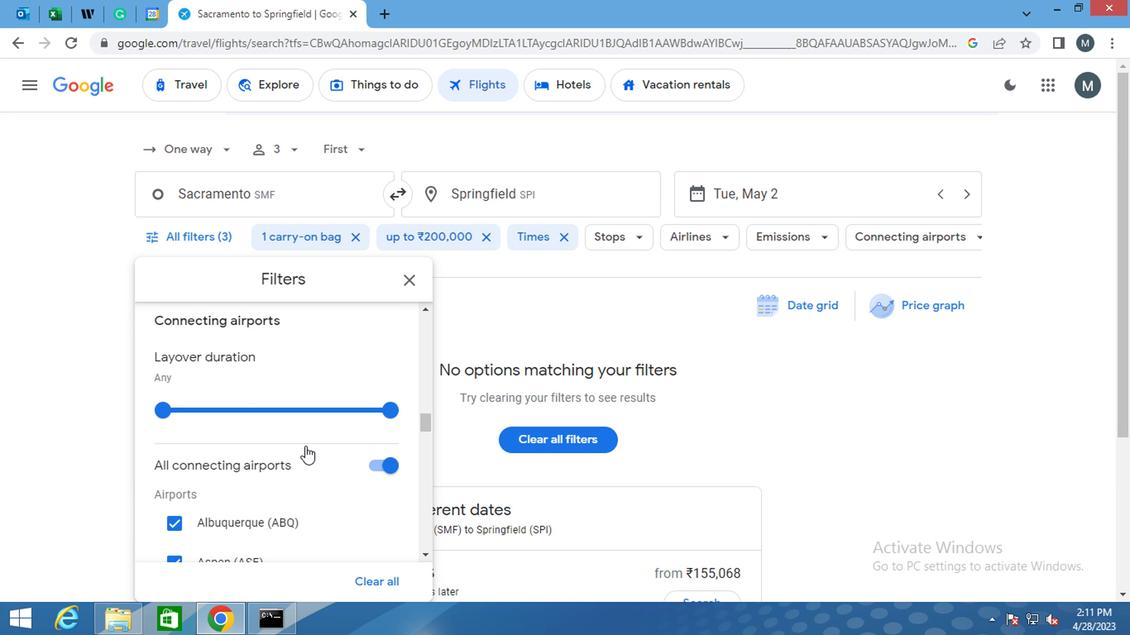 
Action: Mouse moved to (412, 283)
Screenshot: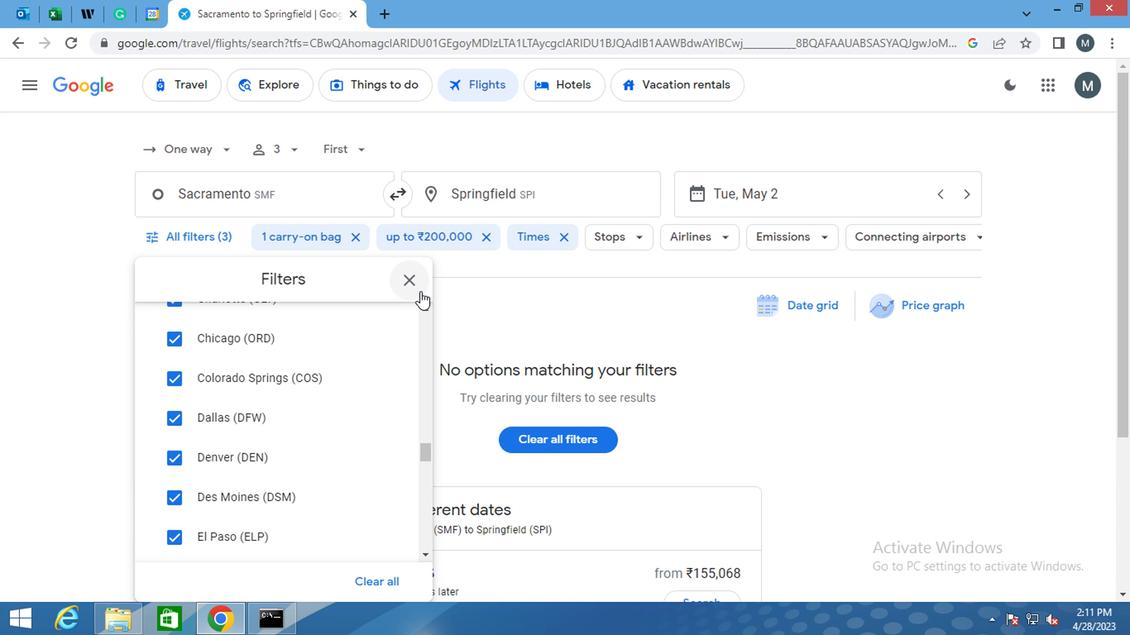 
Action: Mouse pressed left at (412, 283)
Screenshot: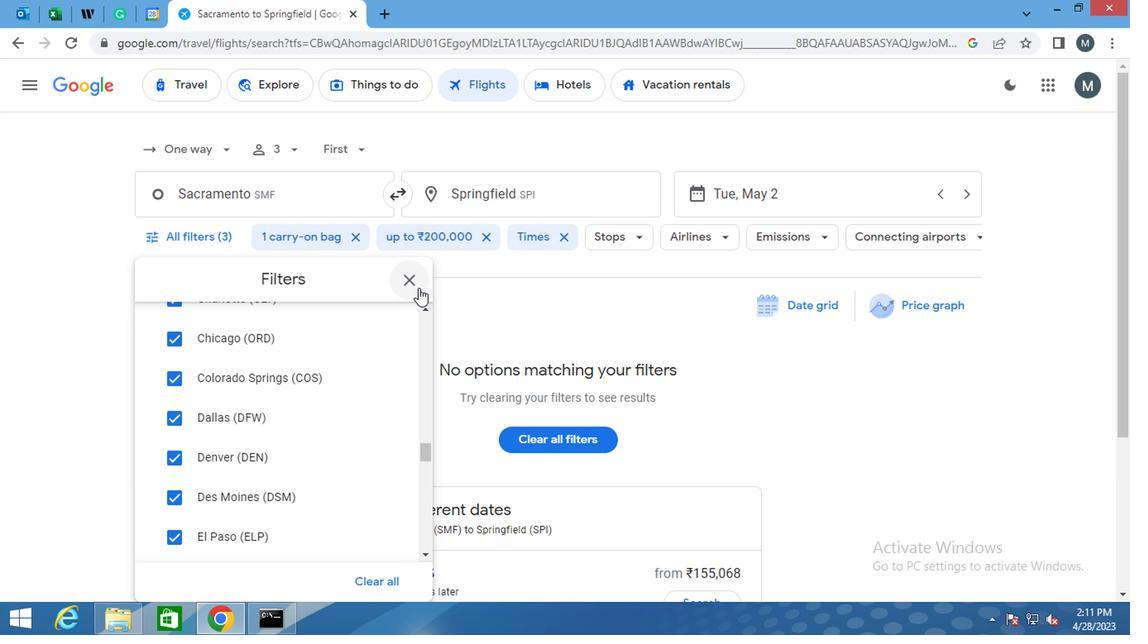 
Action: Mouse moved to (412, 283)
Screenshot: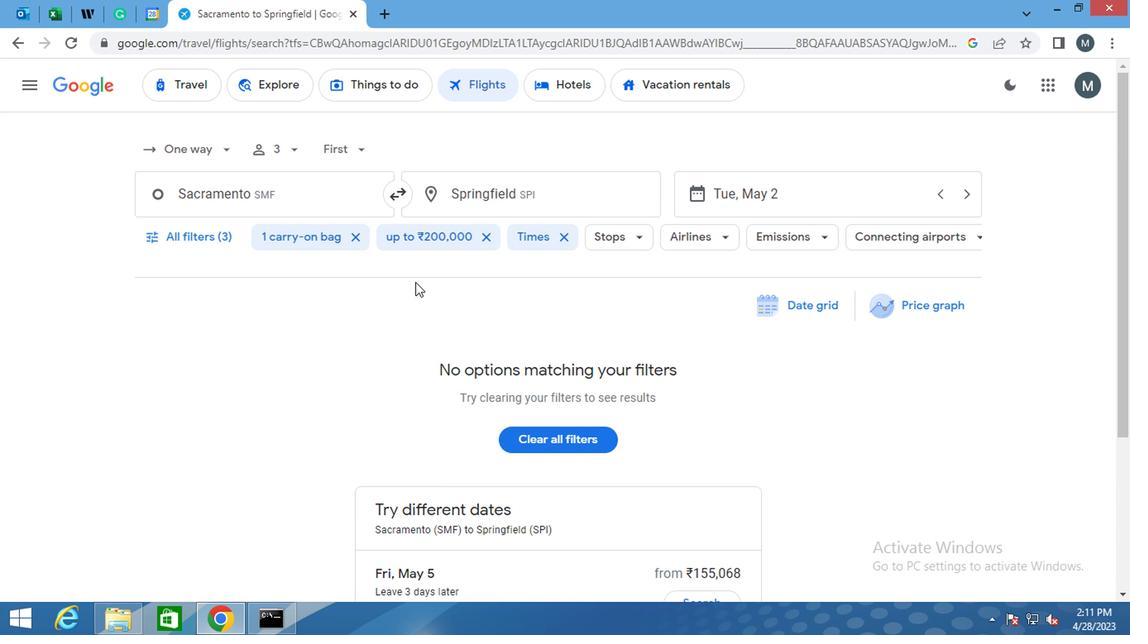 
